 Task: Arrange a 60-minute virtual wine and chocolate pairing experience with a chocolatier for a delectable experience.
Action: Mouse pressed left at (922, 126)
Screenshot: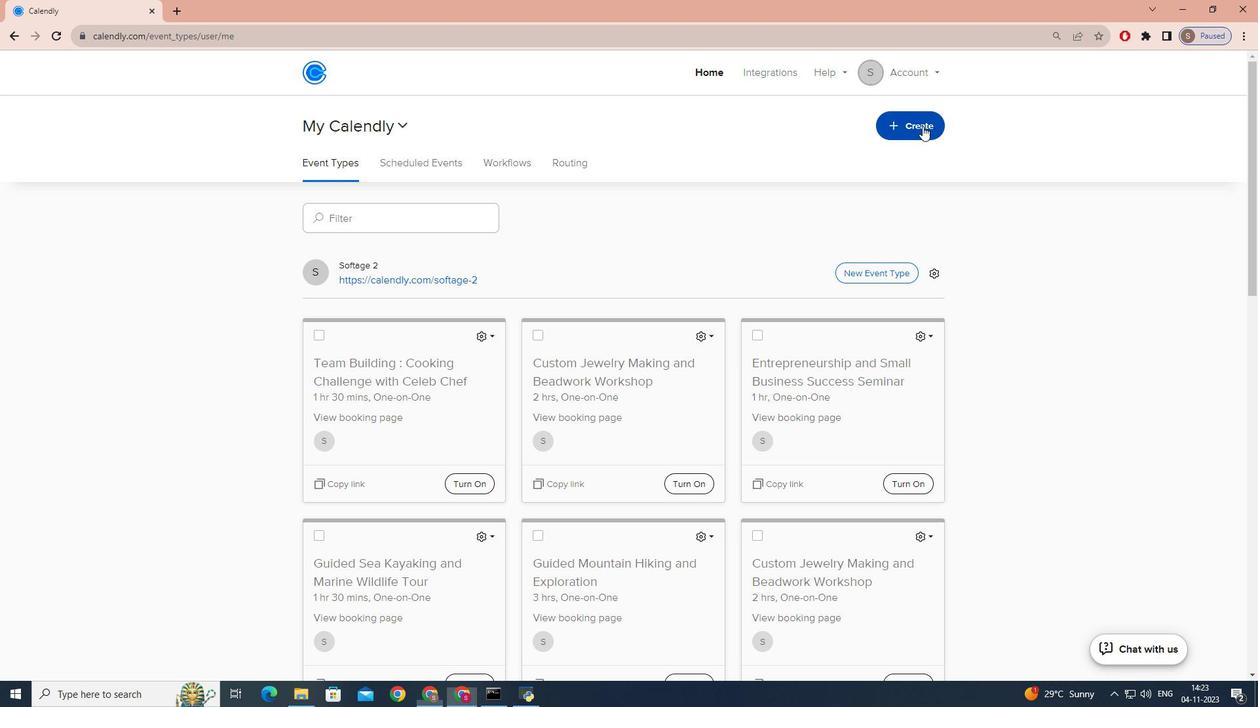 
Action: Mouse moved to (876, 161)
Screenshot: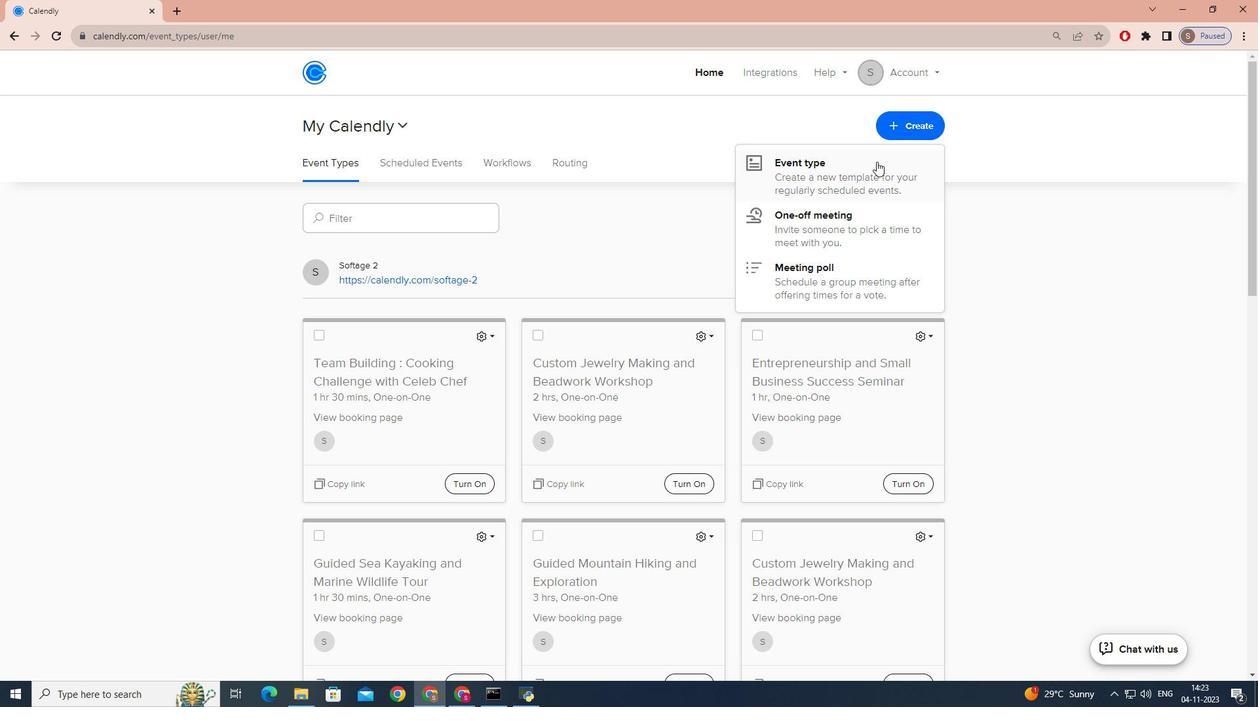 
Action: Mouse pressed left at (876, 161)
Screenshot: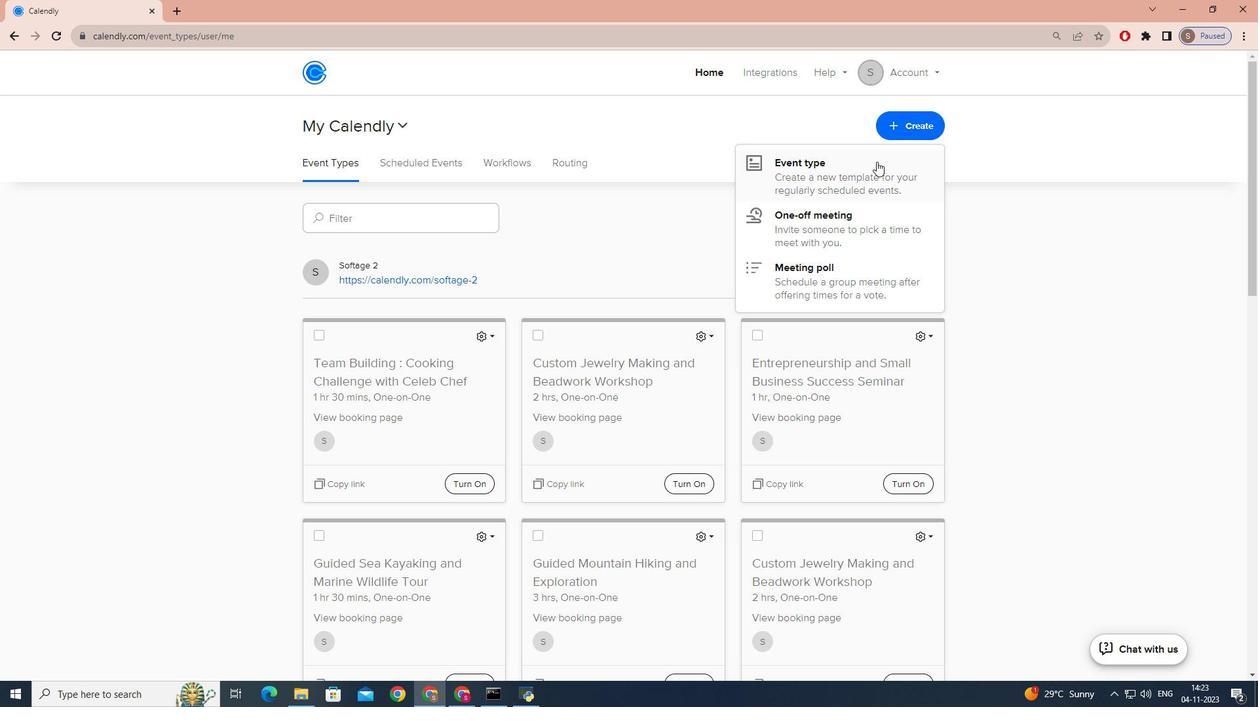 
Action: Mouse moved to (527, 237)
Screenshot: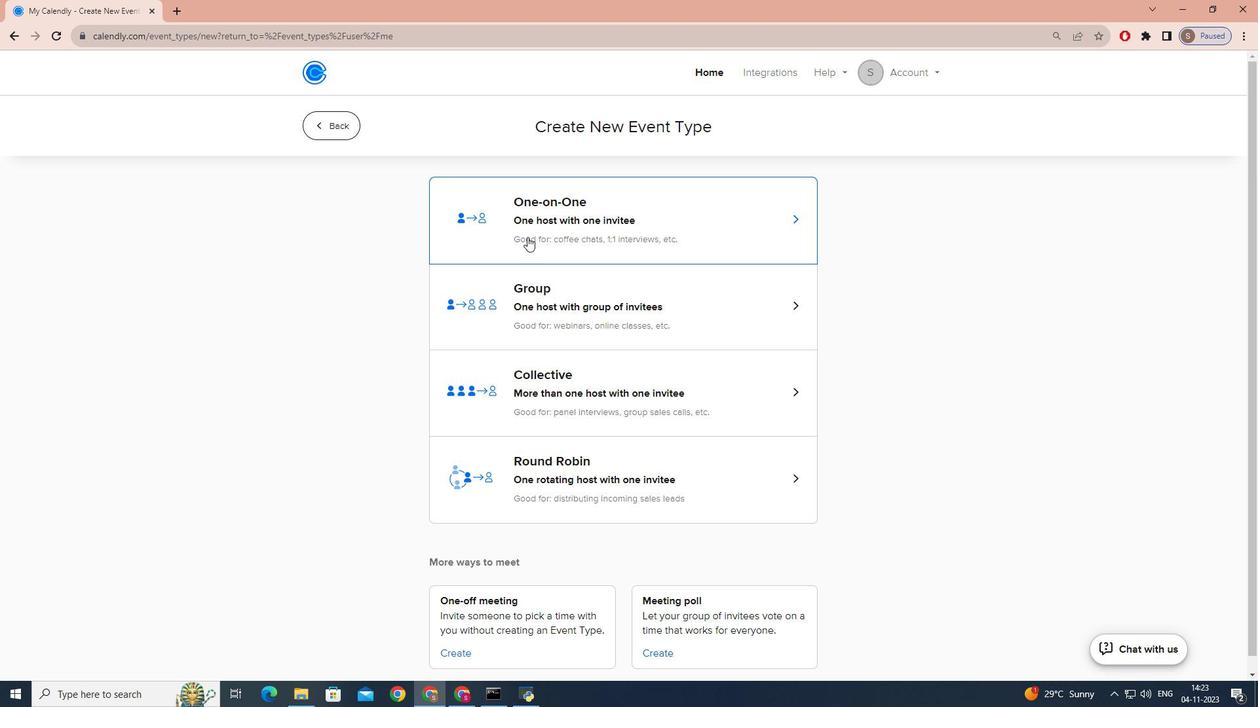 
Action: Mouse pressed left at (527, 237)
Screenshot: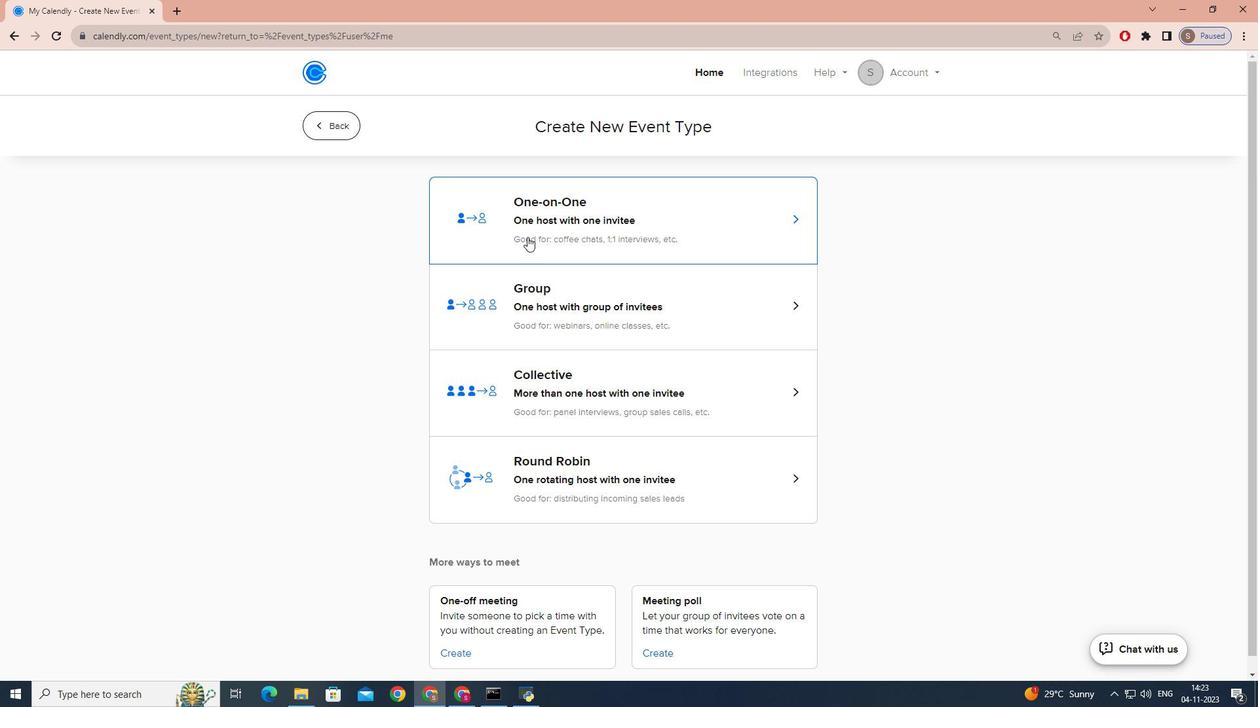 
Action: Mouse moved to (443, 294)
Screenshot: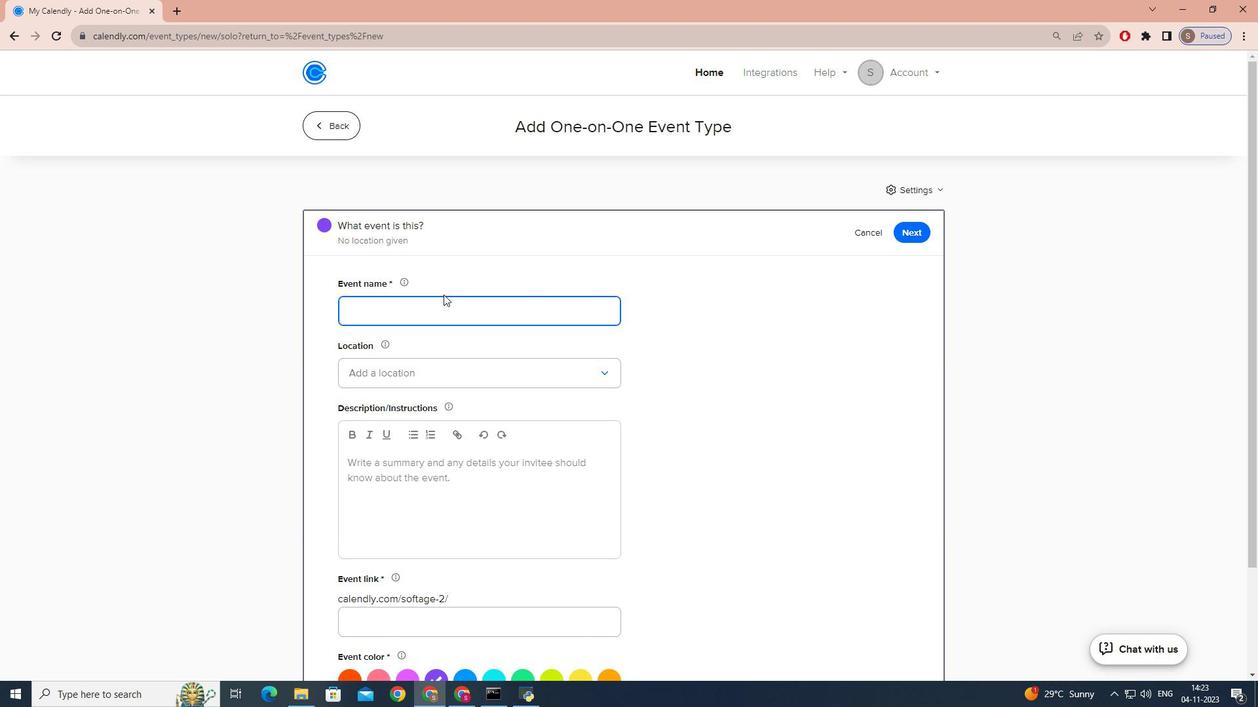
Action: Key pressed <Key.caps_lock>W<Key.caps_lock>ine<Key.space>and<Key.space><Key.caps_lock>C<Key.caps_lock>hocolate<Key.space><Key.caps_lock>P<Key.caps_lock>airing<Key.space>with<Key.space>a<Key.space><Key.caps_lock>C<Key.caps_lock>hocolatier
Screenshot: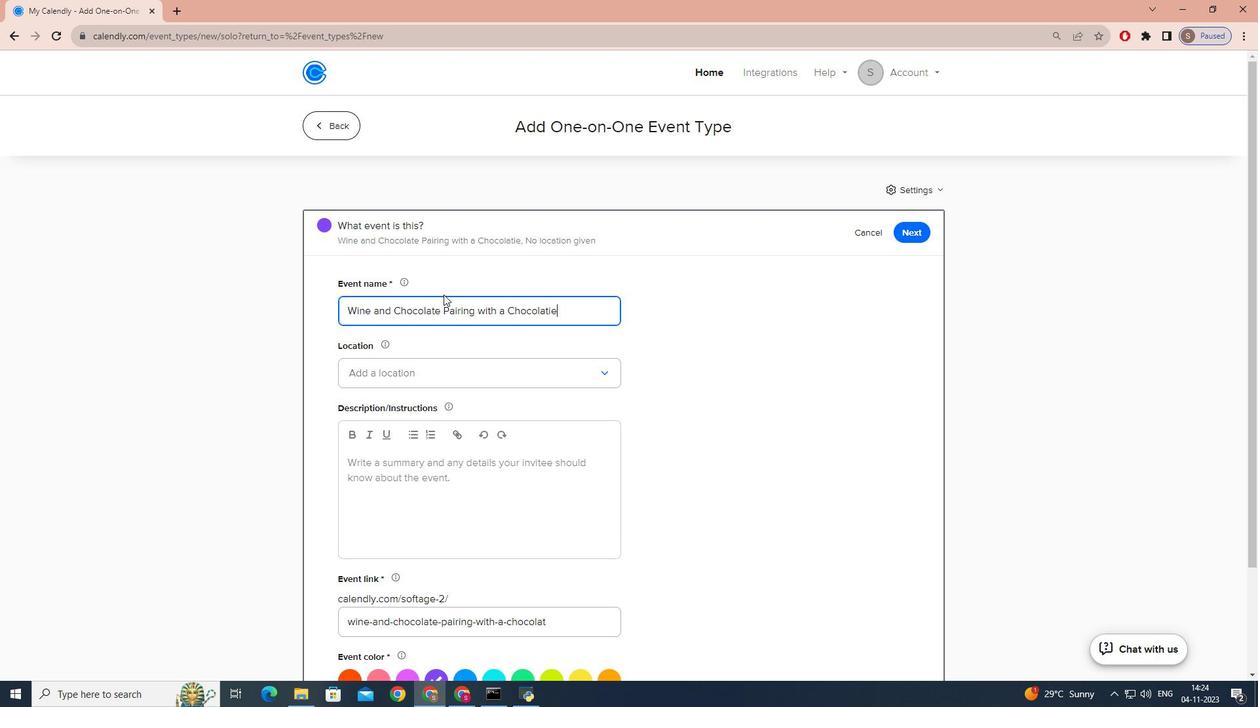 
Action: Mouse moved to (374, 366)
Screenshot: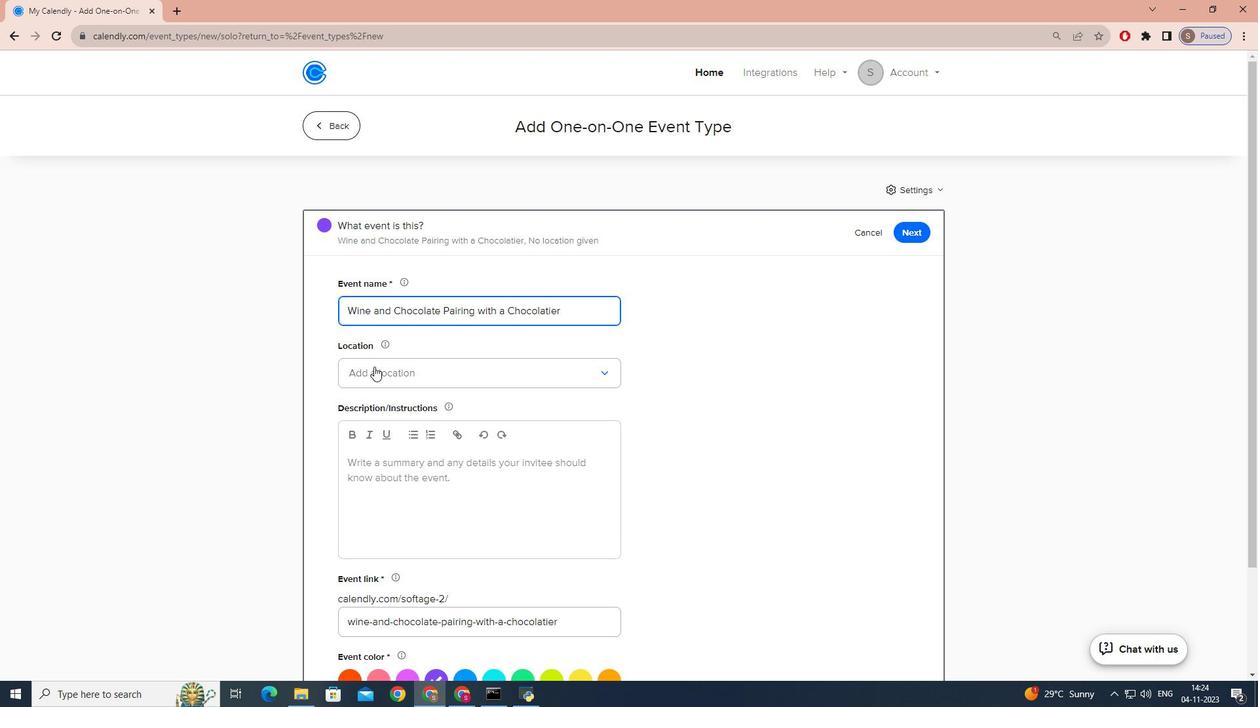 
Action: Mouse pressed left at (374, 366)
Screenshot: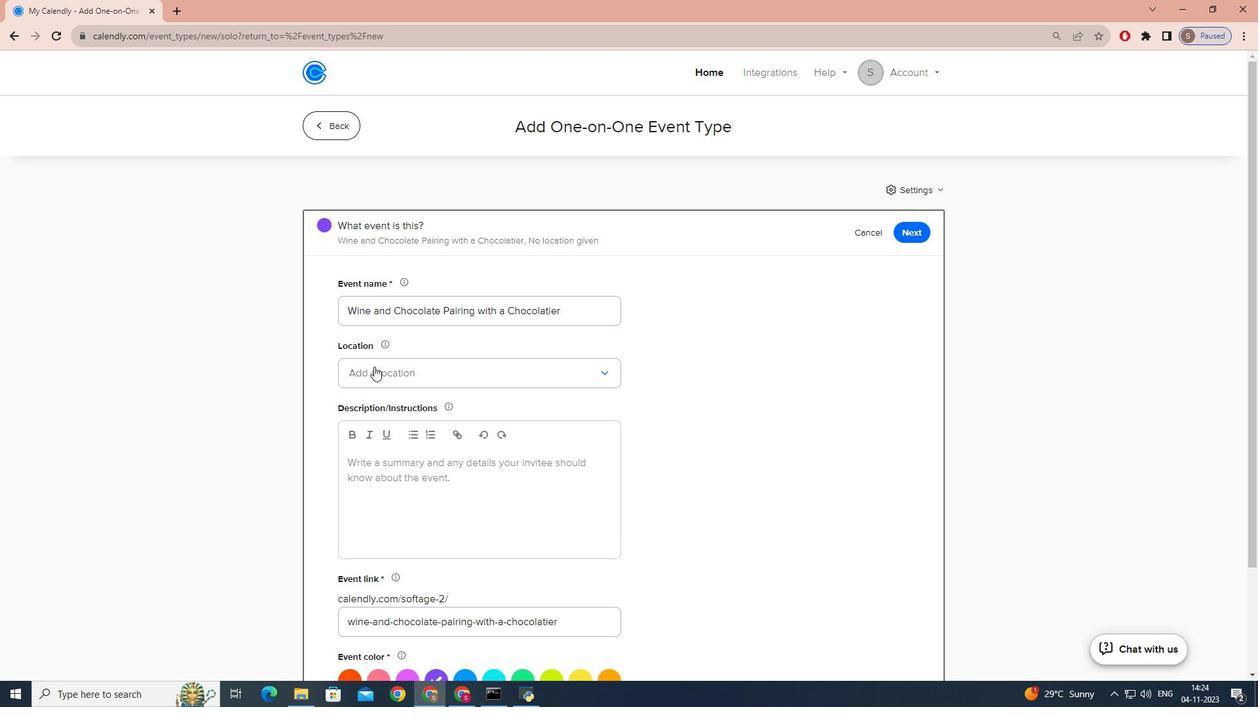 
Action: Mouse moved to (371, 487)
Screenshot: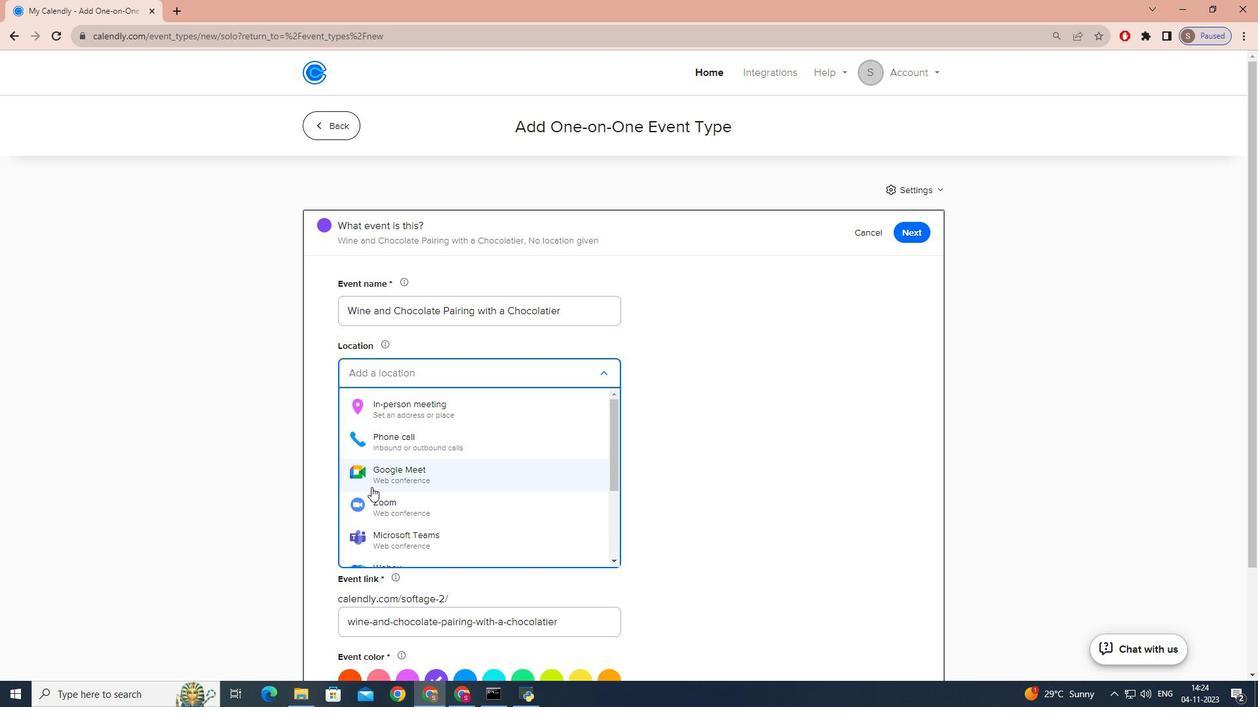 
Action: Mouse pressed left at (371, 487)
Screenshot: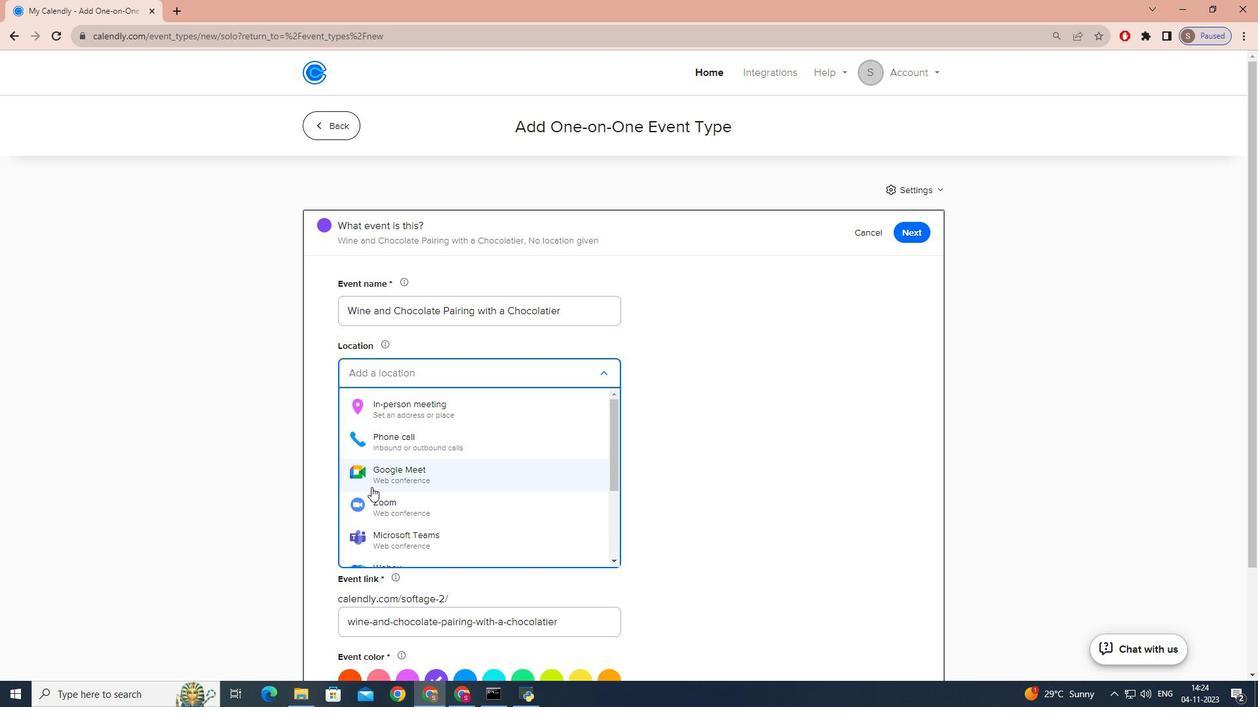 
Action: Mouse moved to (374, 501)
Screenshot: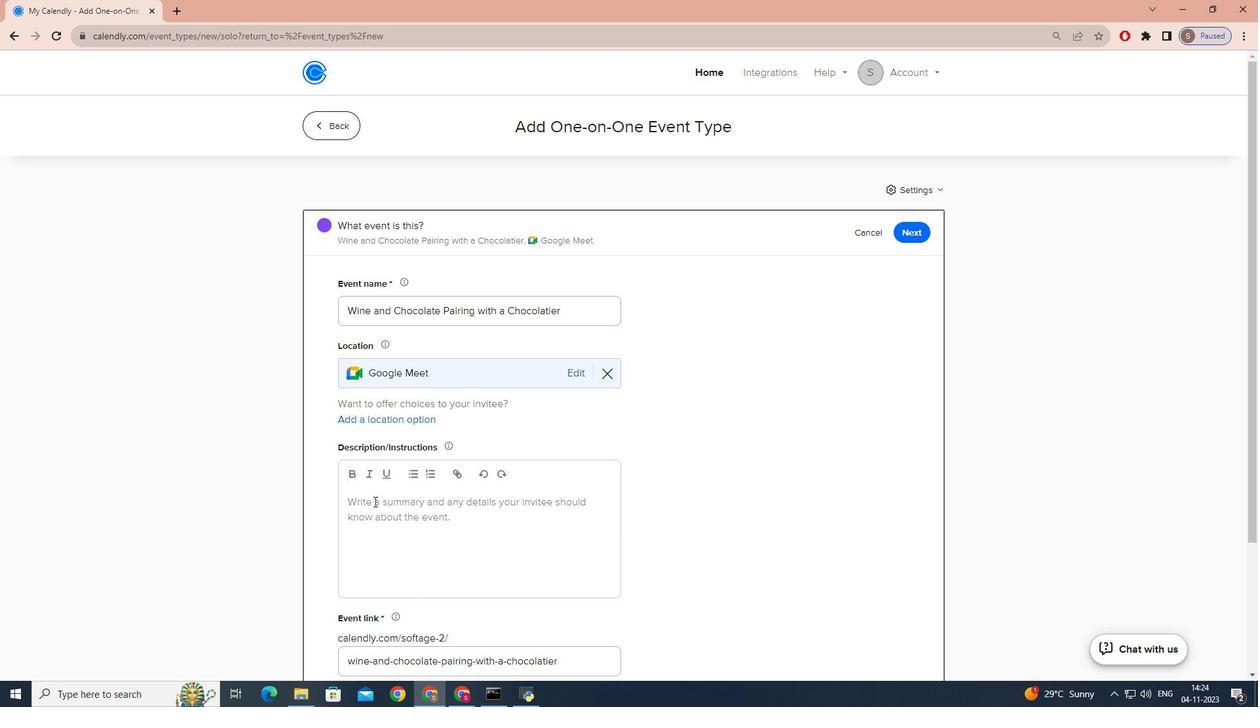 
Action: Mouse pressed left at (374, 501)
Screenshot: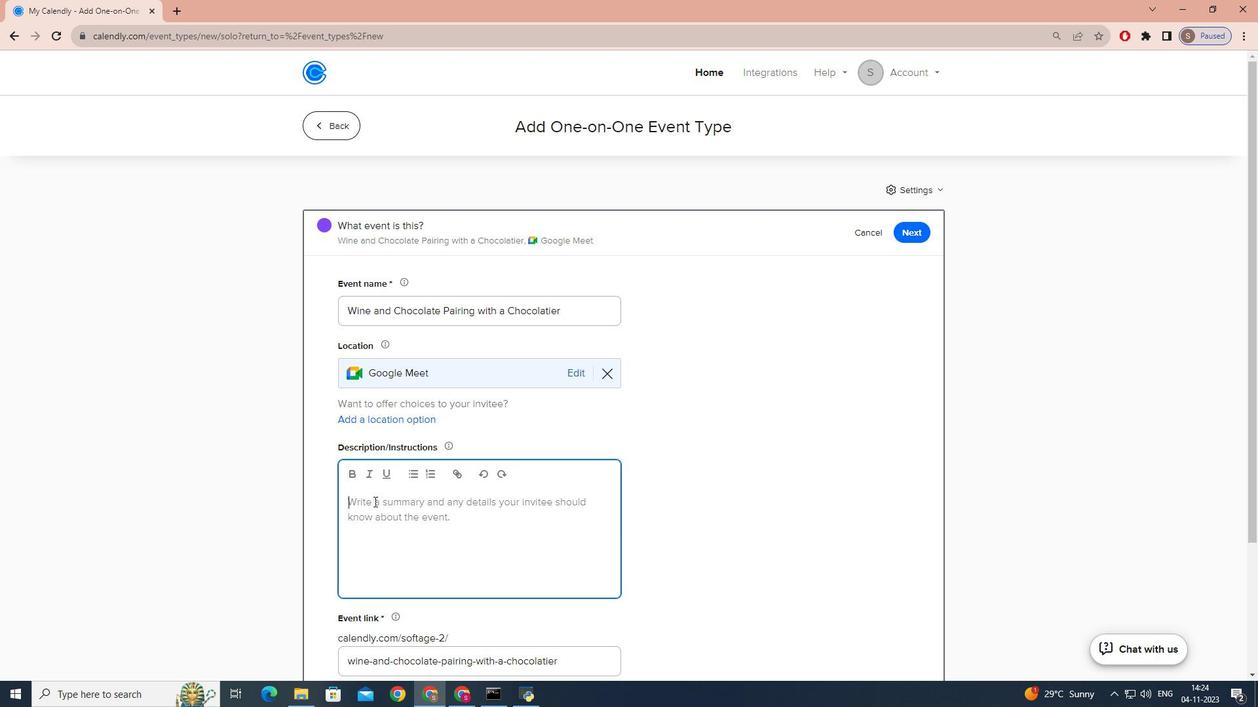
Action: Mouse moved to (390, 497)
Screenshot: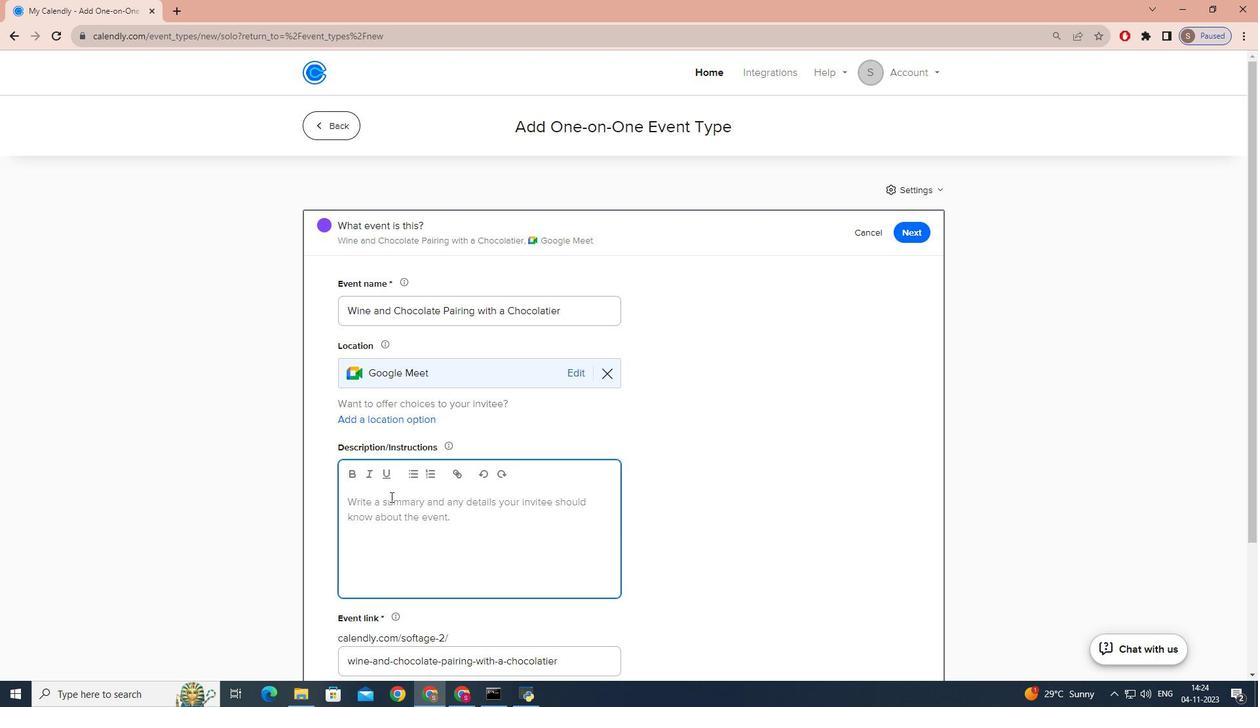 
Action: Key pressed <Key.caps_lock>I<Key.caps_lock>ndulge<Key.space>in<Key.space>a<Key.space>delightful<Key.space>virtual<Key.space>wine<Key.space>and<Key.space>chocolate<Key.space>pairing<Key.space>experience<Key.space>with<Key.space>a<Key.space>skilled<Key.space>
Screenshot: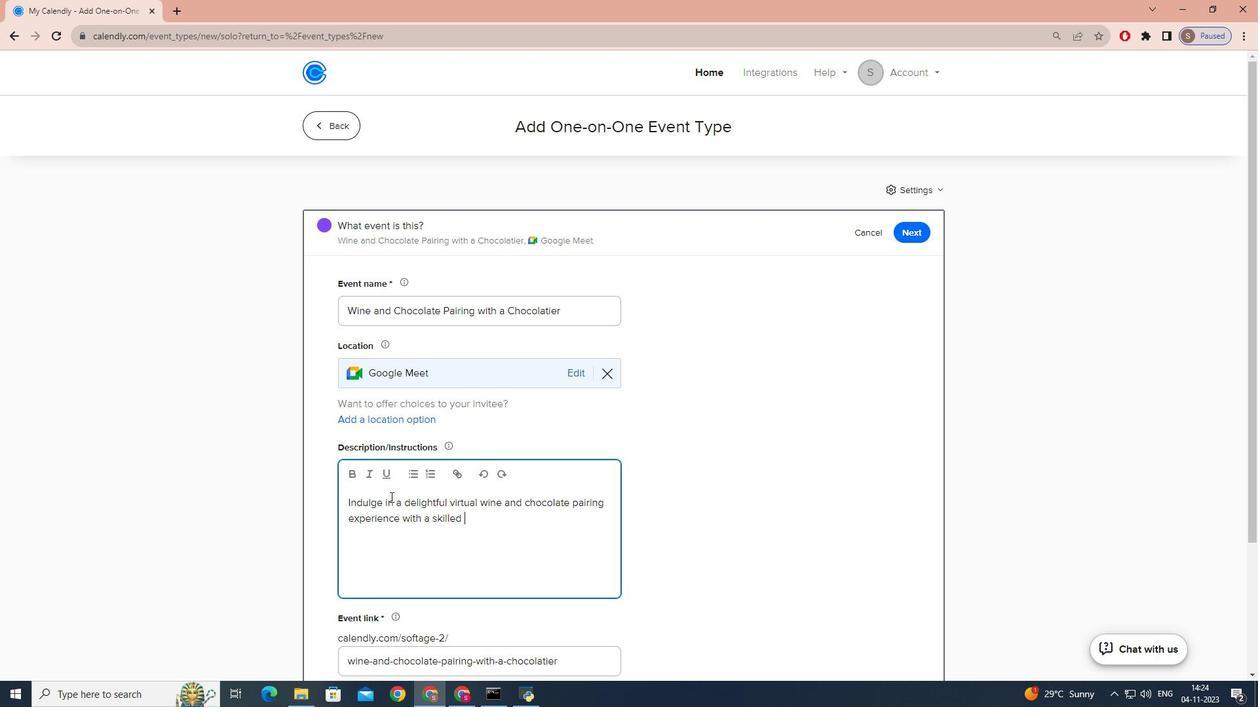 
Action: Mouse moved to (421, 478)
Screenshot: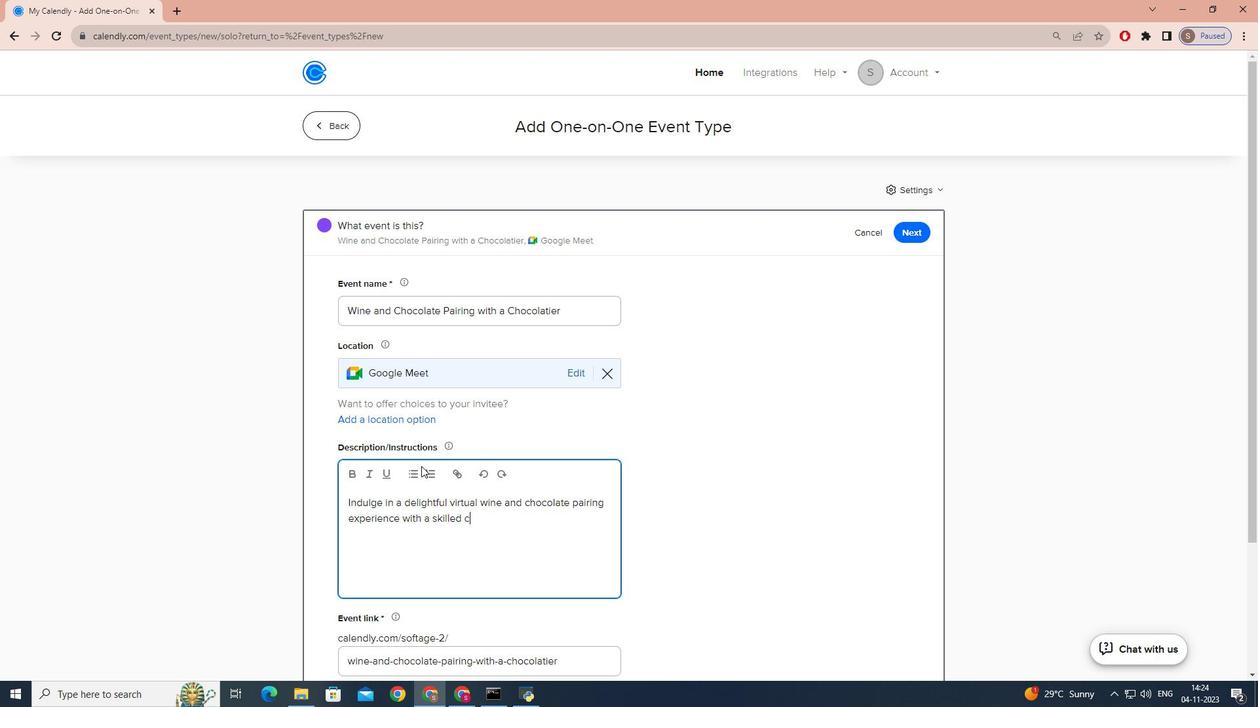 
Action: Key pressed c
Screenshot: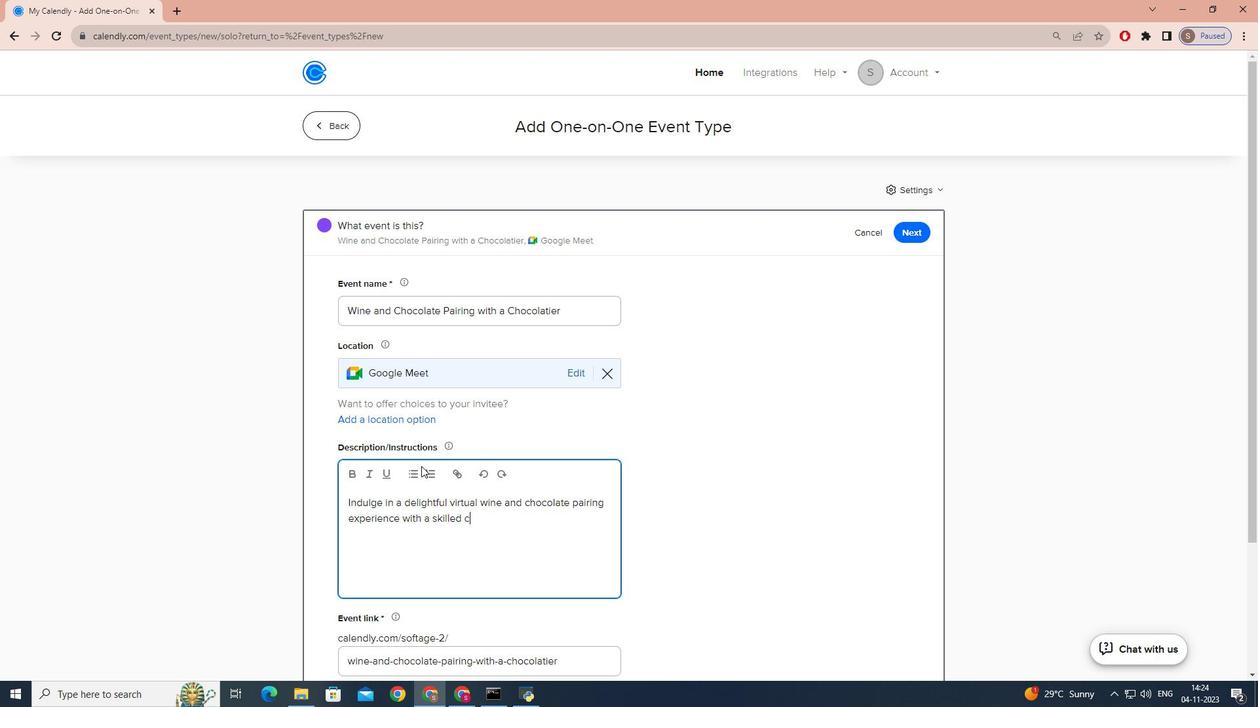 
Action: Mouse moved to (421, 466)
Screenshot: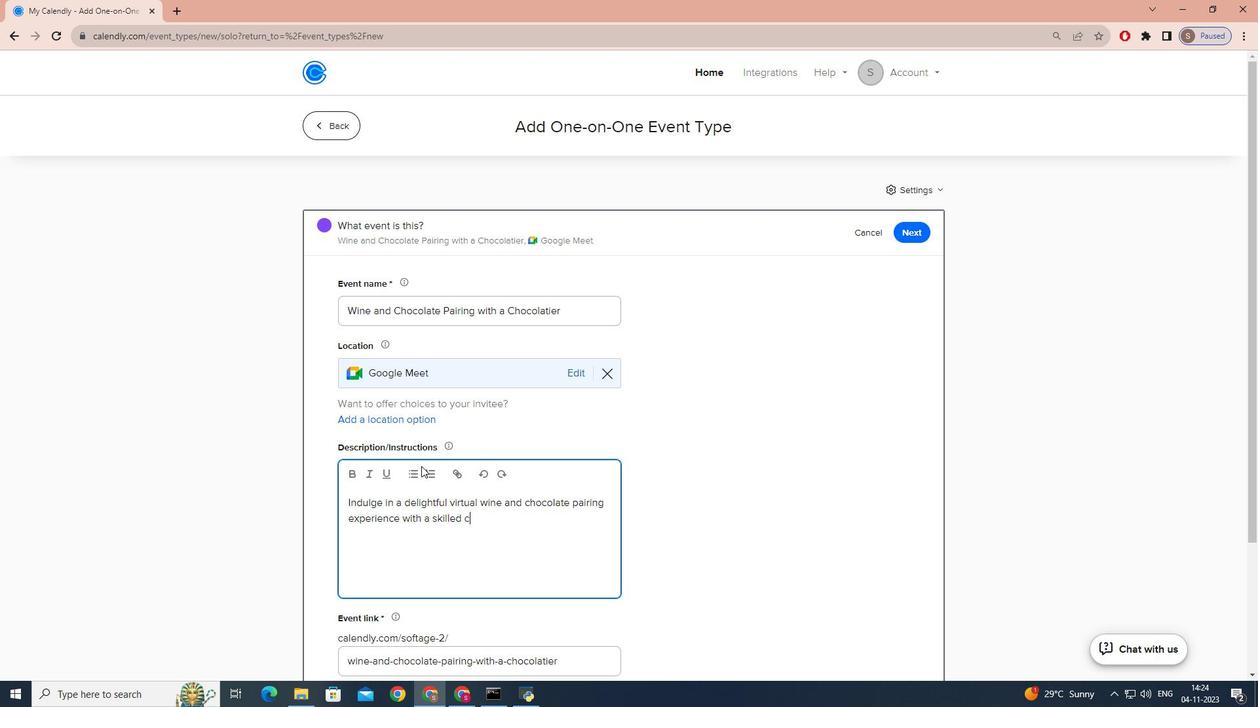 
Action: Key pressed hocolatier<Key.space>,where<Key.space>you<Key.space>will<Key.space>embark<Key.space>on<Key.space>a<Key.space>delectable<Key.space>journey<Key.space>that<Key.space>tantalizes<Key.space>your<Key.space>taste<Key.space>buds<Key.space>and<Key.space>tickles<Key.space>your<Key.space>senses.<Key.caps_lock>J<Key.caps_lock>oin<Key.space>us<Key.space>from<Key.space>the<Key.space>comfort<Key.space>of<Key.space>your<Key.space>home<Key.space>as<Key.space>we<Key.space>explore<Key.space>the<Key.space>exquisite<Key.space>art<Key.space>of<Key.space>pairing<Key.space>fine<Key.space>wines<Key.space>and<Key.space>gourmet<Key.space>chocolates
Screenshot: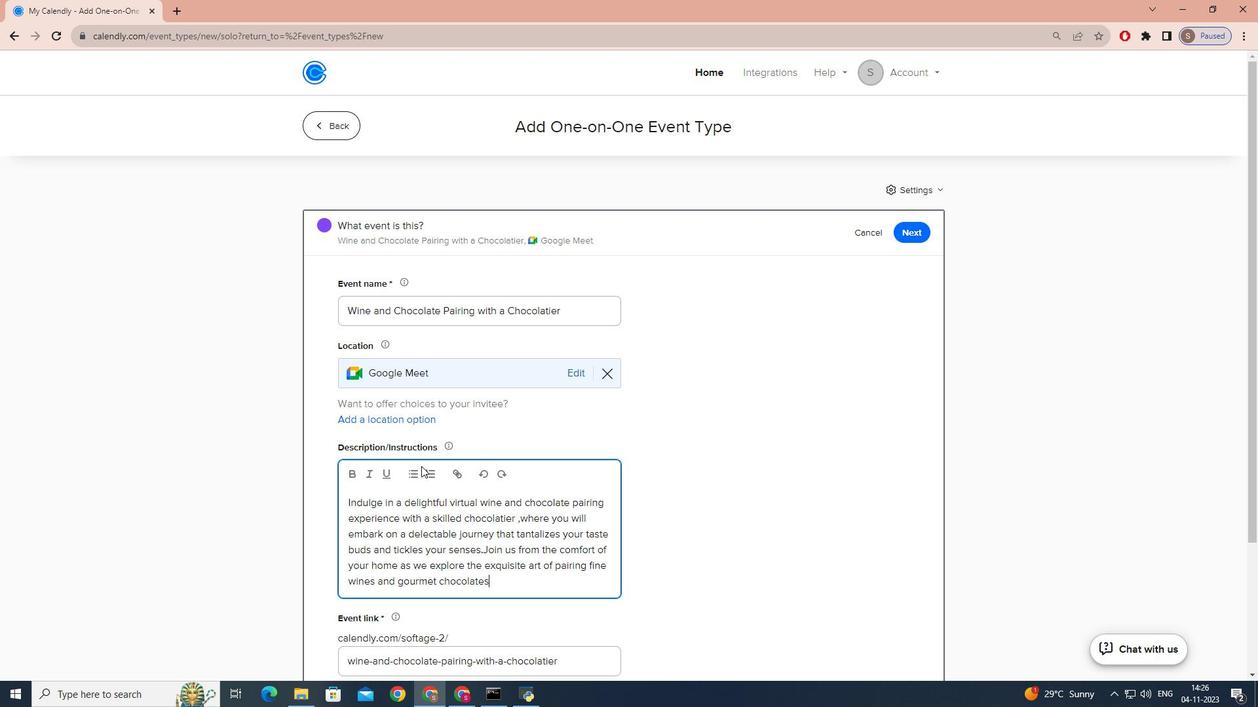 
Action: Mouse moved to (420, 466)
Screenshot: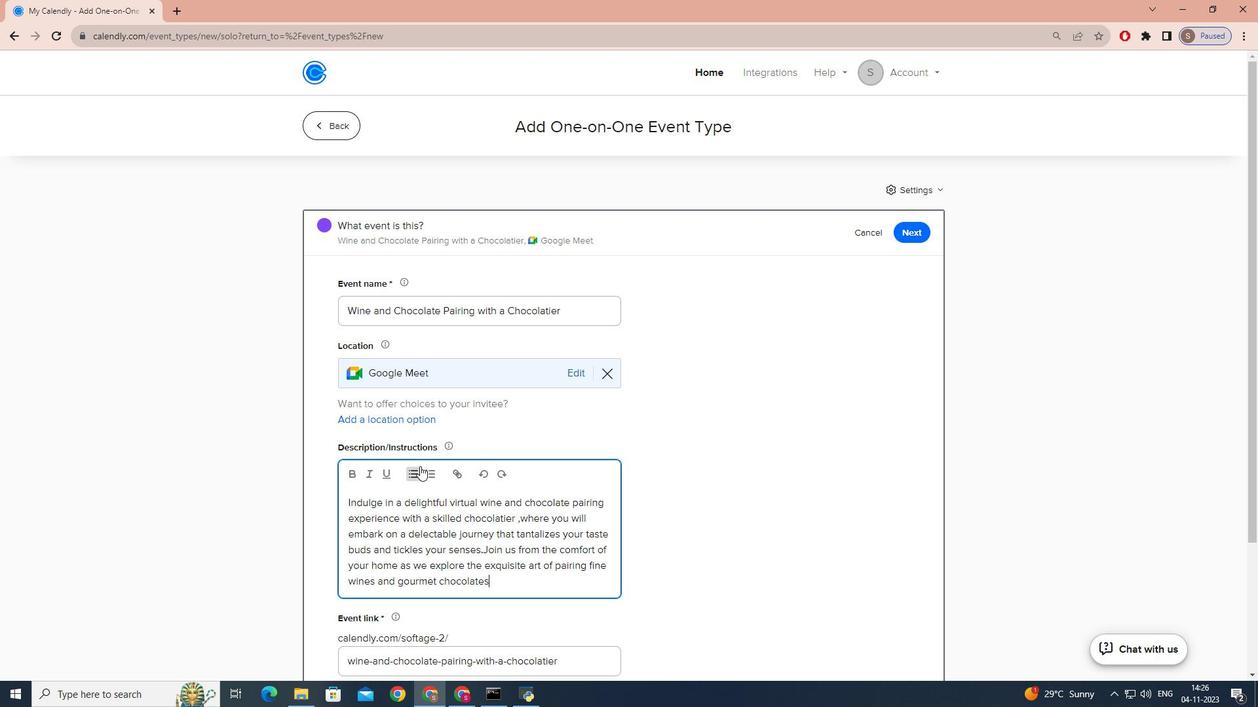 
Action: Key pressed <Key.backspace><Key.backspace>es
Screenshot: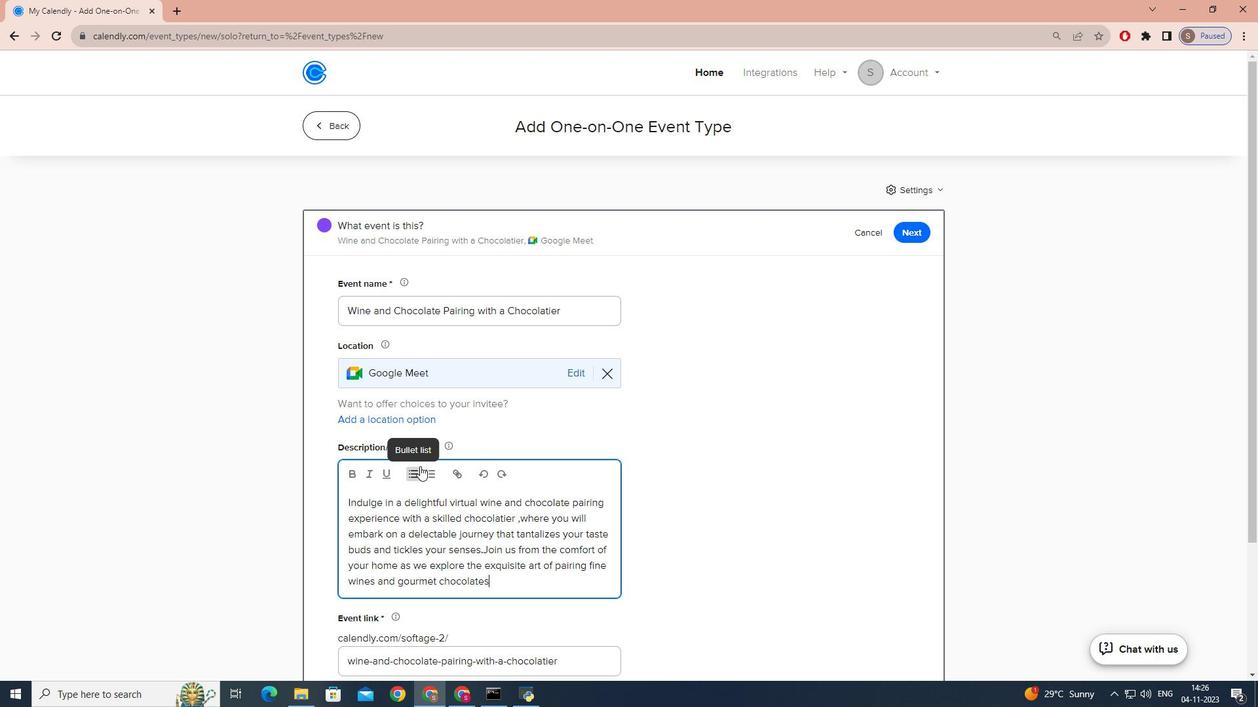 
Action: Mouse moved to (526, 589)
Screenshot: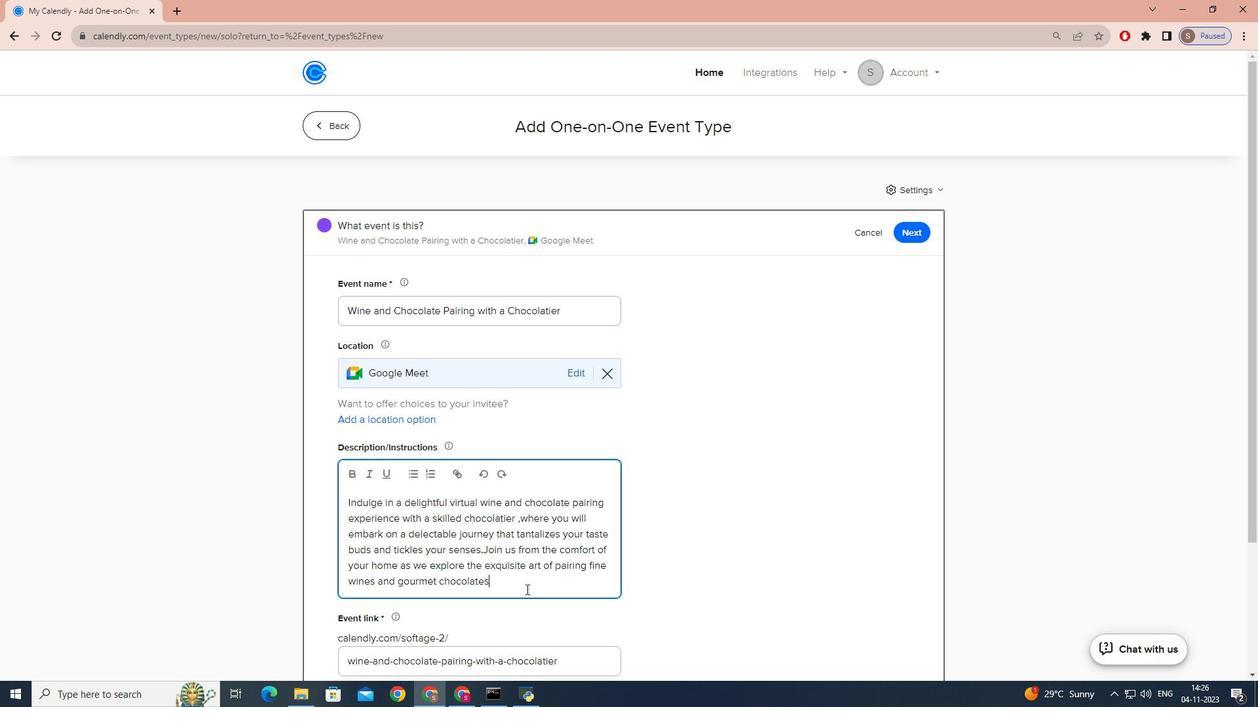 
Action: Key pressed /<Key.backspace>.<Key.caps_lock>T<Key.caps_lock>his<Key.space>virtual<Key.space>experience<Key.space>i<Key.space><Key.backspace>s<Key.space>fit<Key.space>for<Key.space>ensth<Key.backspace><Key.backspace><Key.backspace>thusiasts,chocolate<Key.space>lovers<Key.space>or<Key.space>any<Key.space>bo<Key.backspace><Key.backspace><Key.backspace>o<Key.backspace>one<Key.space>looking<Key.space>for<Key.space>a<Key.space>memorable<Key.space>culinary<Key.space>adventure.
Screenshot: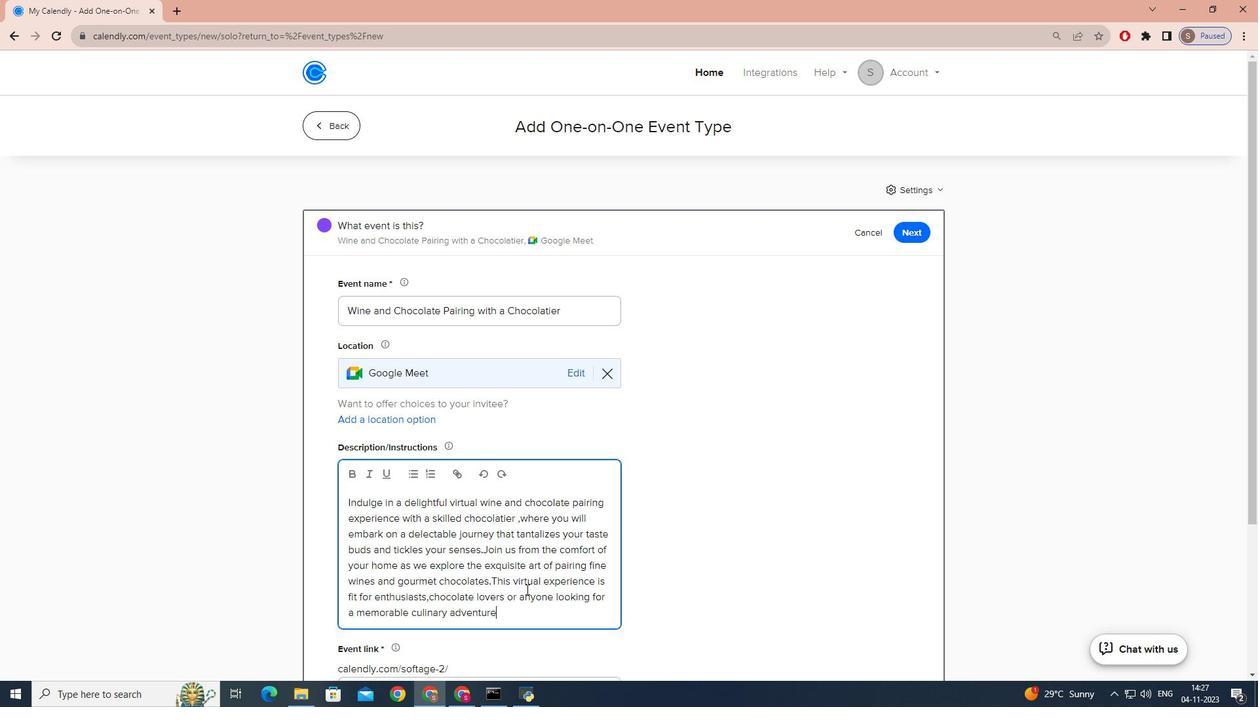 
Action: Mouse moved to (561, 536)
Screenshot: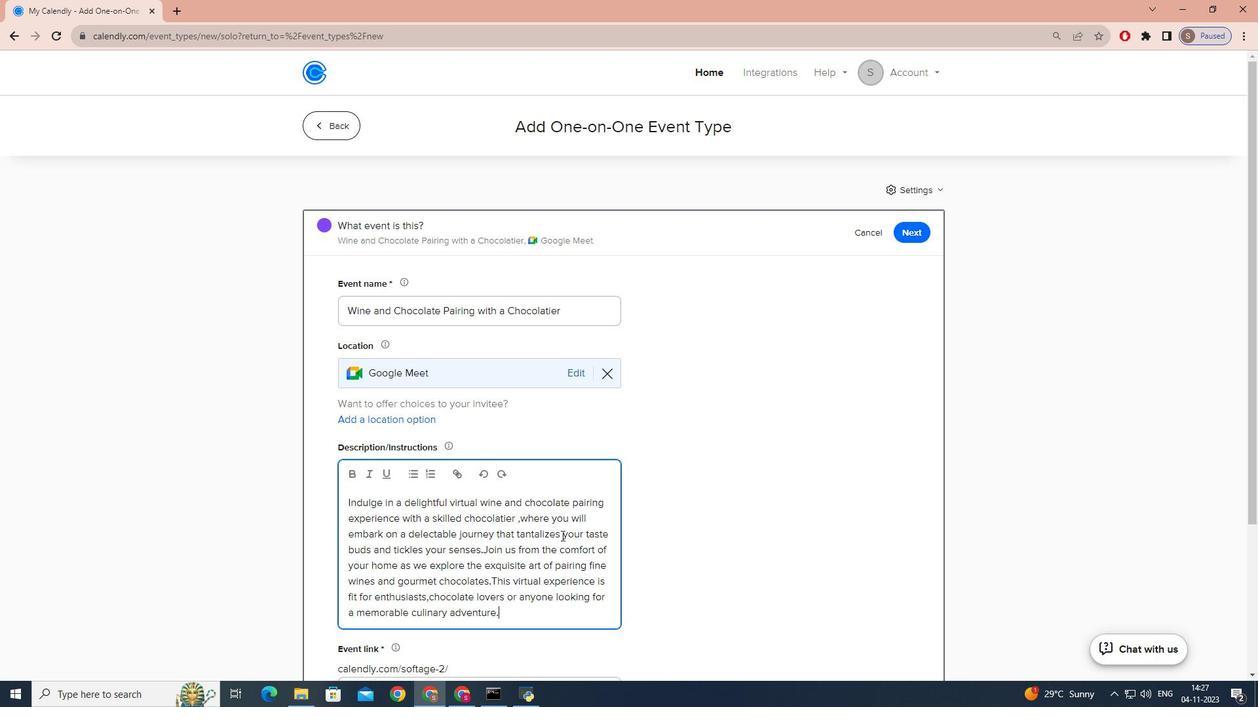 
Action: Mouse scrolled (561, 535) with delta (0, 0)
Screenshot: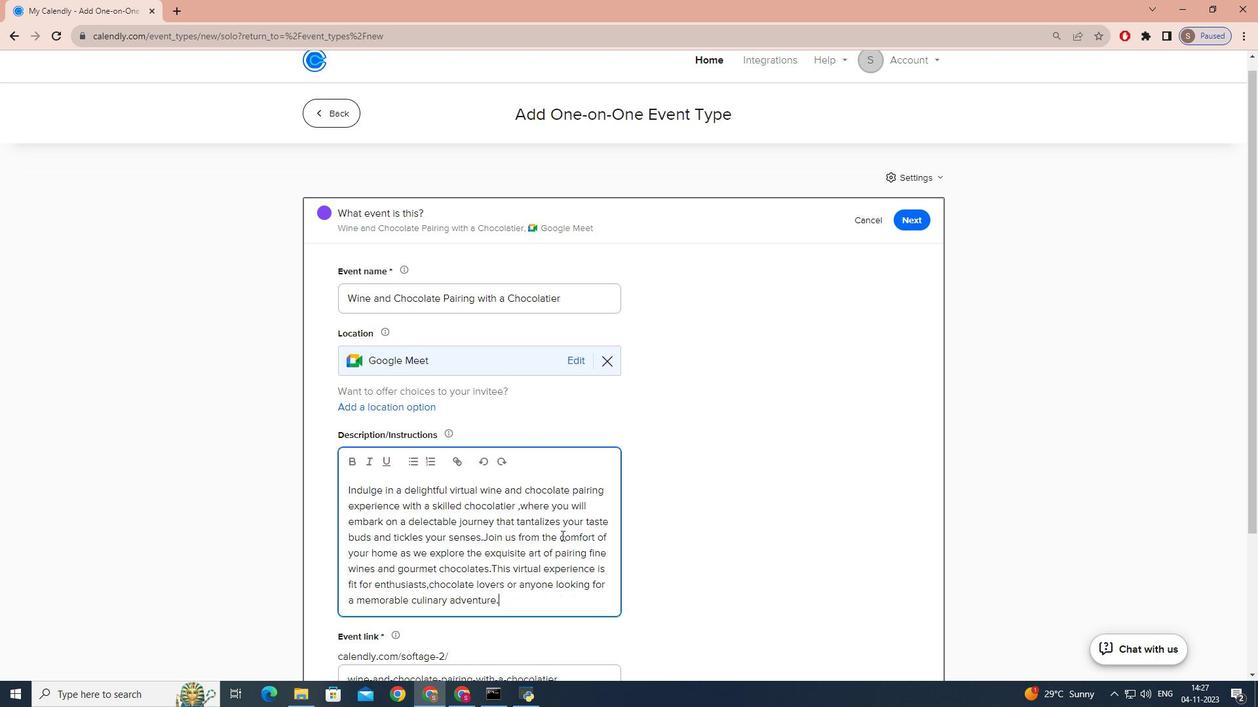 
Action: Mouse scrolled (561, 535) with delta (0, 0)
Screenshot: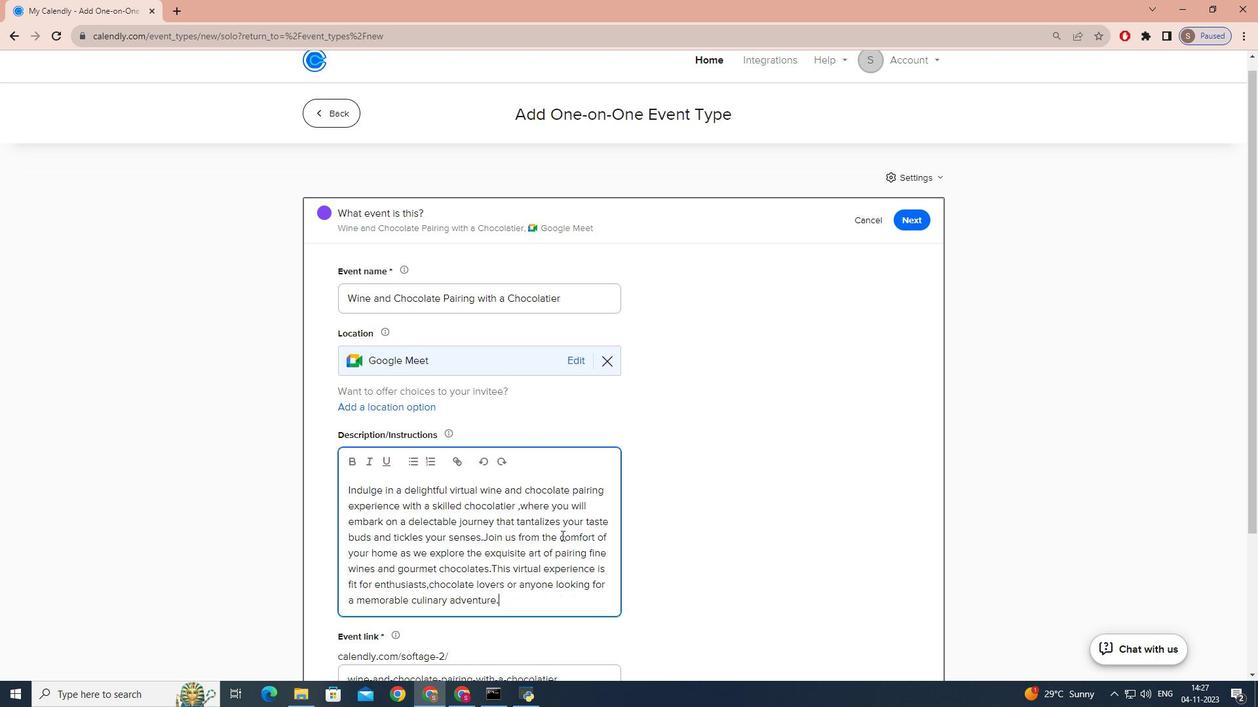 
Action: Mouse scrolled (561, 535) with delta (0, 0)
Screenshot: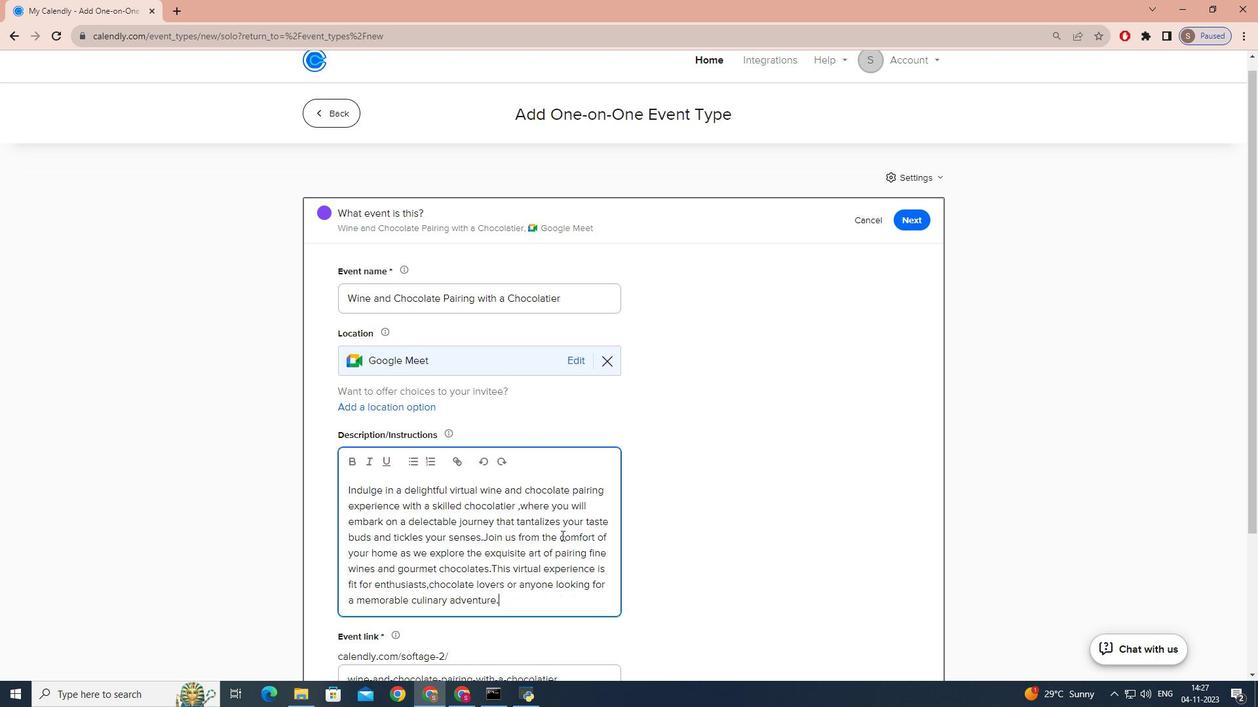 
Action: Mouse scrolled (561, 535) with delta (0, 0)
Screenshot: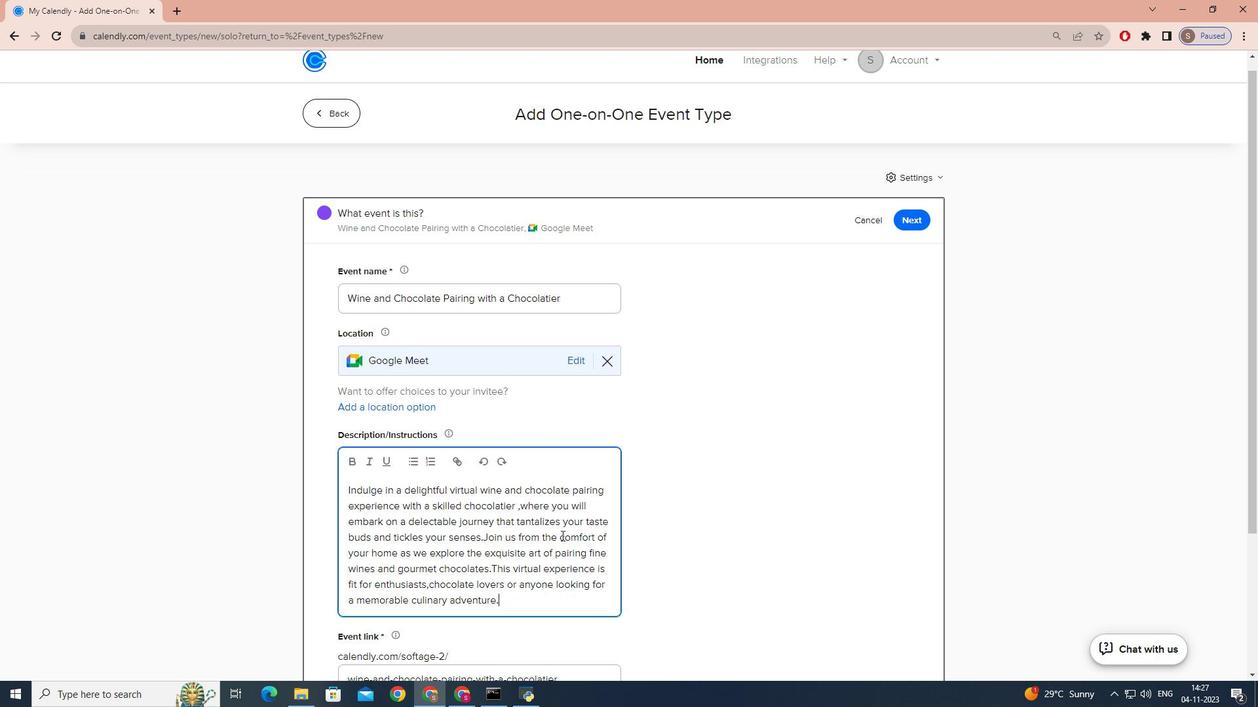 
Action: Mouse scrolled (561, 535) with delta (0, 0)
Screenshot: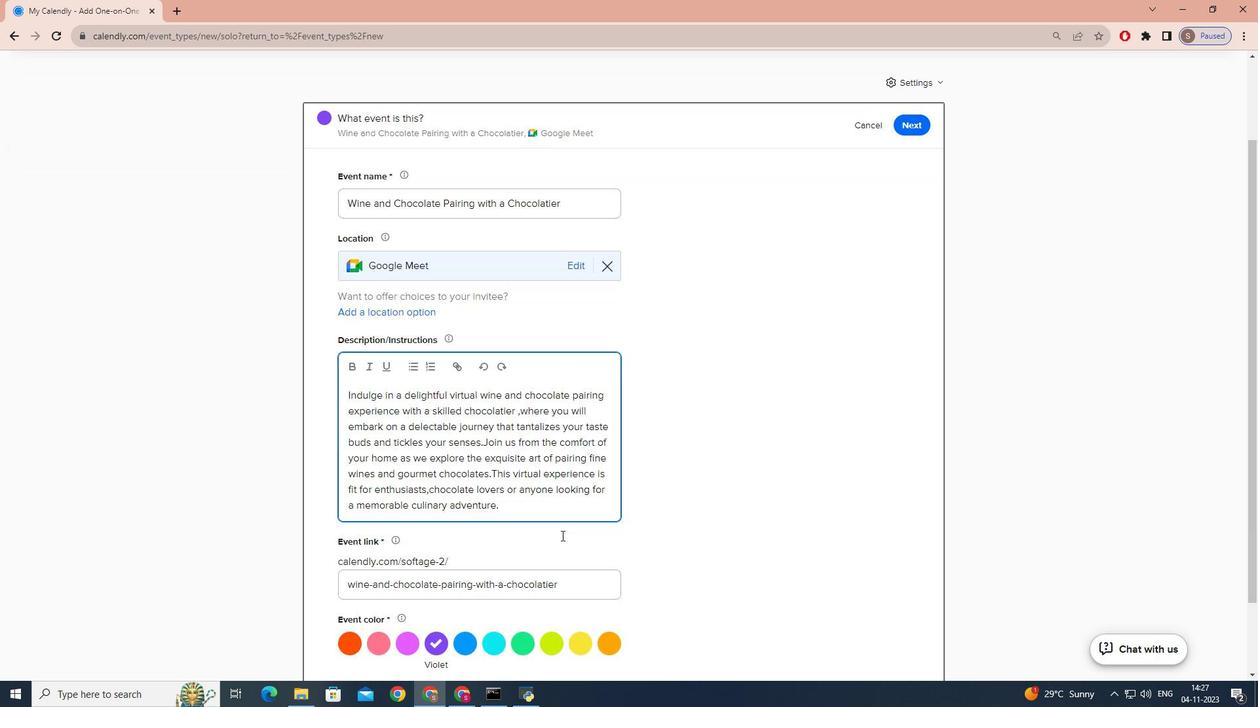 
Action: Mouse scrolled (561, 535) with delta (0, 0)
Screenshot: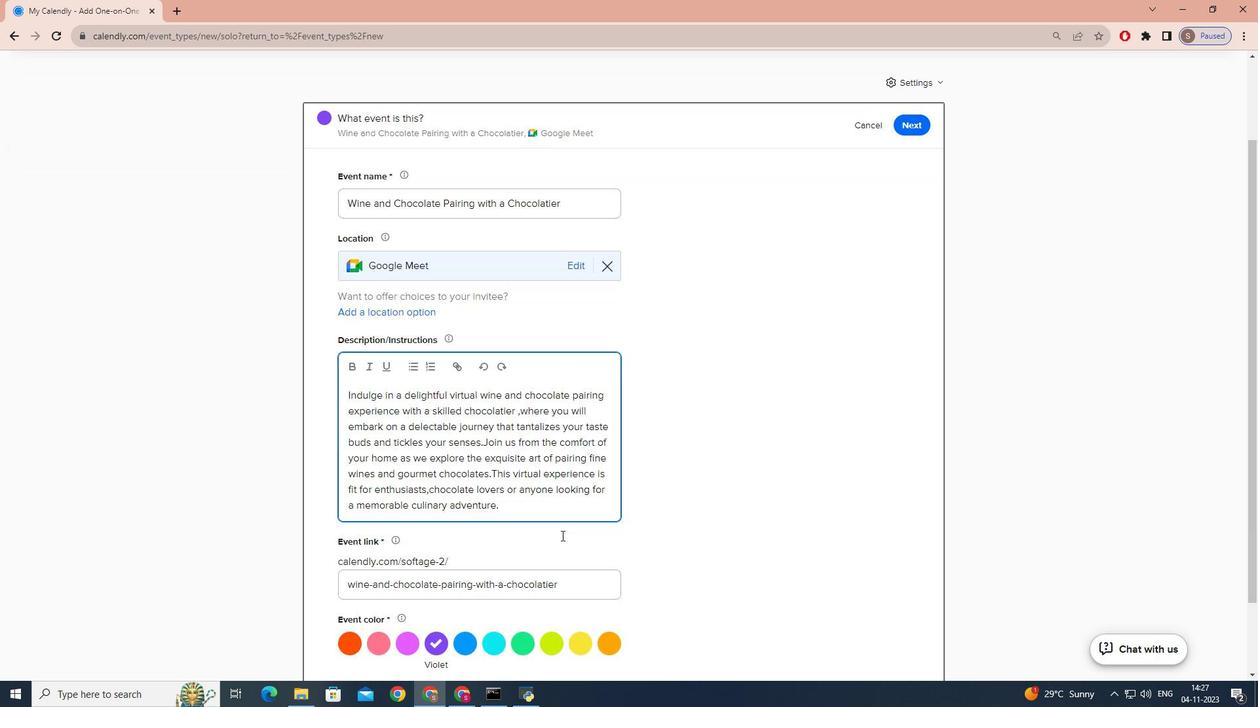 
Action: Mouse scrolled (561, 535) with delta (0, 0)
Screenshot: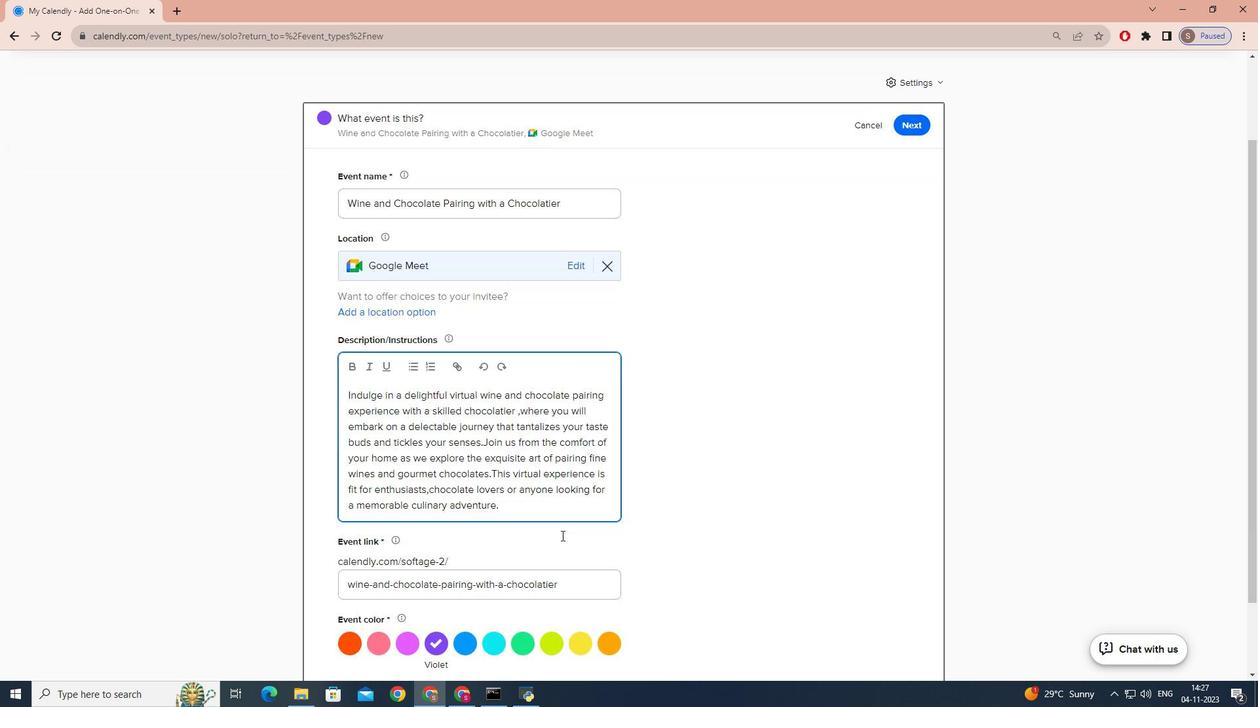 
Action: Mouse moved to (562, 534)
Screenshot: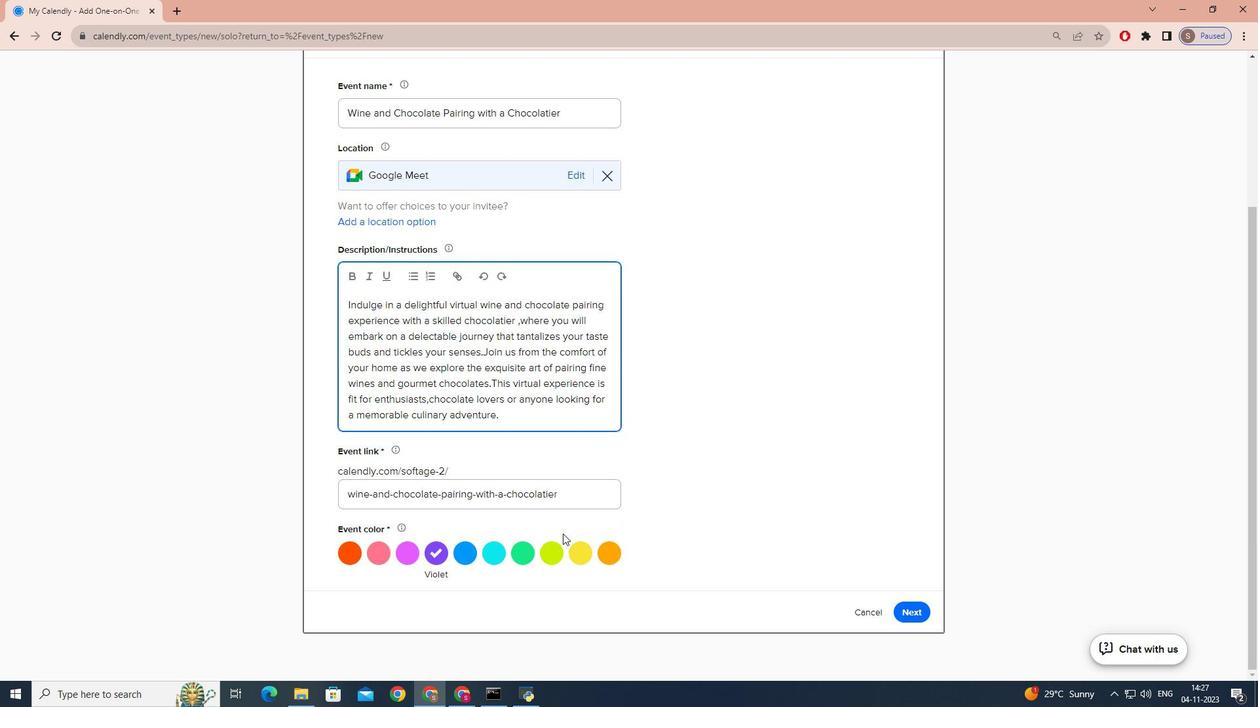 
Action: Mouse scrolled (562, 533) with delta (0, 0)
Screenshot: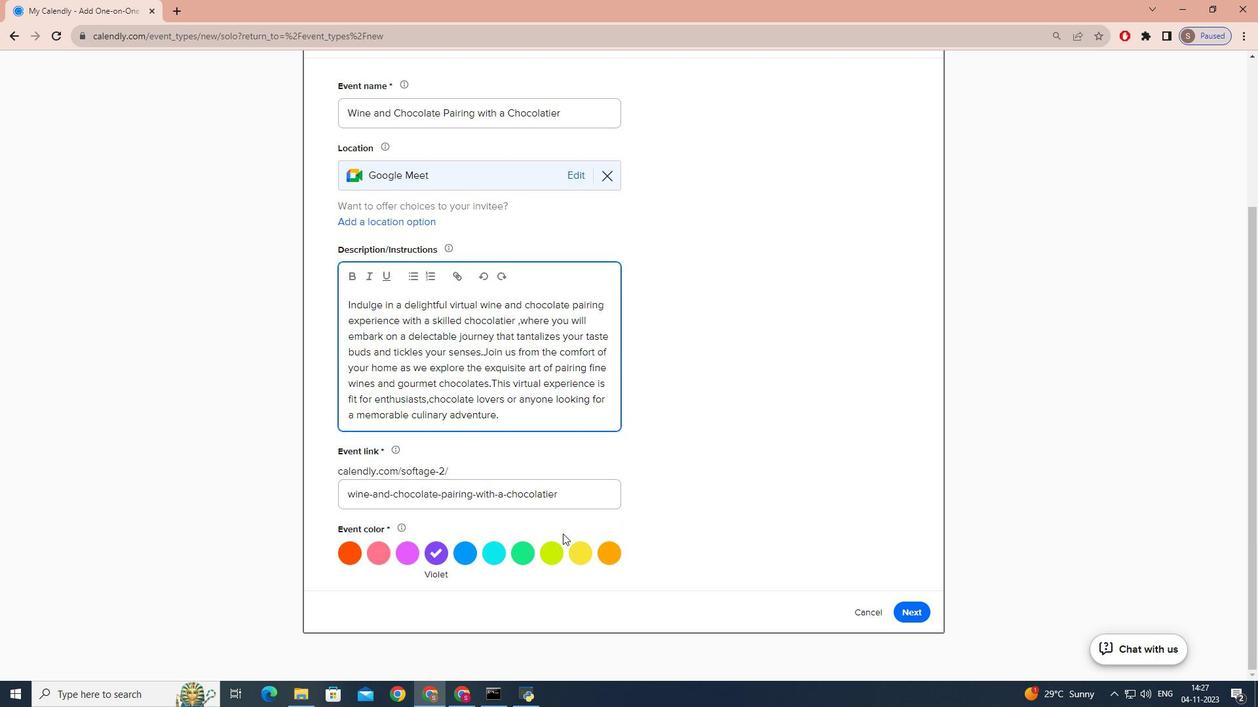 
Action: Mouse scrolled (562, 533) with delta (0, 0)
Screenshot: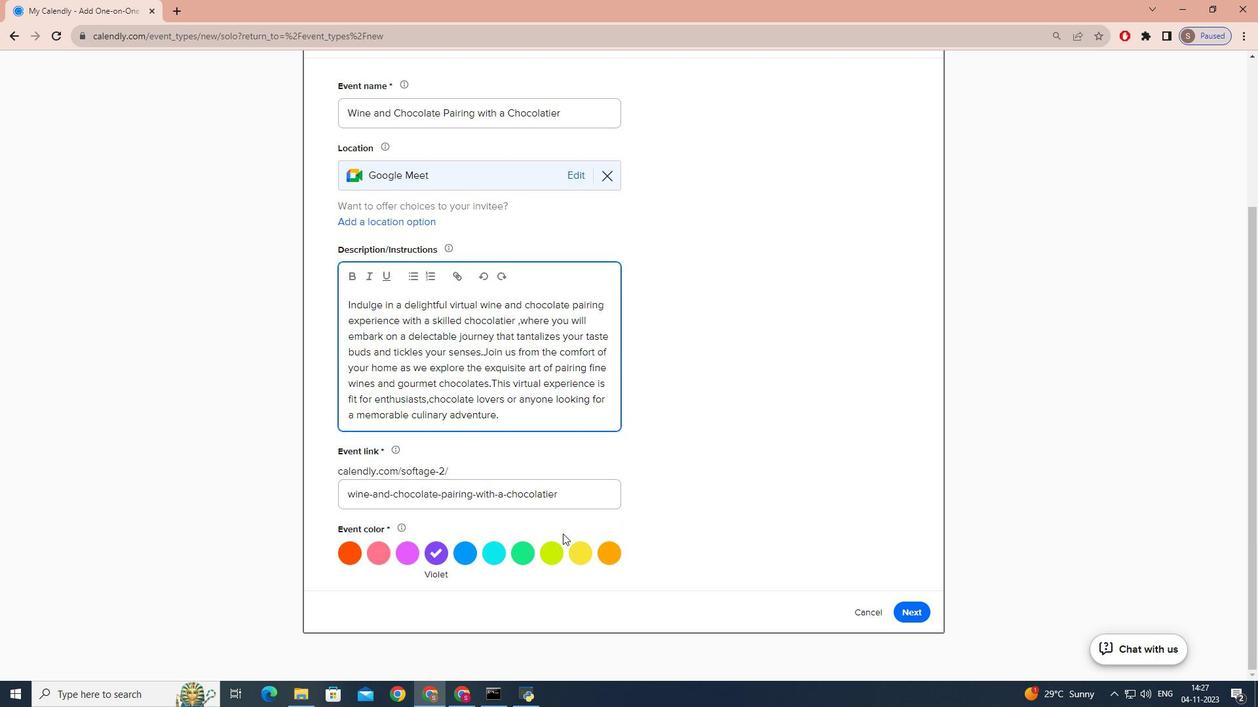 
Action: Mouse scrolled (562, 533) with delta (0, 0)
Screenshot: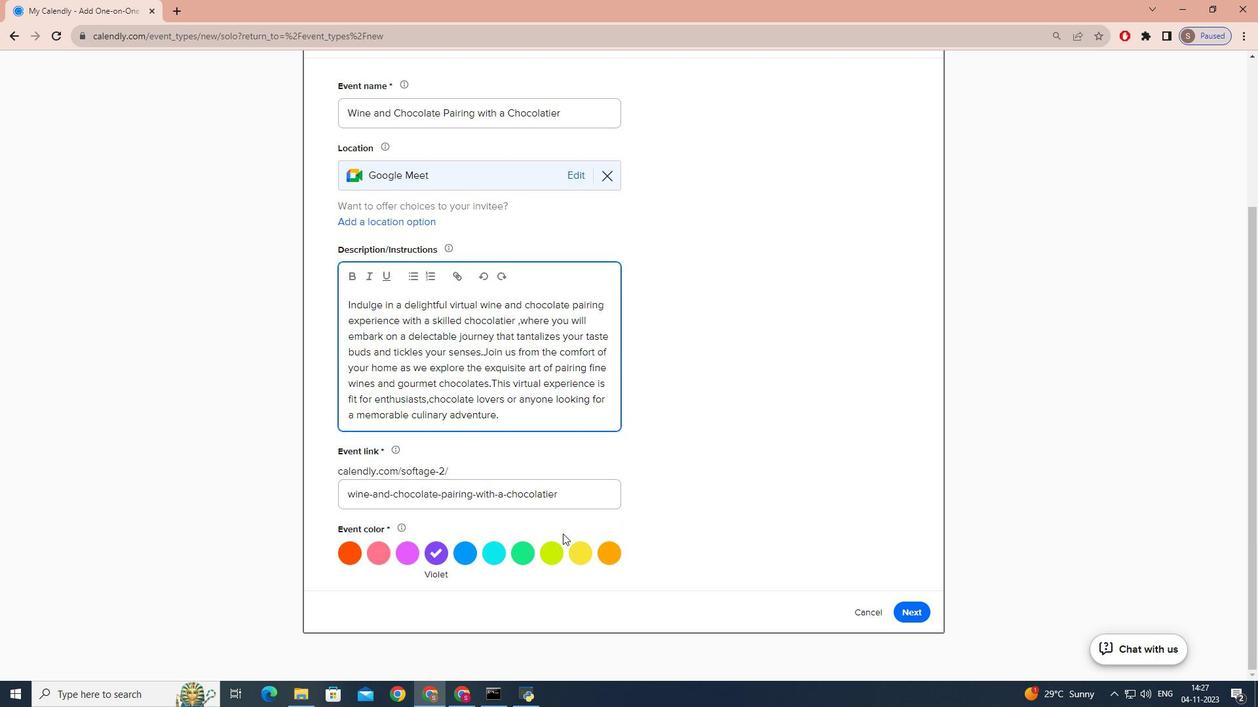 
Action: Mouse moved to (562, 534)
Screenshot: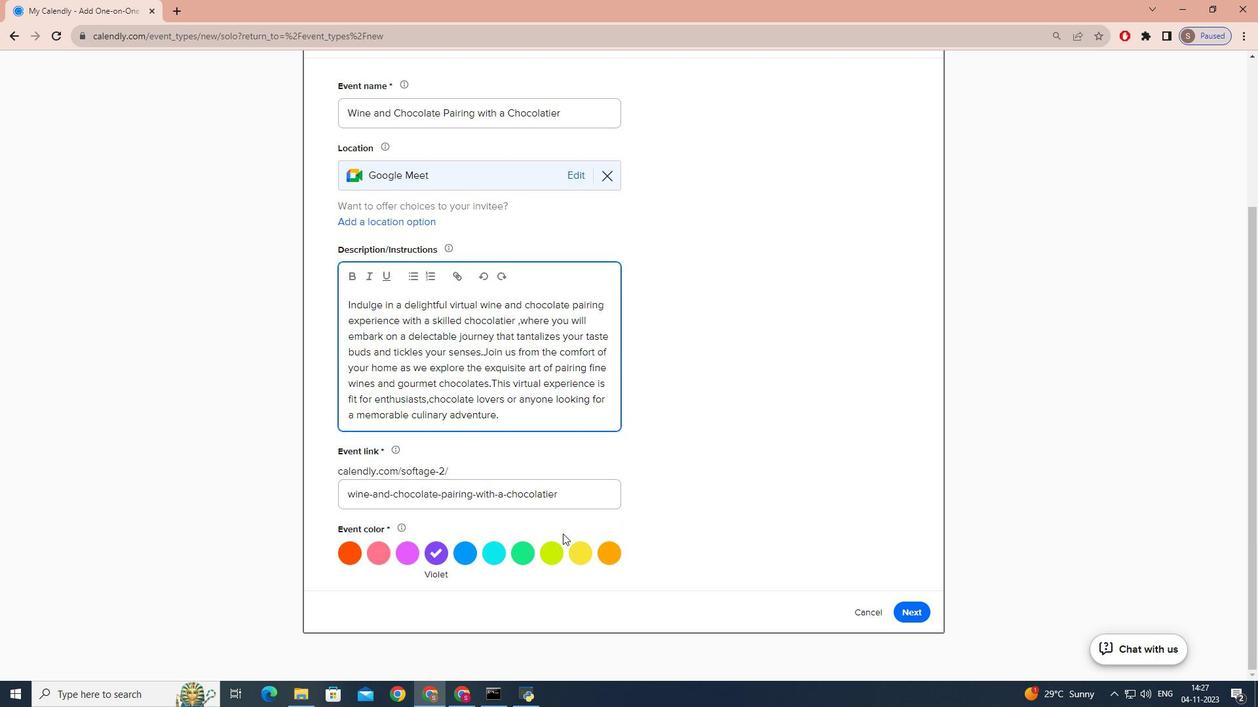 
Action: Mouse scrolled (562, 533) with delta (0, 0)
Screenshot: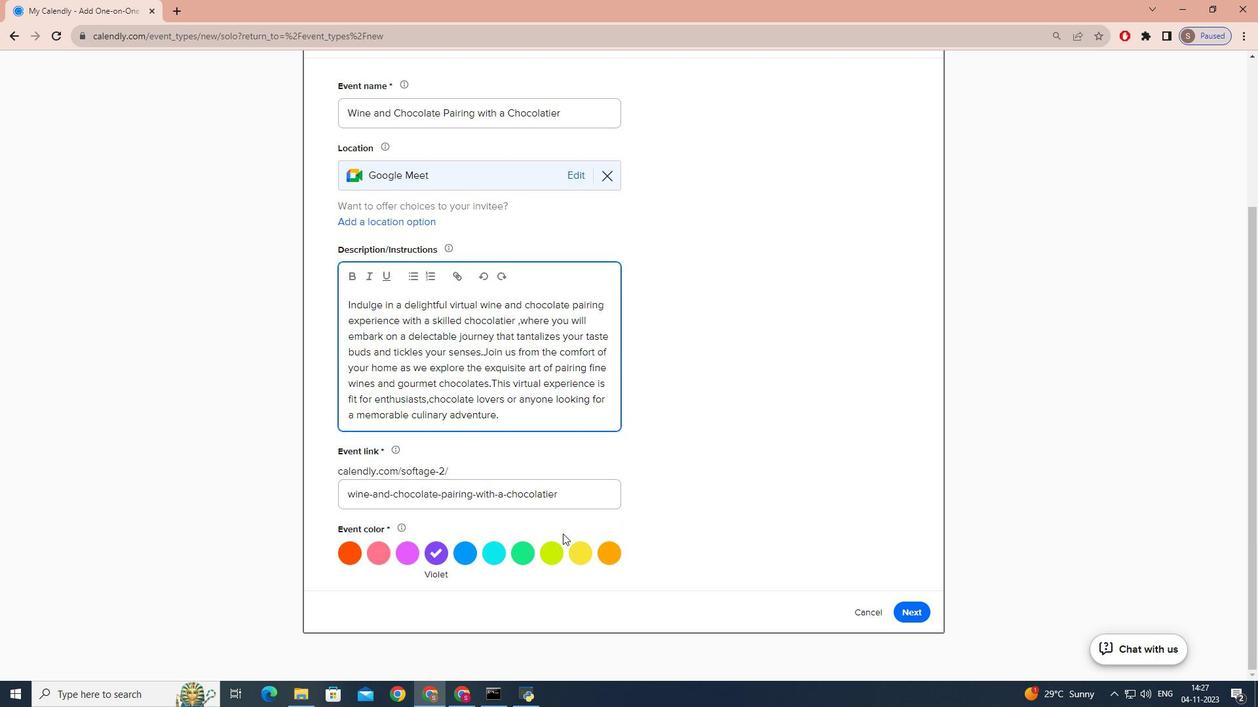 
Action: Mouse moved to (562, 534)
Screenshot: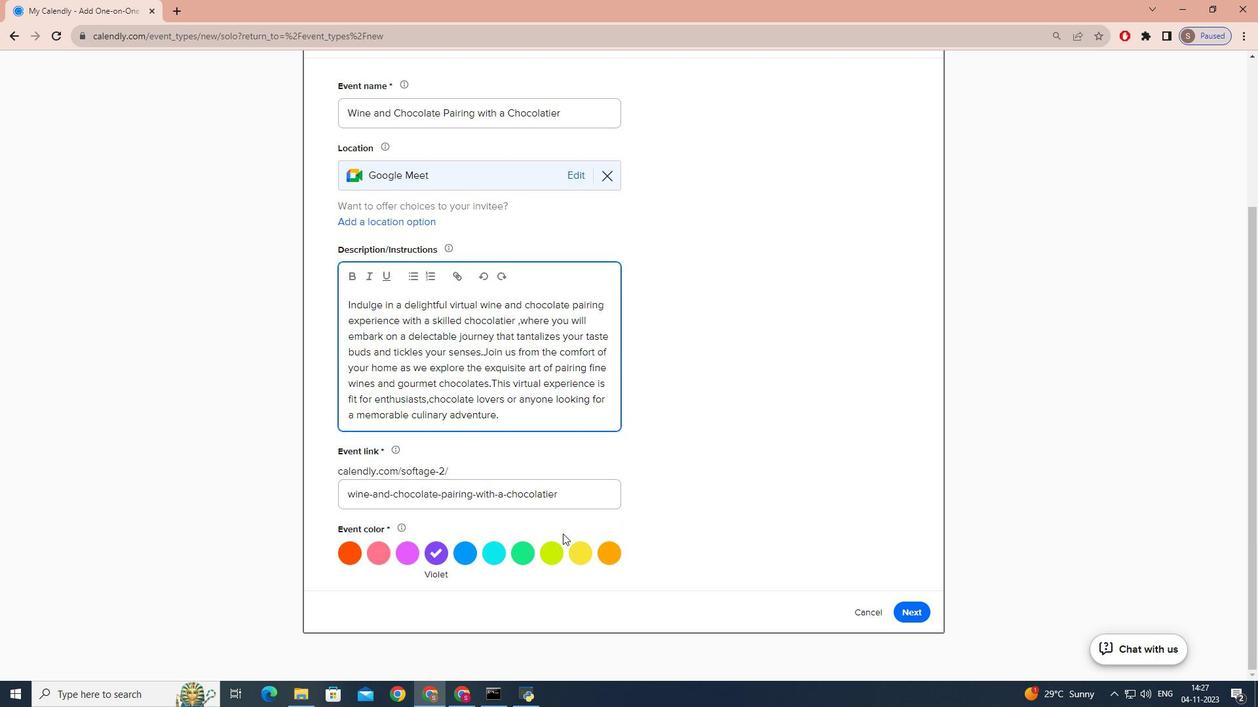 
Action: Mouse scrolled (562, 533) with delta (0, 0)
Screenshot: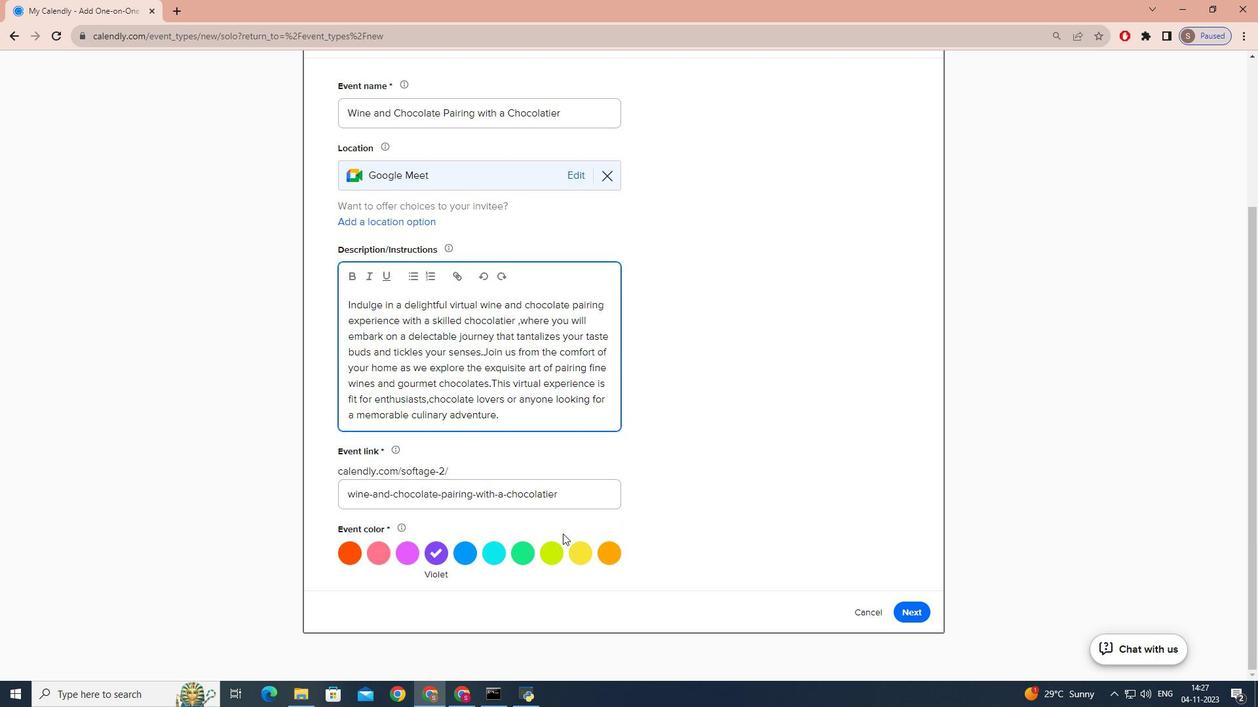 
Action: Mouse moved to (494, 550)
Screenshot: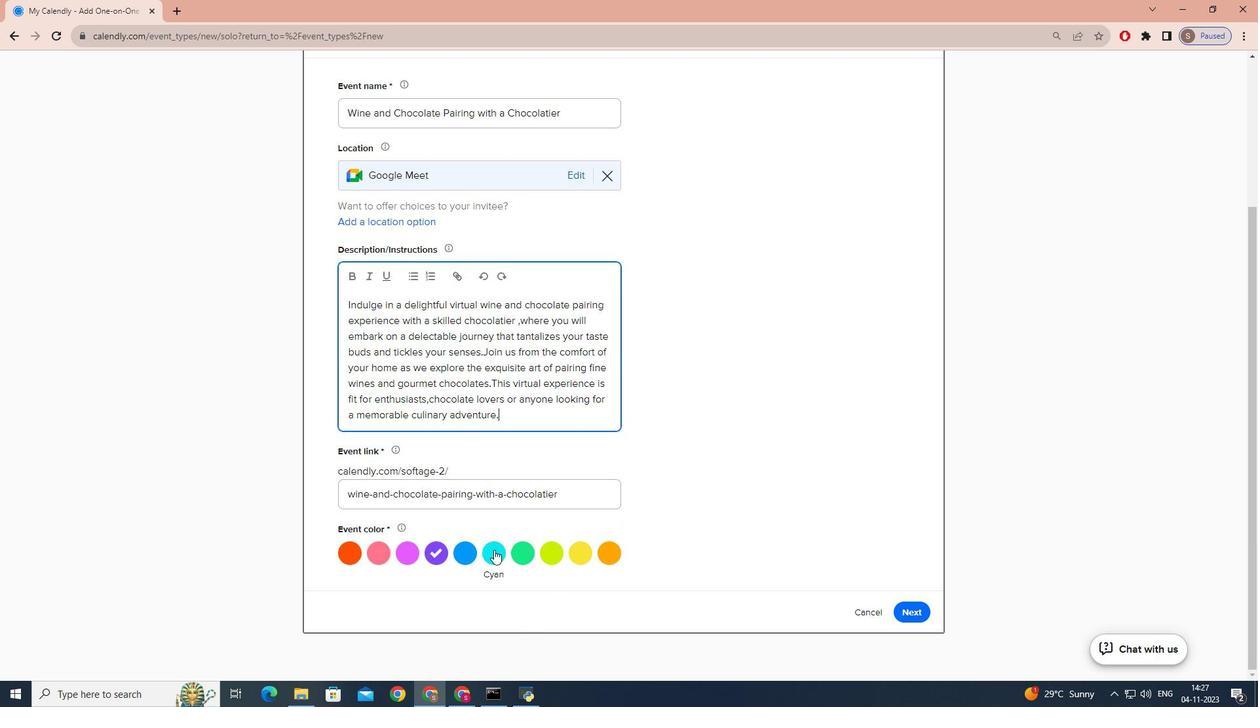 
Action: Mouse pressed left at (494, 550)
Screenshot: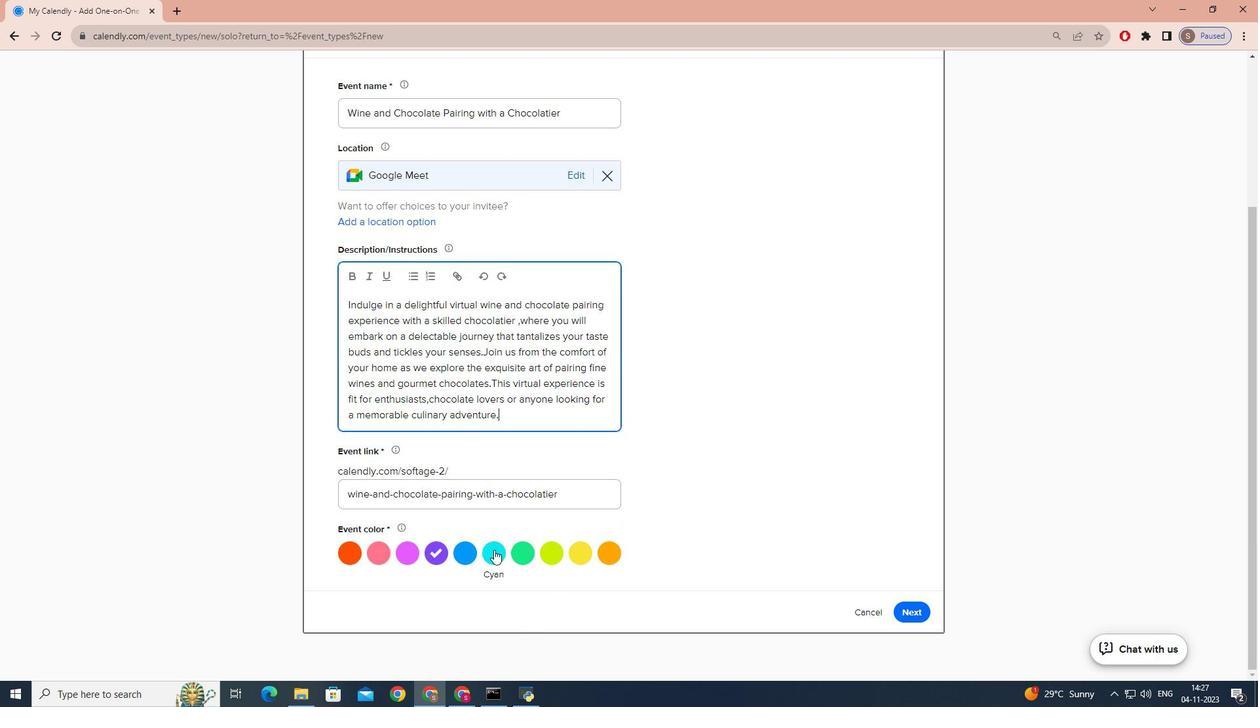 
Action: Mouse moved to (640, 466)
Screenshot: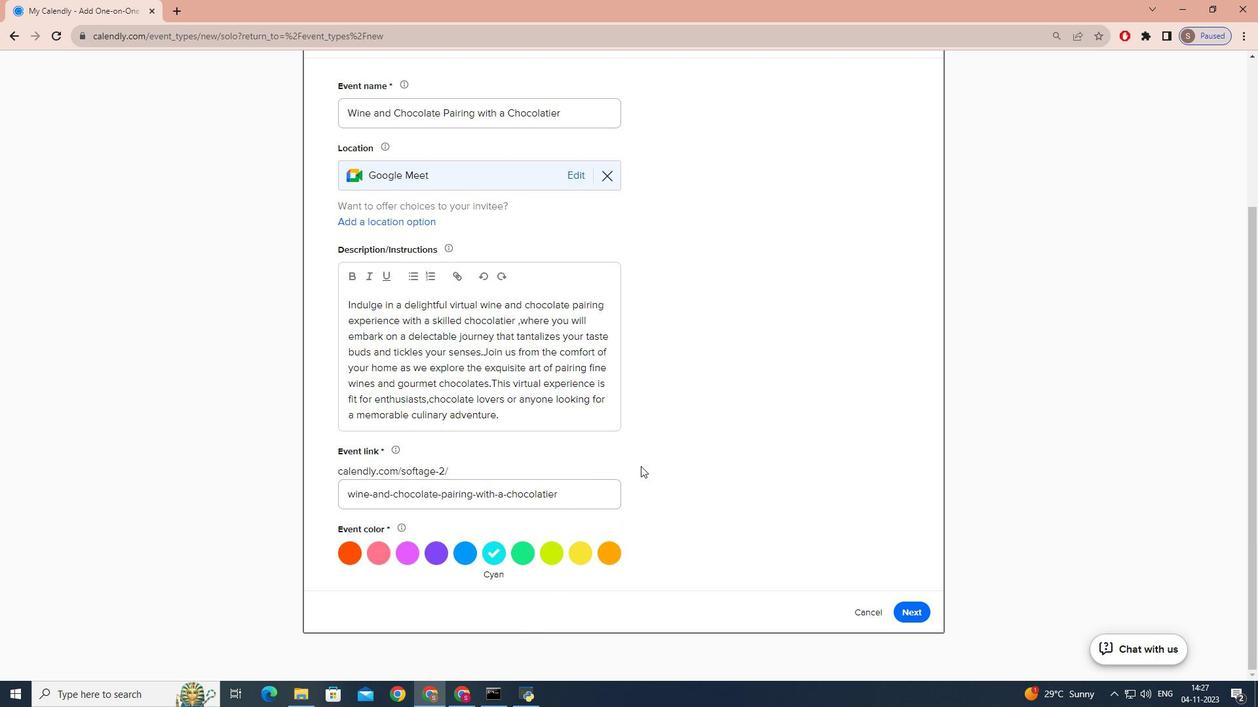 
Action: Mouse scrolled (640, 467) with delta (0, 0)
Screenshot: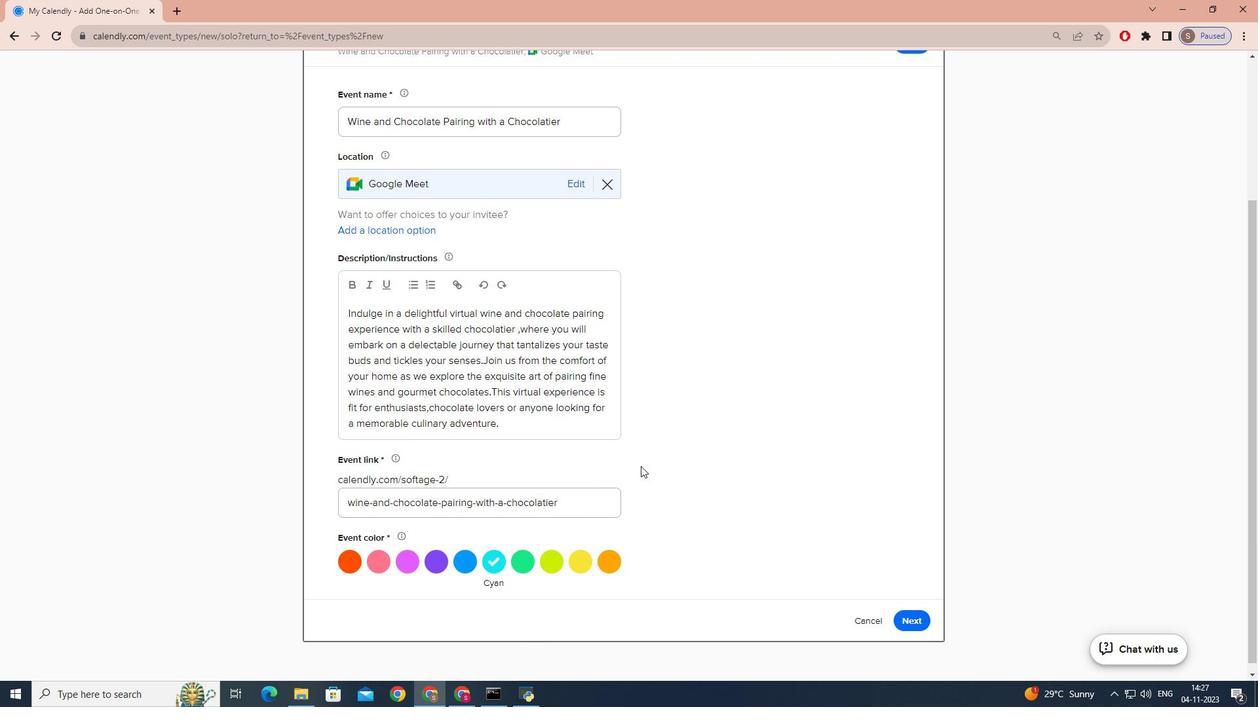 
Action: Mouse scrolled (640, 467) with delta (0, 0)
Screenshot: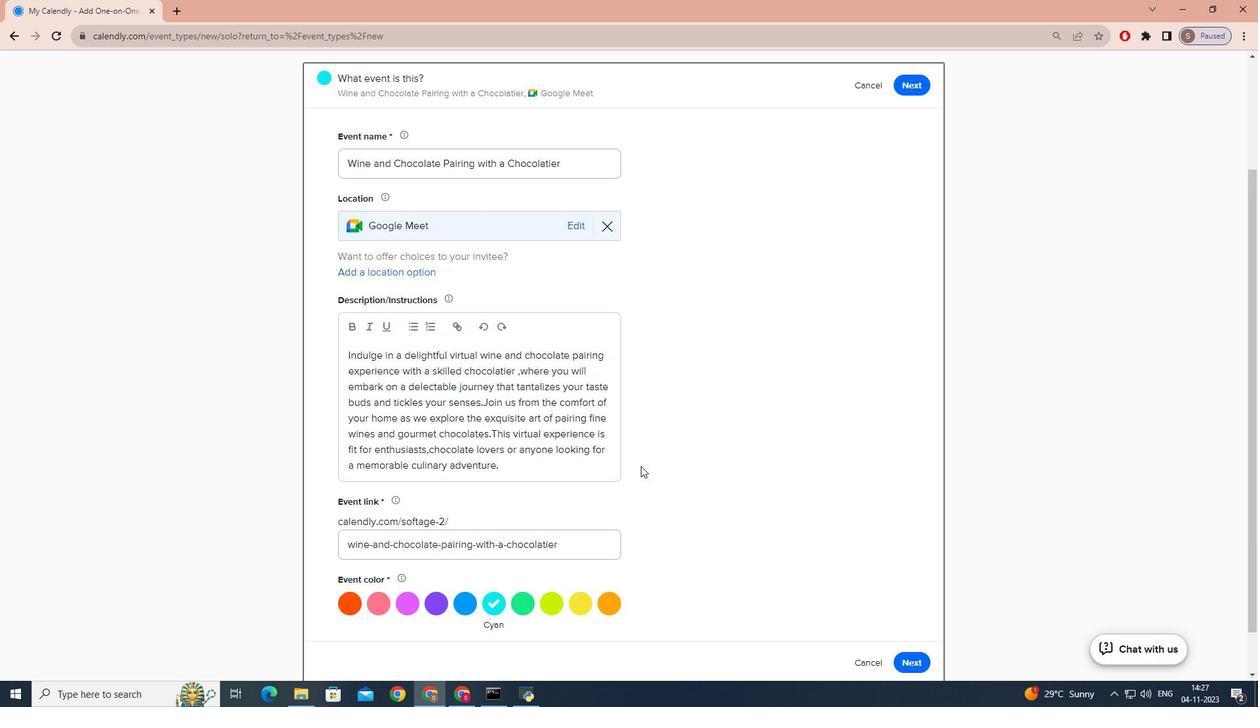 
Action: Mouse scrolled (640, 467) with delta (0, 0)
Screenshot: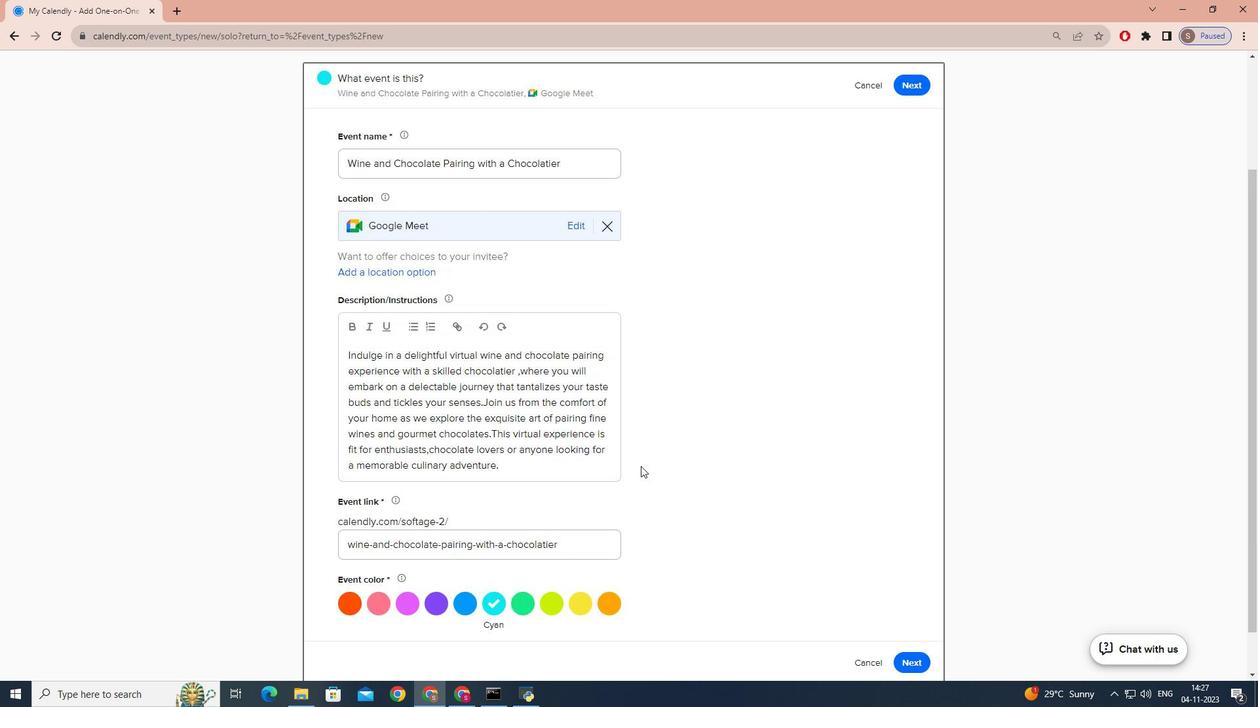 
Action: Mouse scrolled (640, 465) with delta (0, 0)
Screenshot: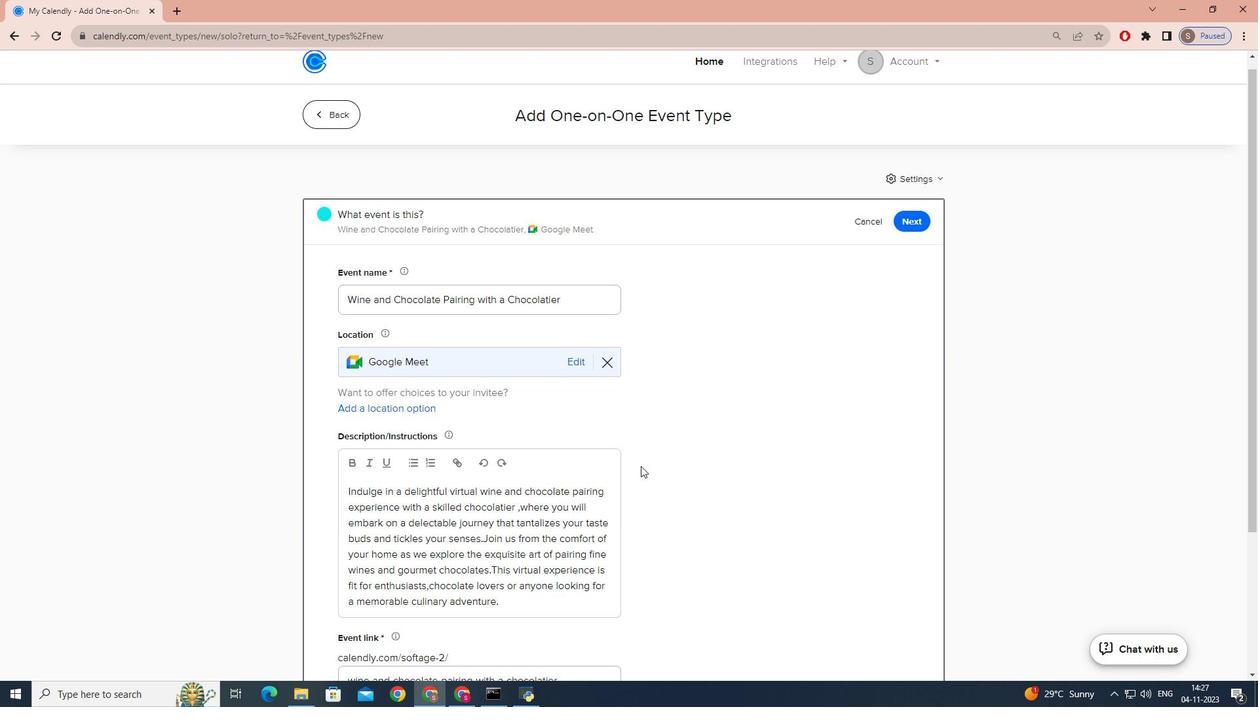 
Action: Mouse scrolled (640, 465) with delta (0, 0)
Screenshot: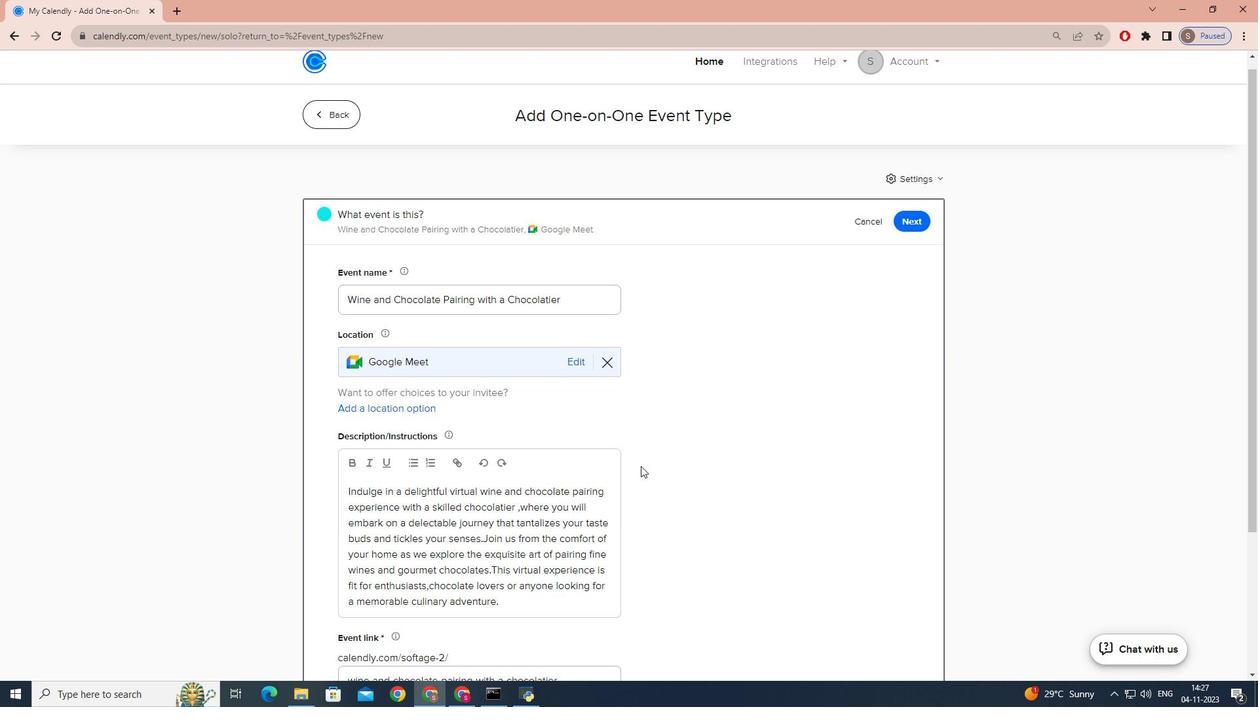 
Action: Mouse scrolled (640, 465) with delta (0, 0)
Screenshot: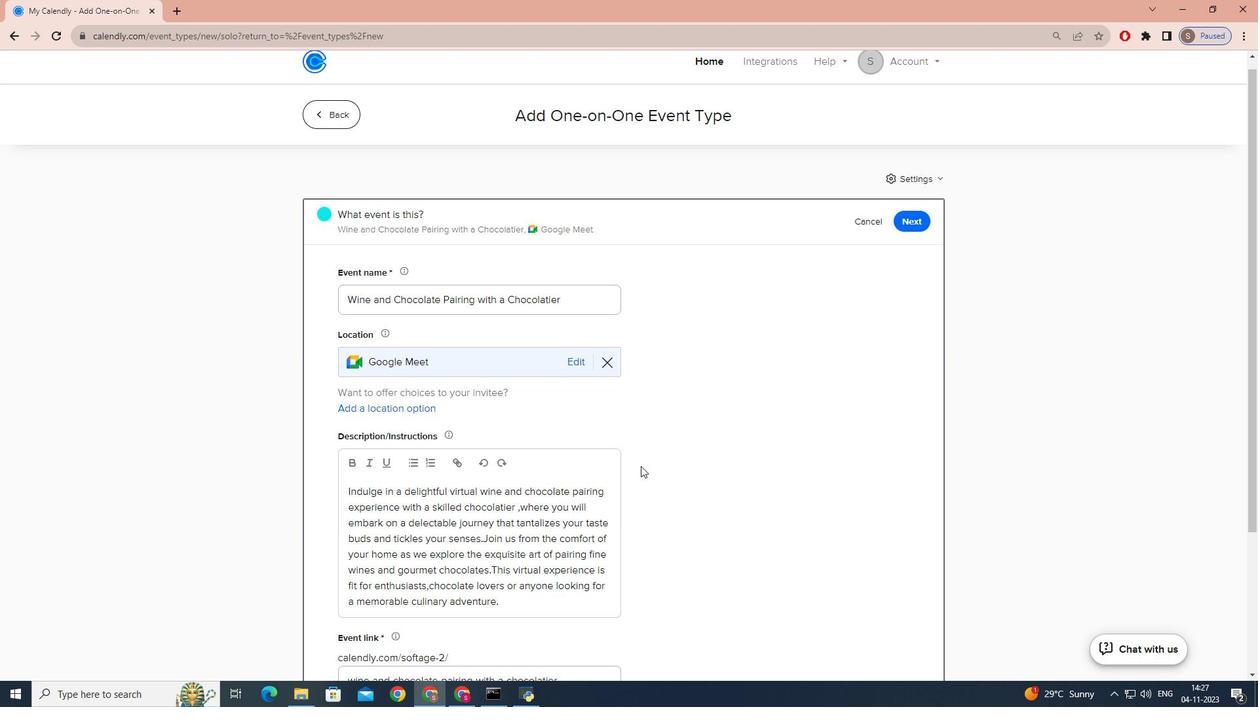 
Action: Mouse scrolled (640, 465) with delta (0, 0)
Screenshot: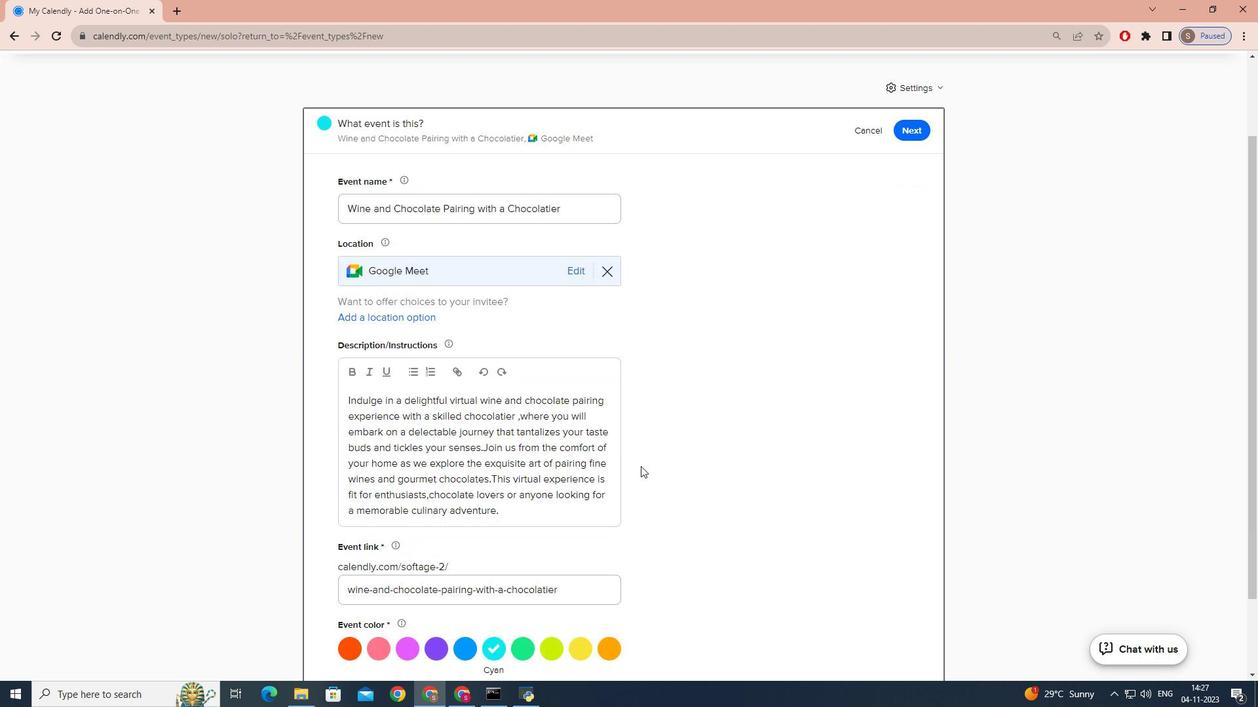 
Action: Mouse scrolled (640, 465) with delta (0, 0)
Screenshot: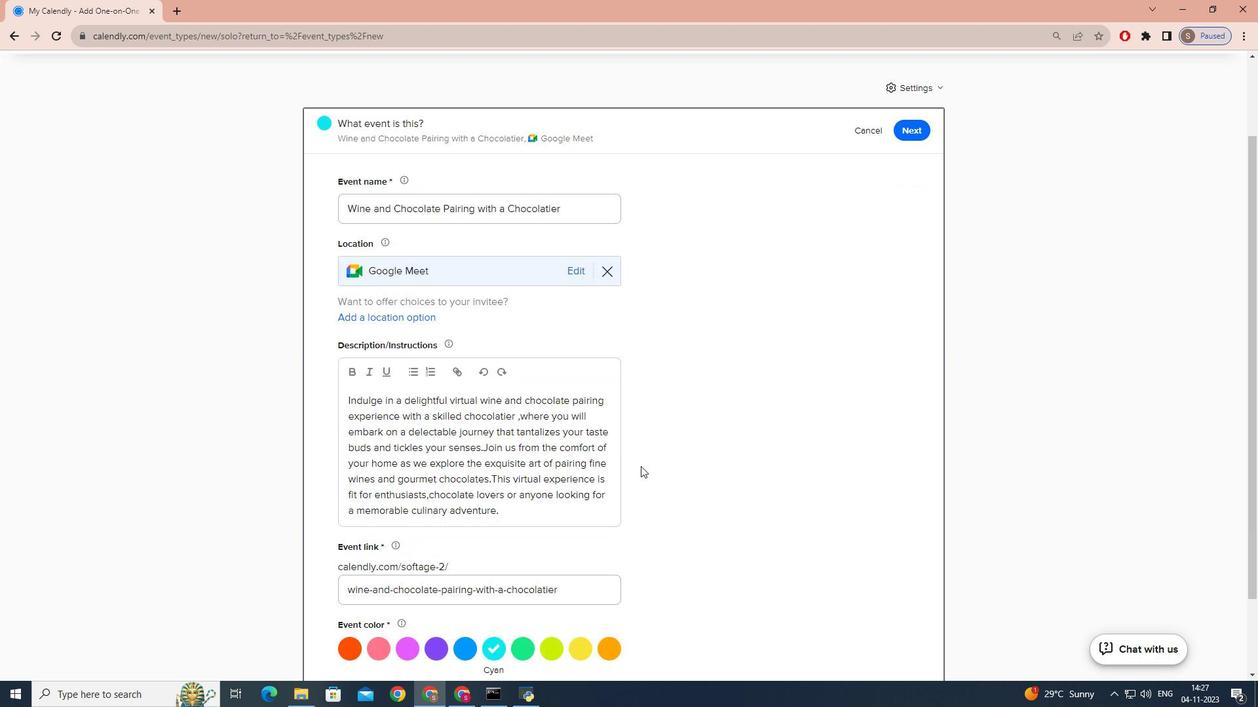 
Action: Mouse scrolled (640, 465) with delta (0, 0)
Screenshot: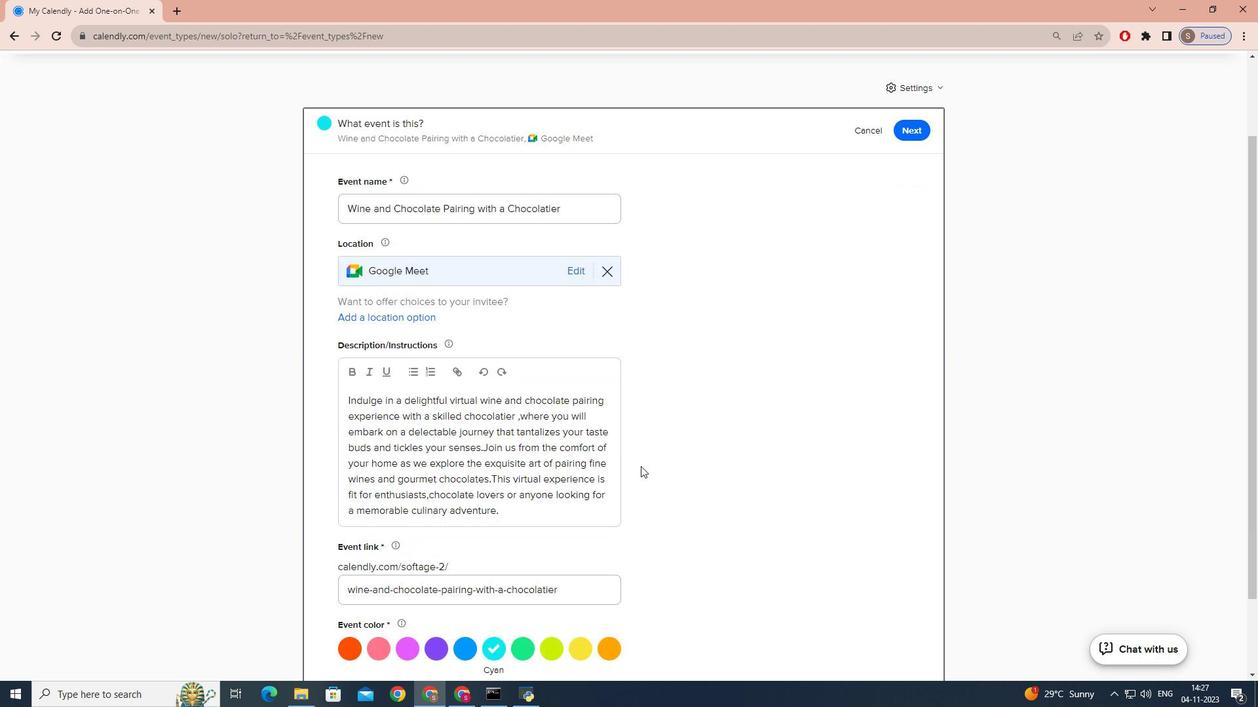 
Action: Mouse scrolled (640, 465) with delta (0, 0)
Screenshot: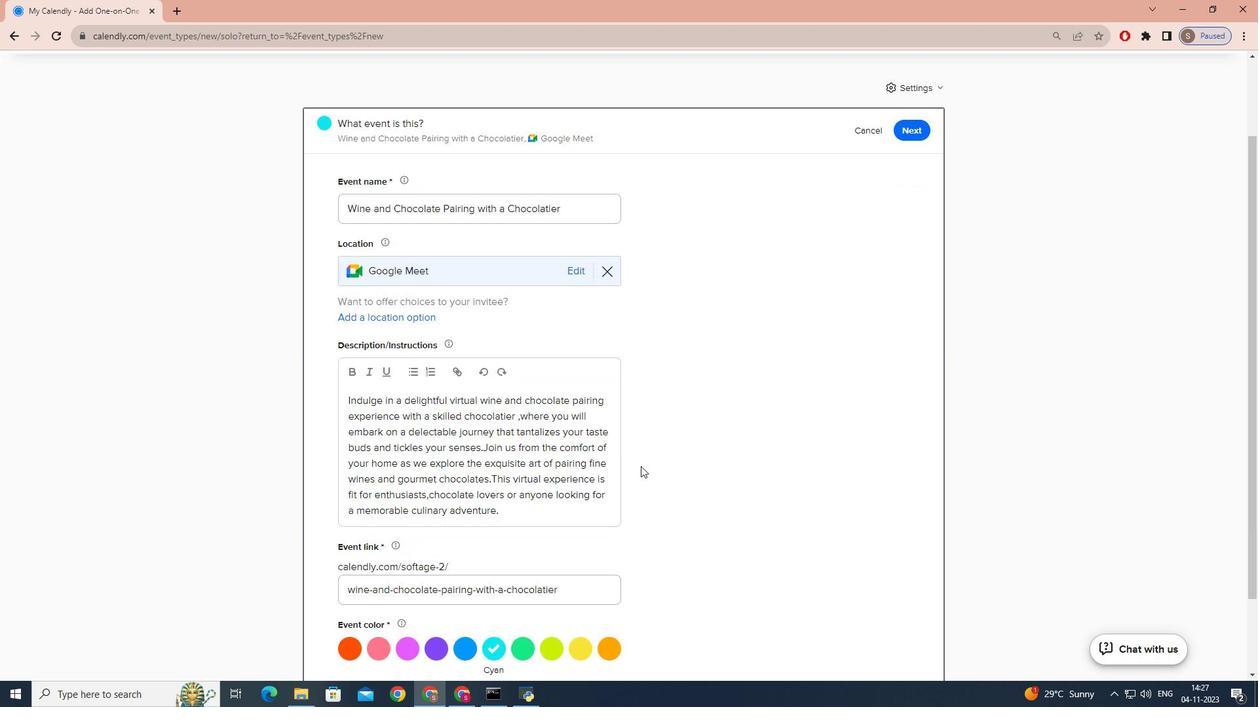 
Action: Mouse moved to (899, 603)
Screenshot: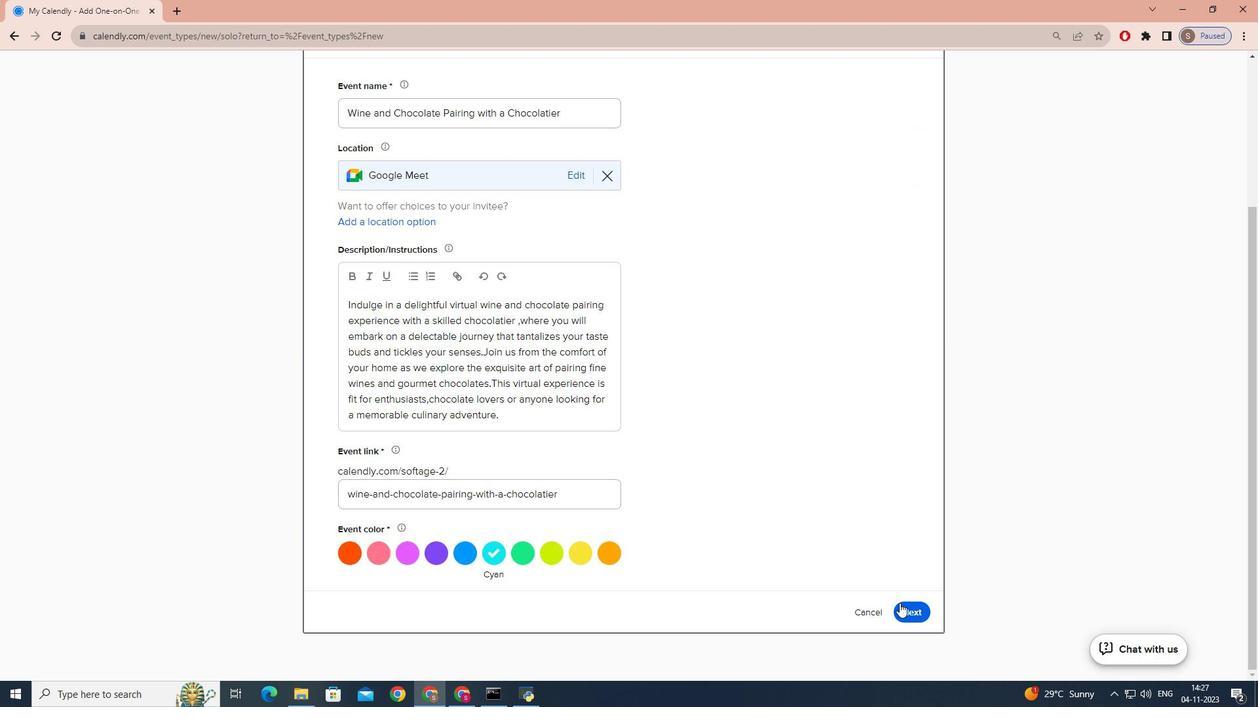 
Action: Mouse pressed left at (899, 603)
Screenshot: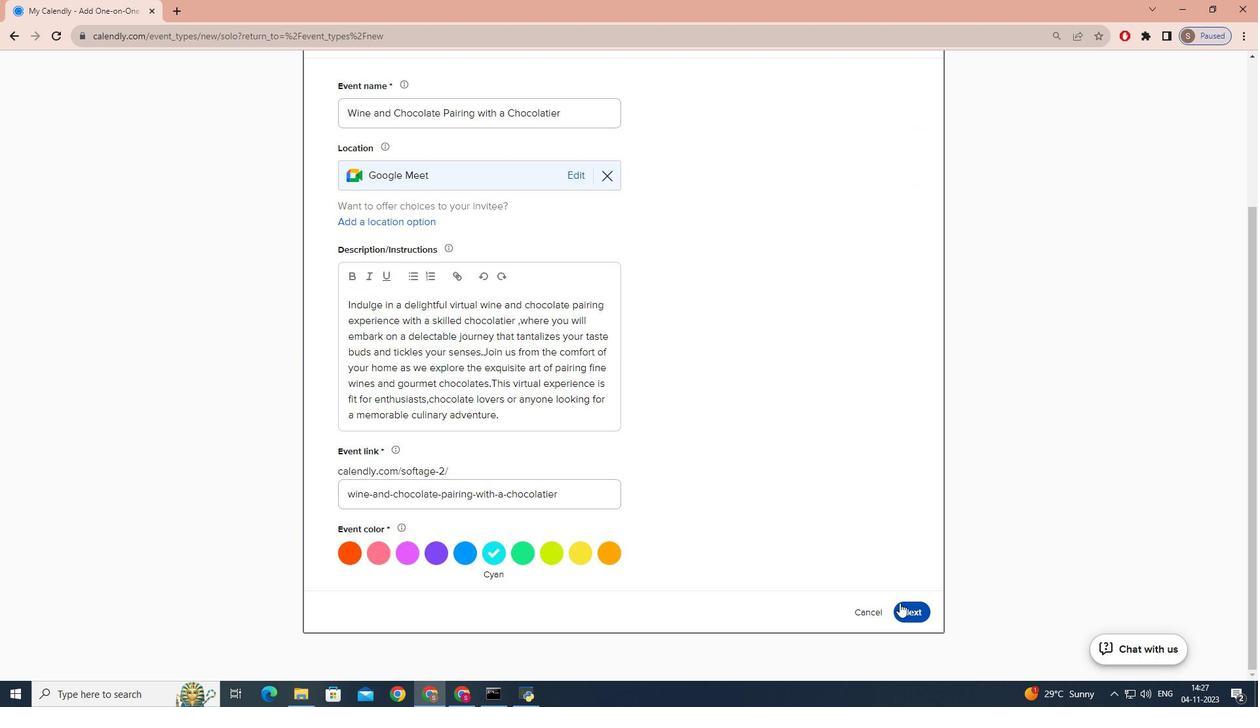 
Action: Mouse moved to (591, 368)
Screenshot: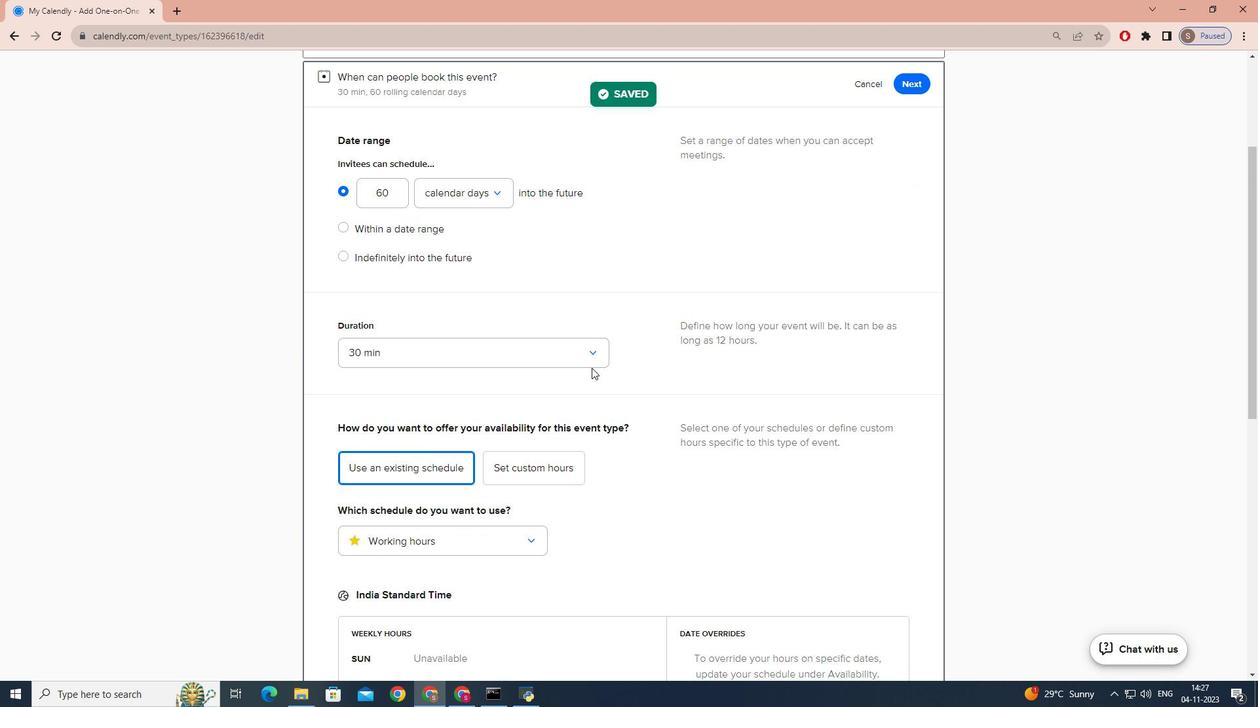 
Action: Mouse pressed left at (591, 368)
Screenshot: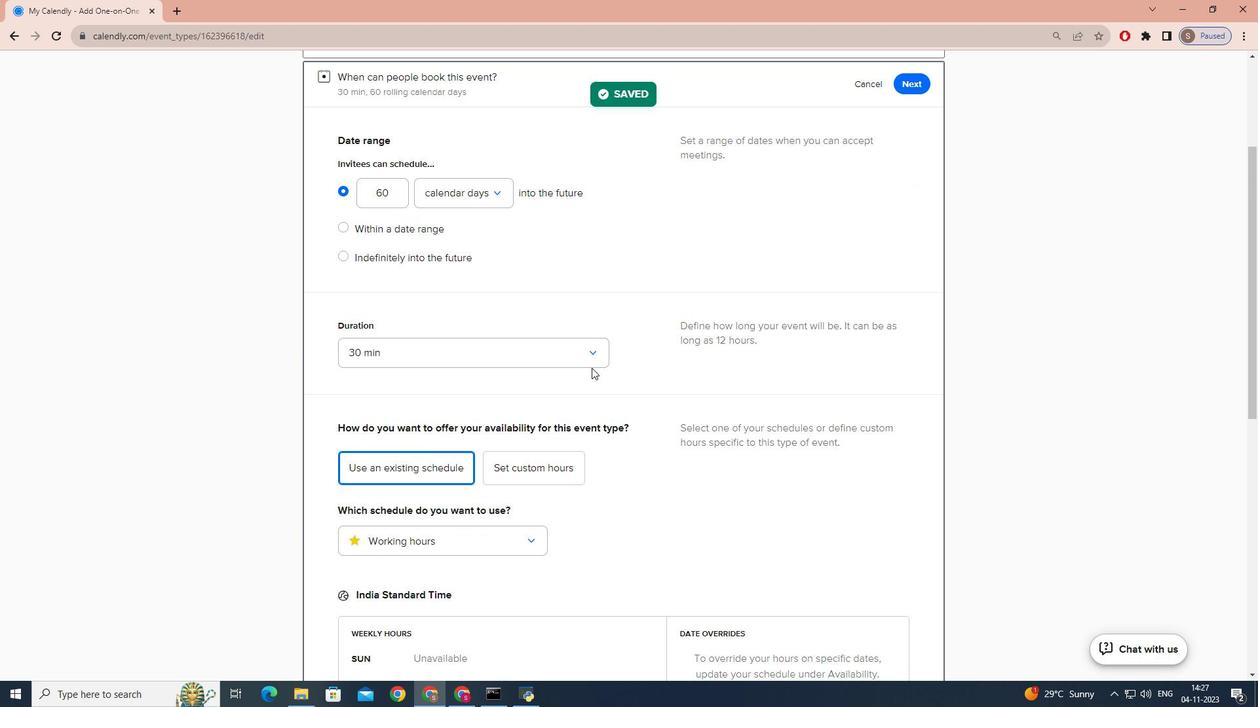 
Action: Mouse moved to (588, 357)
Screenshot: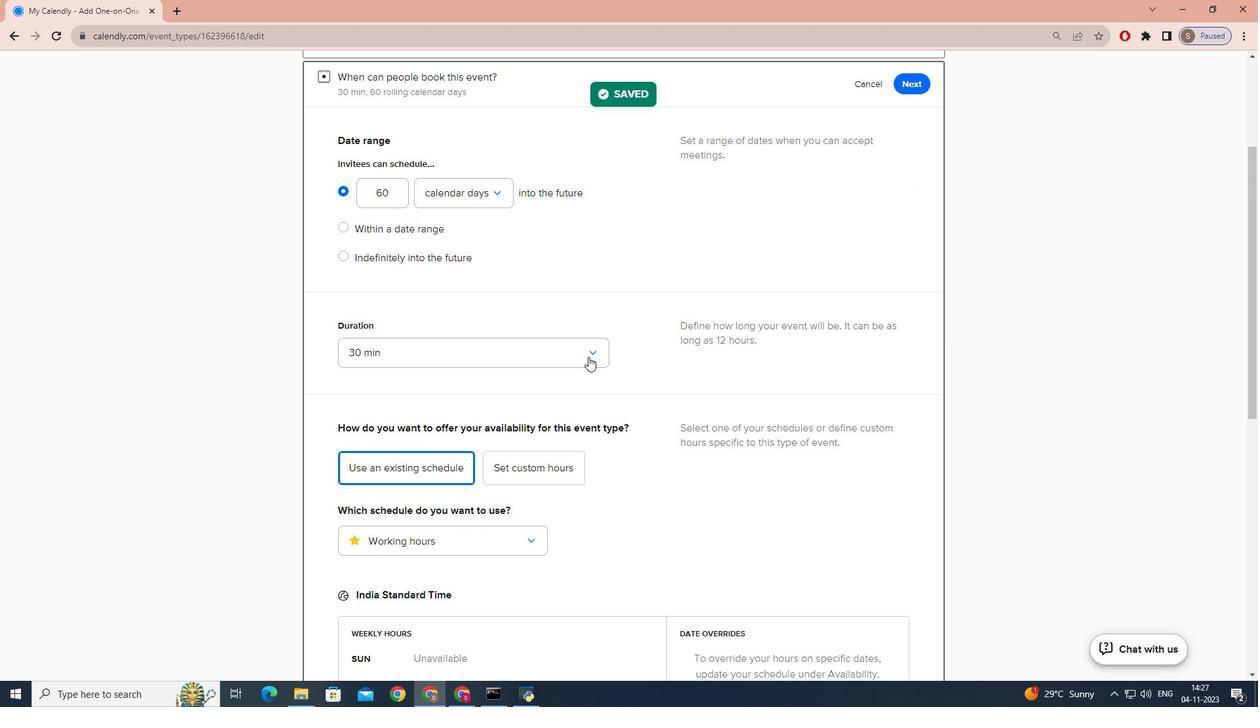 
Action: Mouse pressed left at (588, 357)
Screenshot: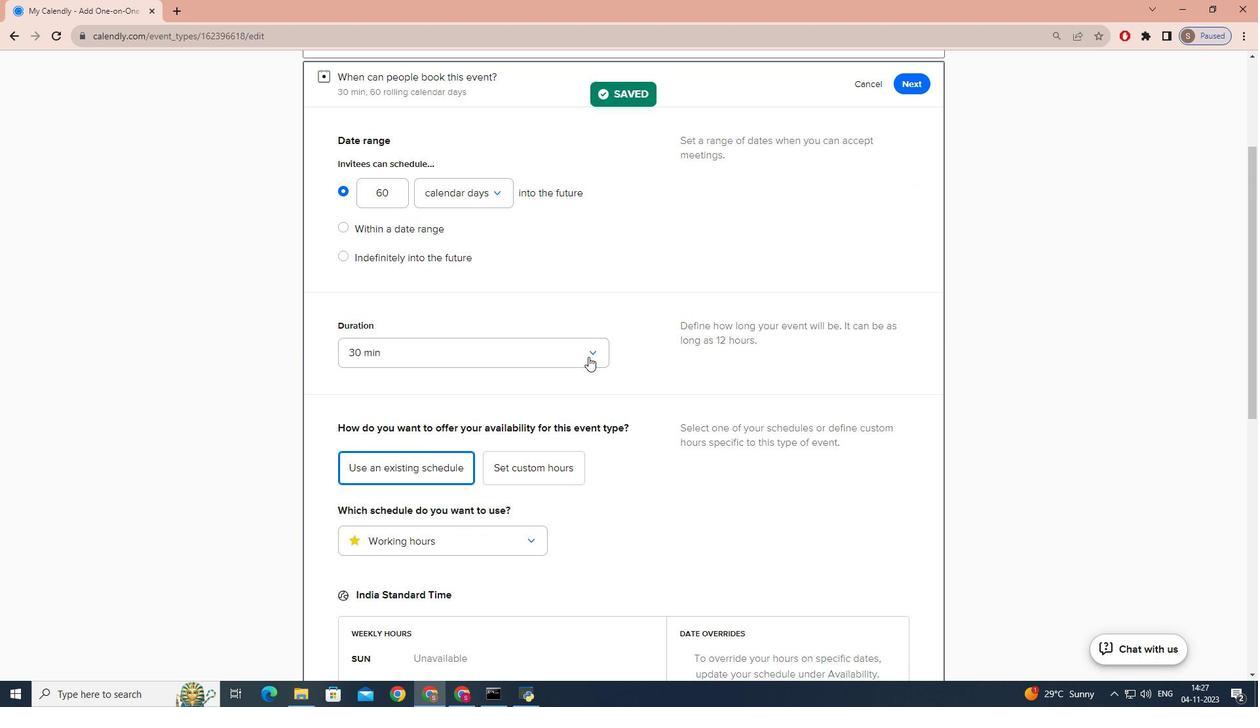 
Action: Mouse moved to (420, 467)
Screenshot: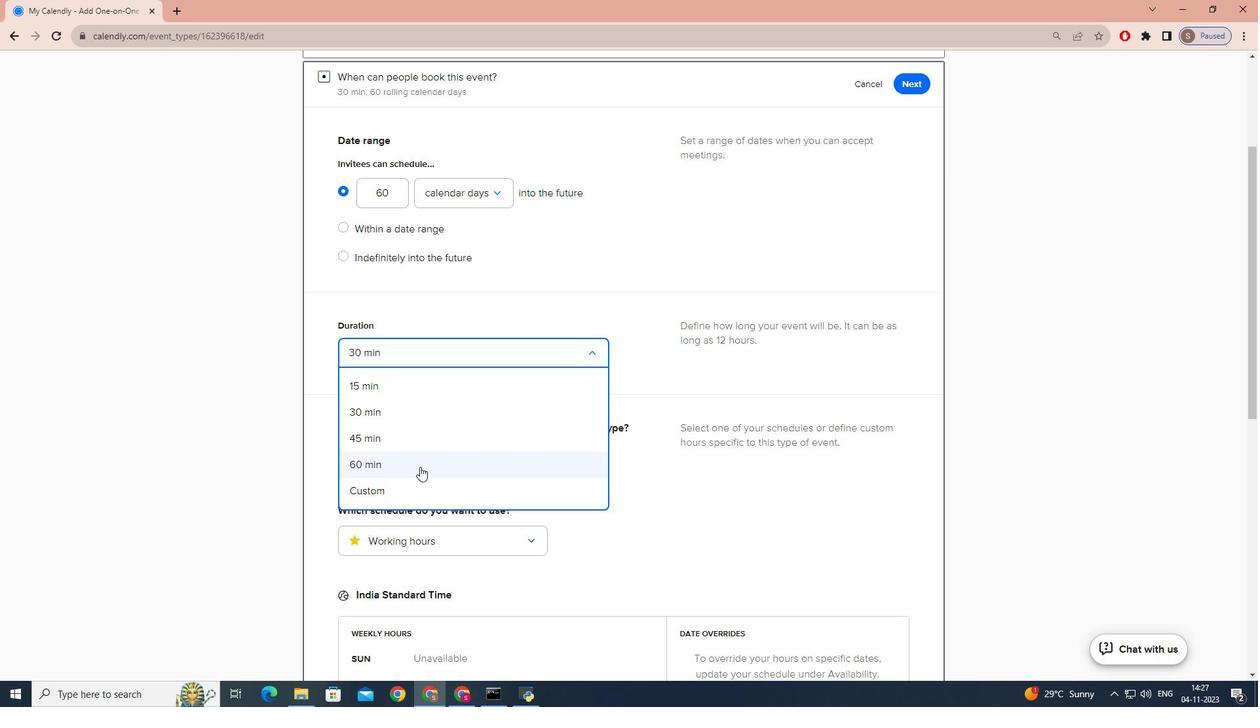 
Action: Mouse pressed left at (420, 467)
Screenshot: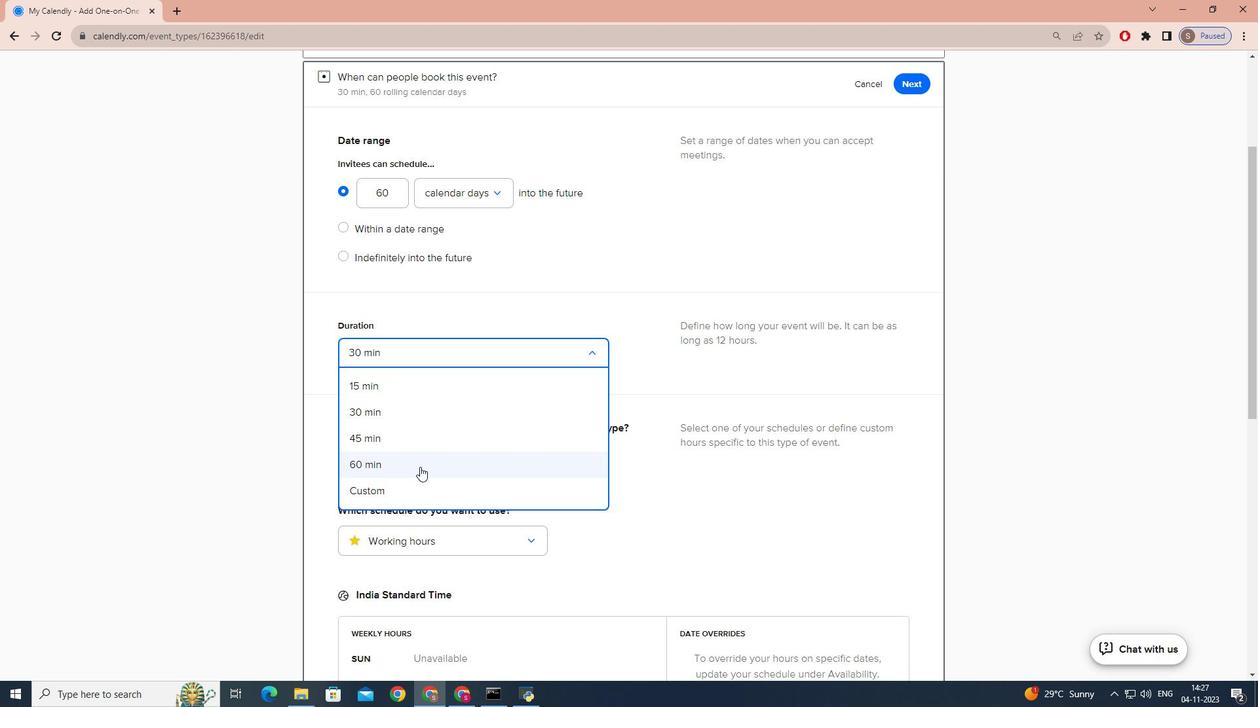 
Action: Mouse moved to (522, 447)
Screenshot: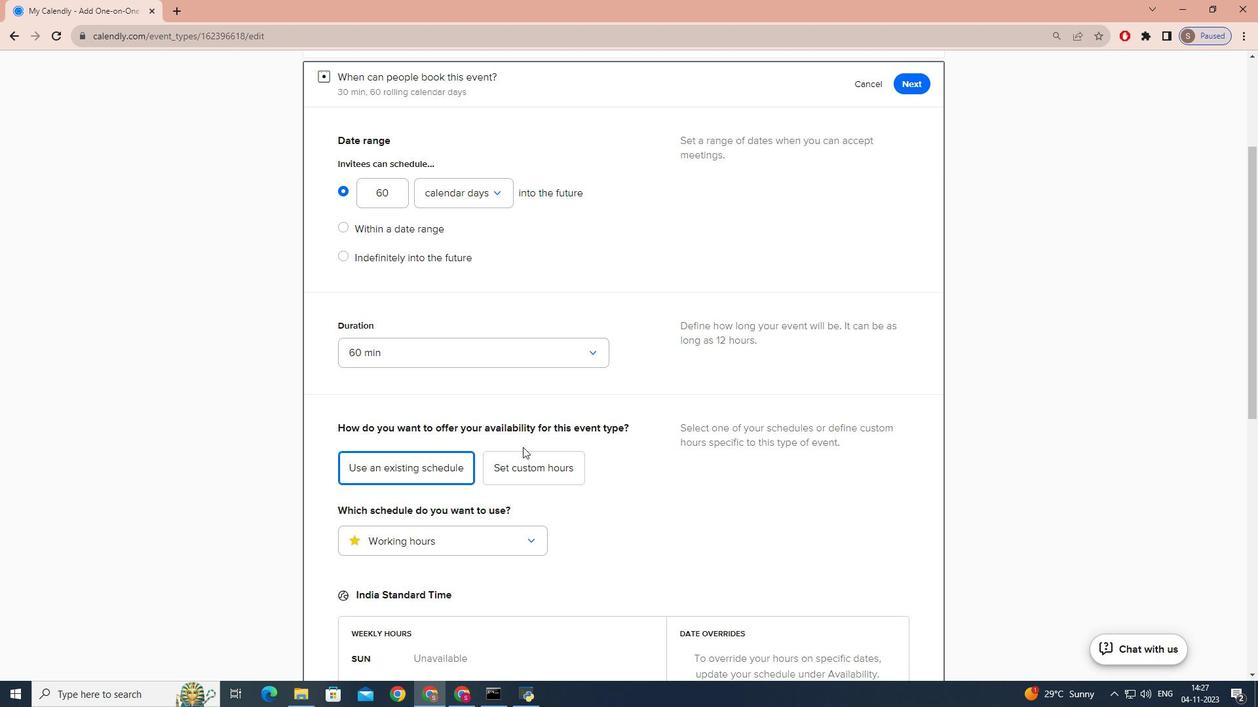 
Action: Mouse scrolled (522, 446) with delta (0, 0)
Screenshot: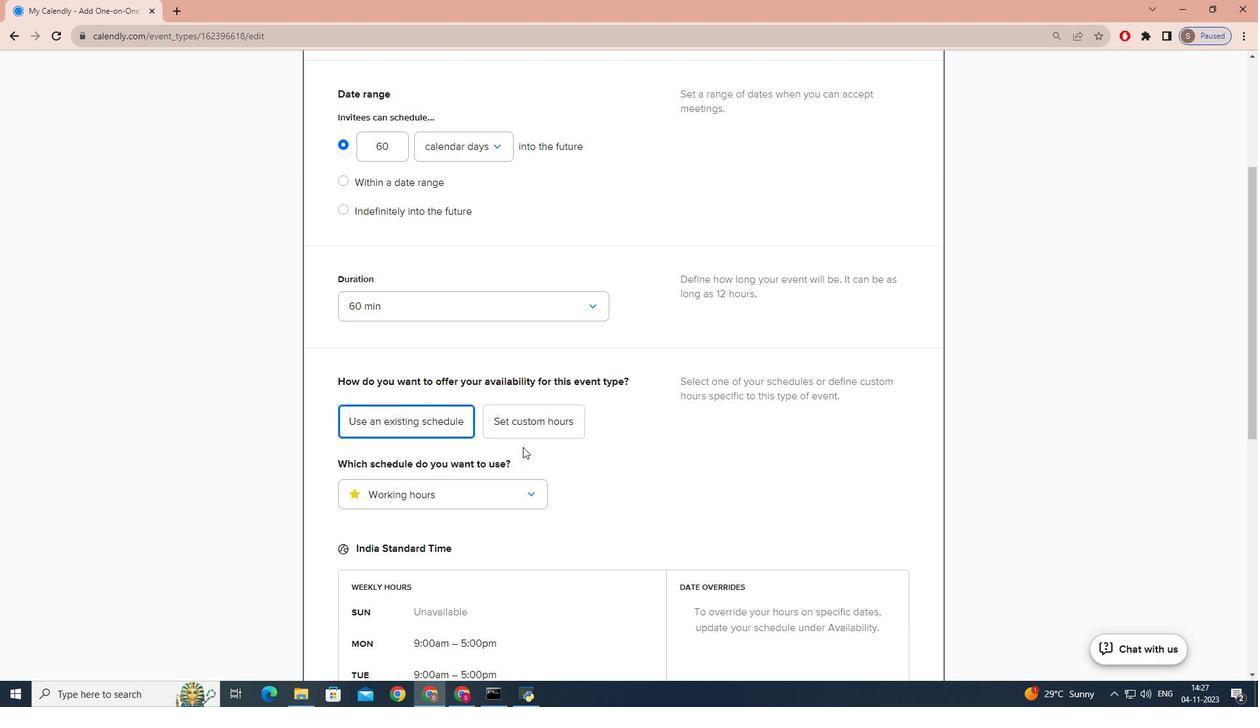 
Action: Mouse scrolled (522, 446) with delta (0, 0)
Screenshot: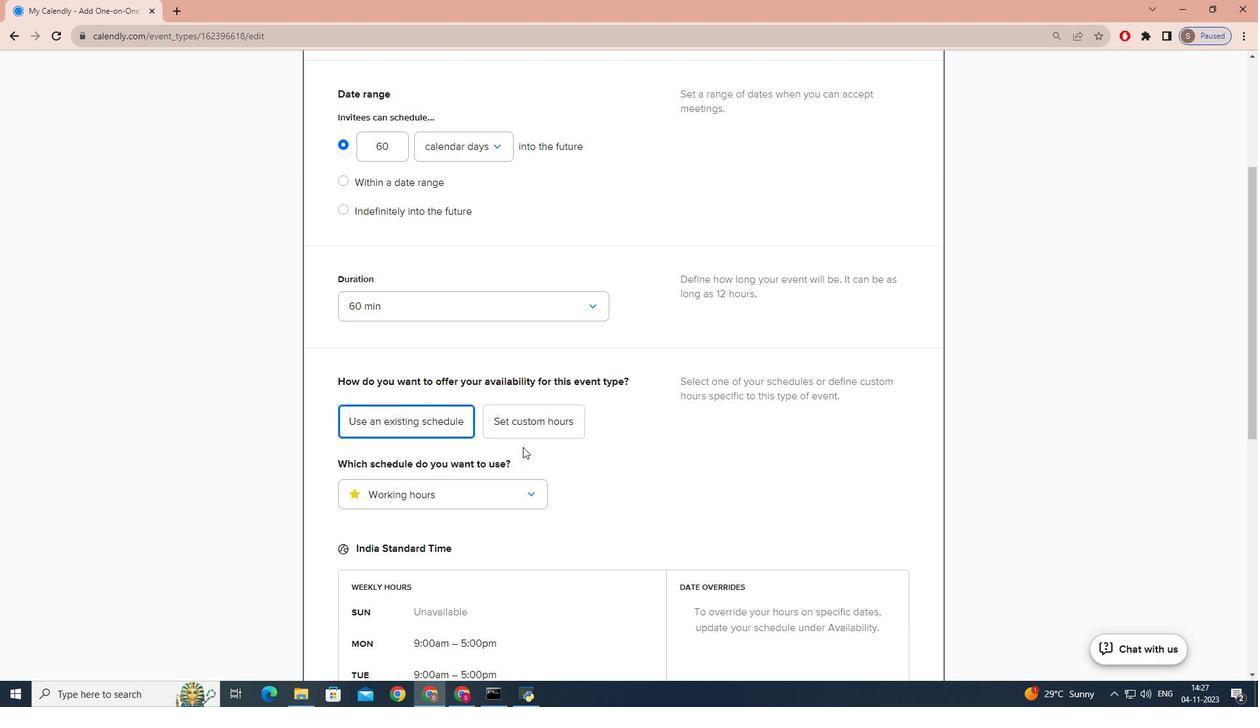 
Action: Mouse scrolled (522, 446) with delta (0, 0)
Screenshot: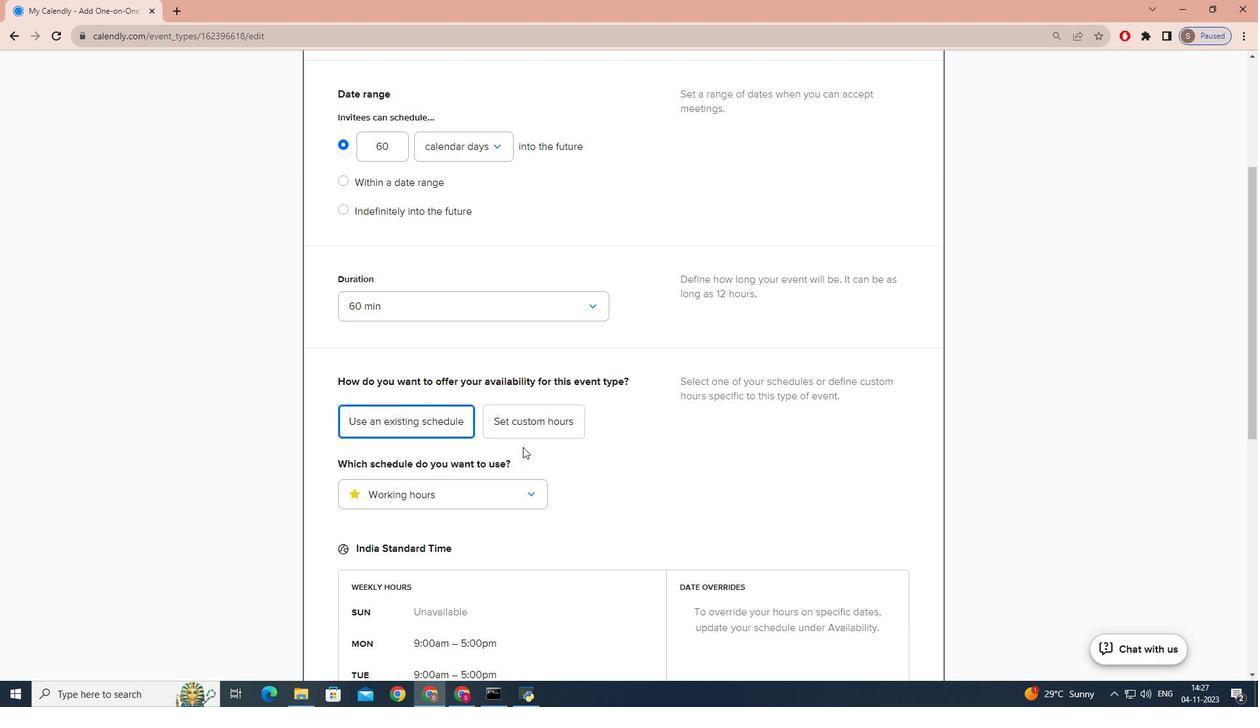 
Action: Mouse scrolled (522, 446) with delta (0, -1)
Screenshot: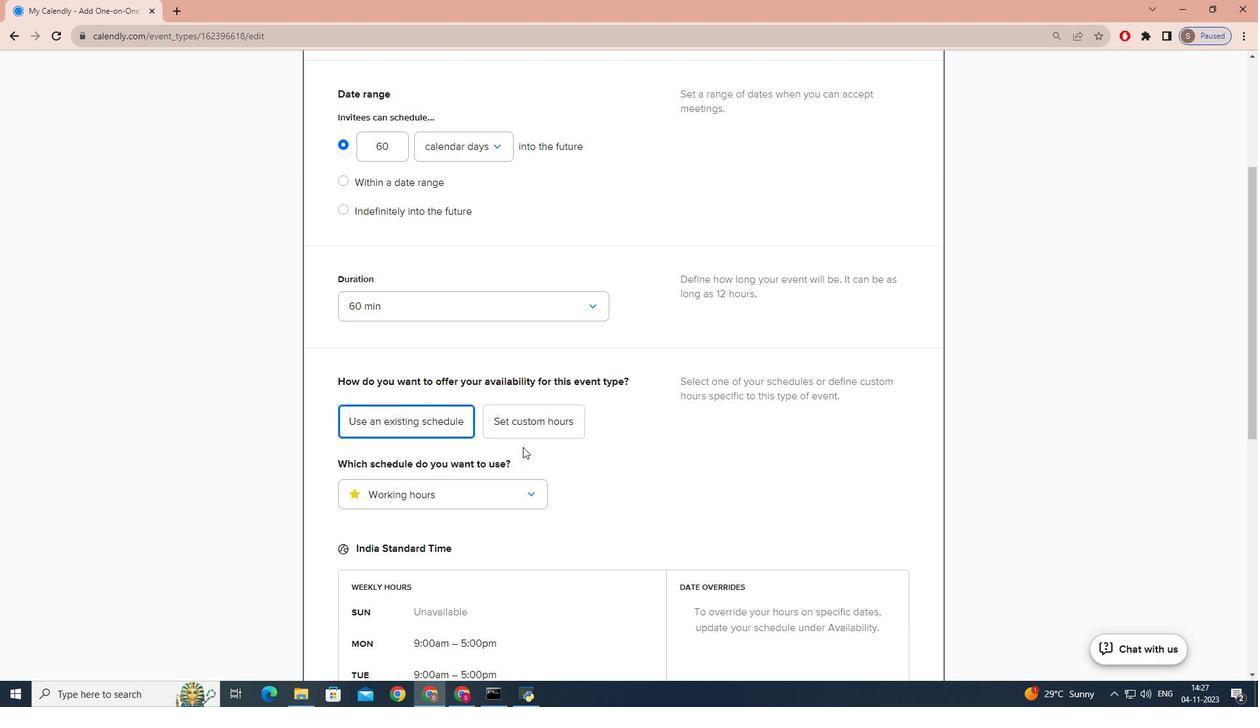 
Action: Mouse scrolled (522, 446) with delta (0, 0)
Screenshot: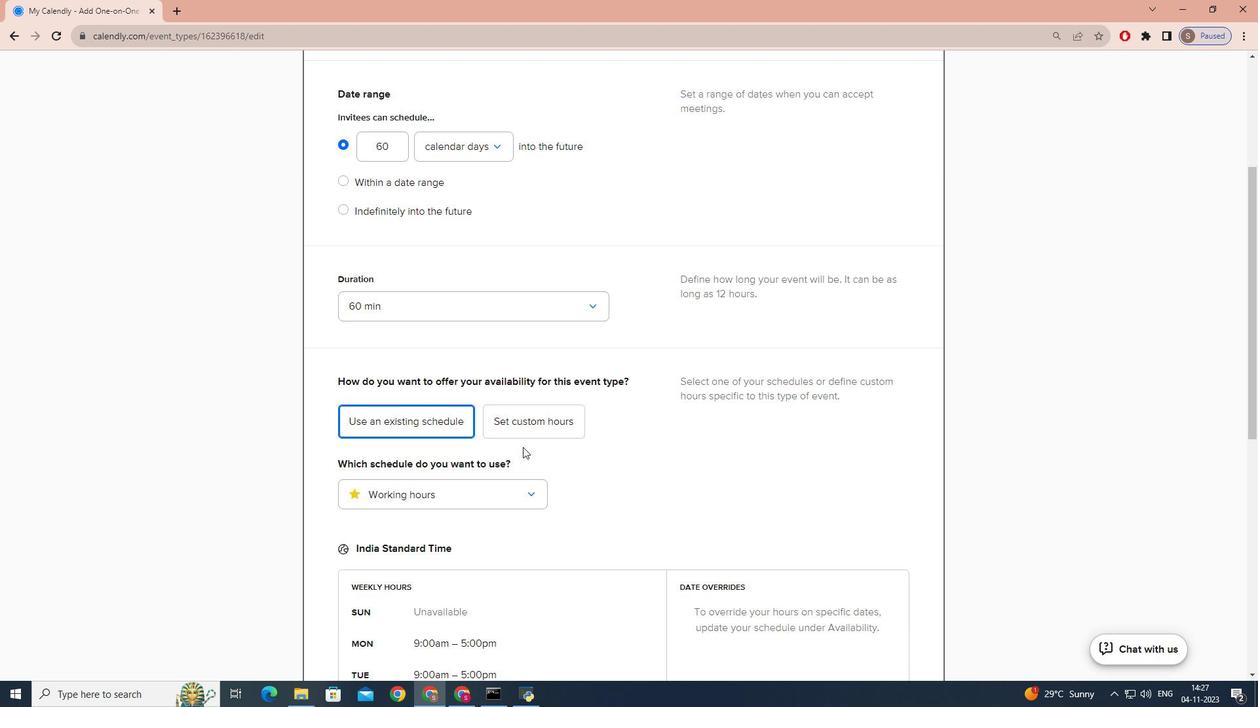 
Action: Mouse scrolled (522, 446) with delta (0, -1)
Screenshot: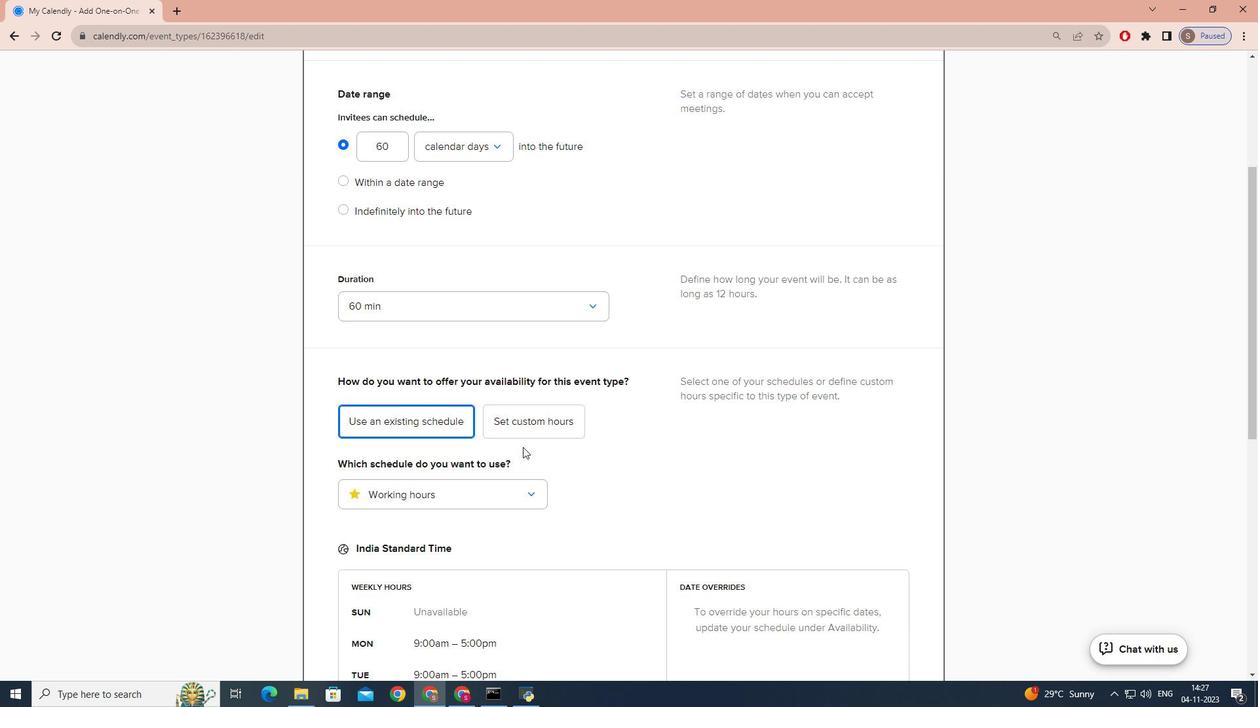 
Action: Mouse scrolled (522, 446) with delta (0, 0)
Screenshot: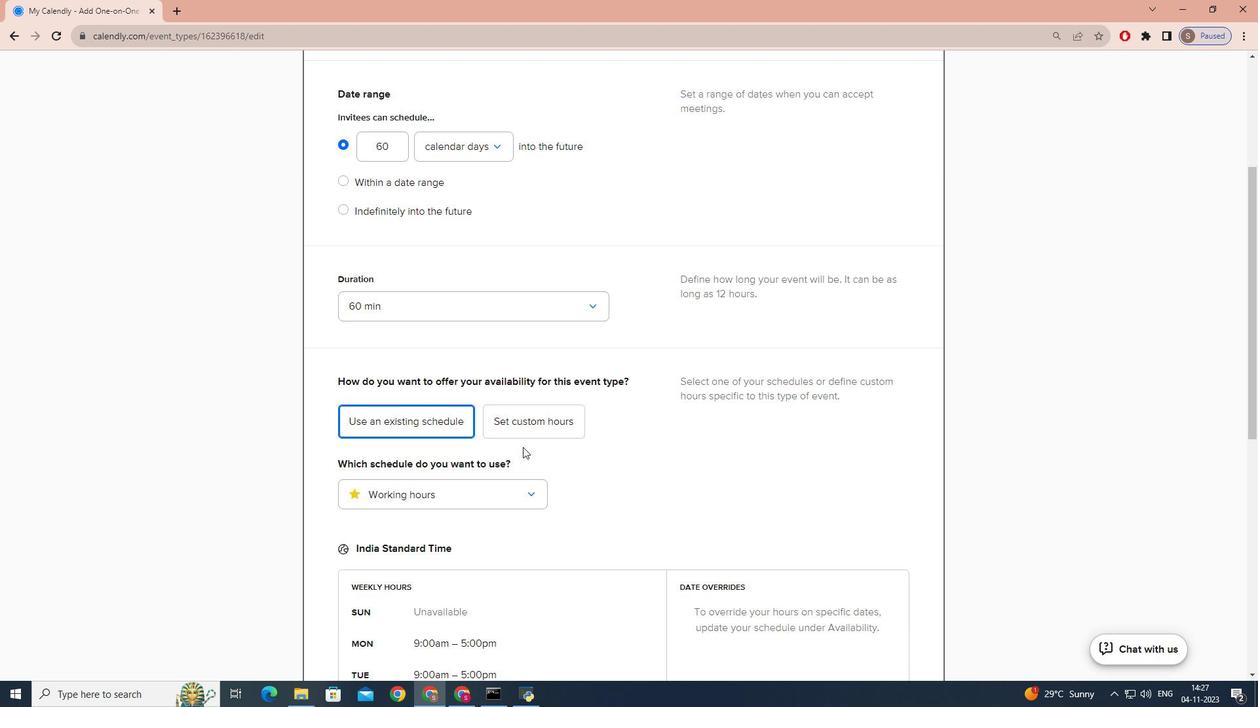 
Action: Mouse moved to (527, 444)
Screenshot: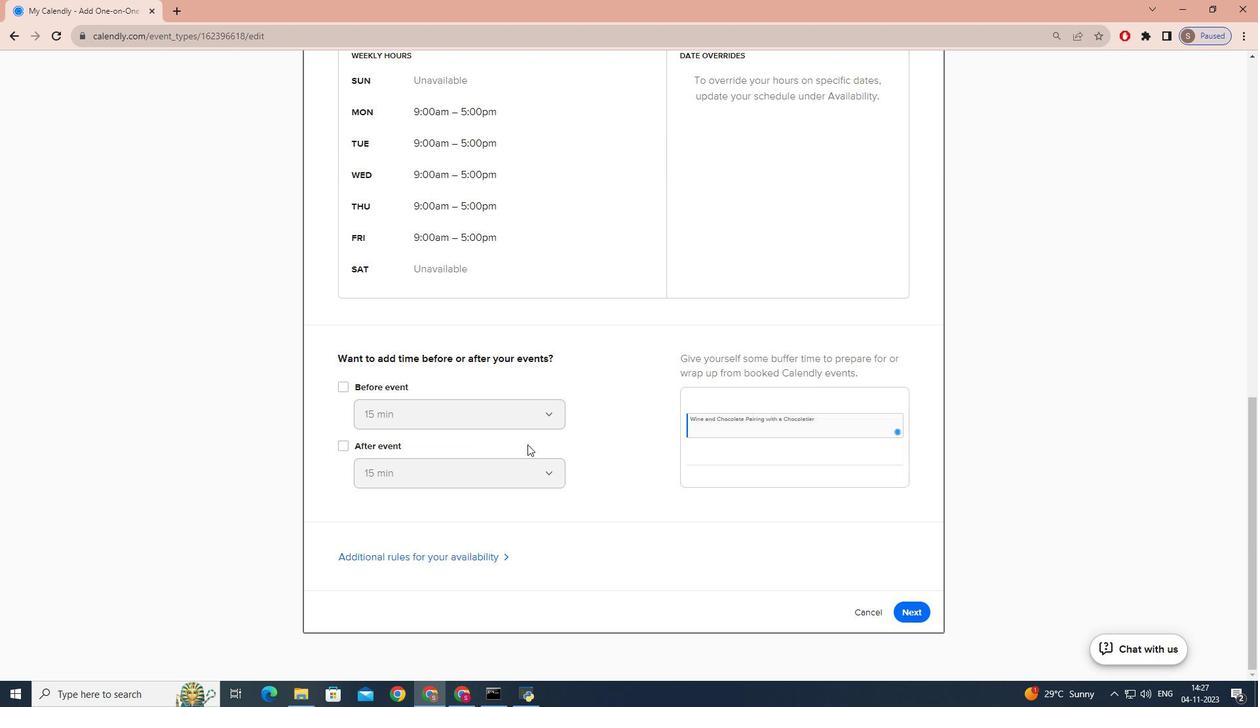 
Action: Mouse scrolled (527, 444) with delta (0, 0)
Screenshot: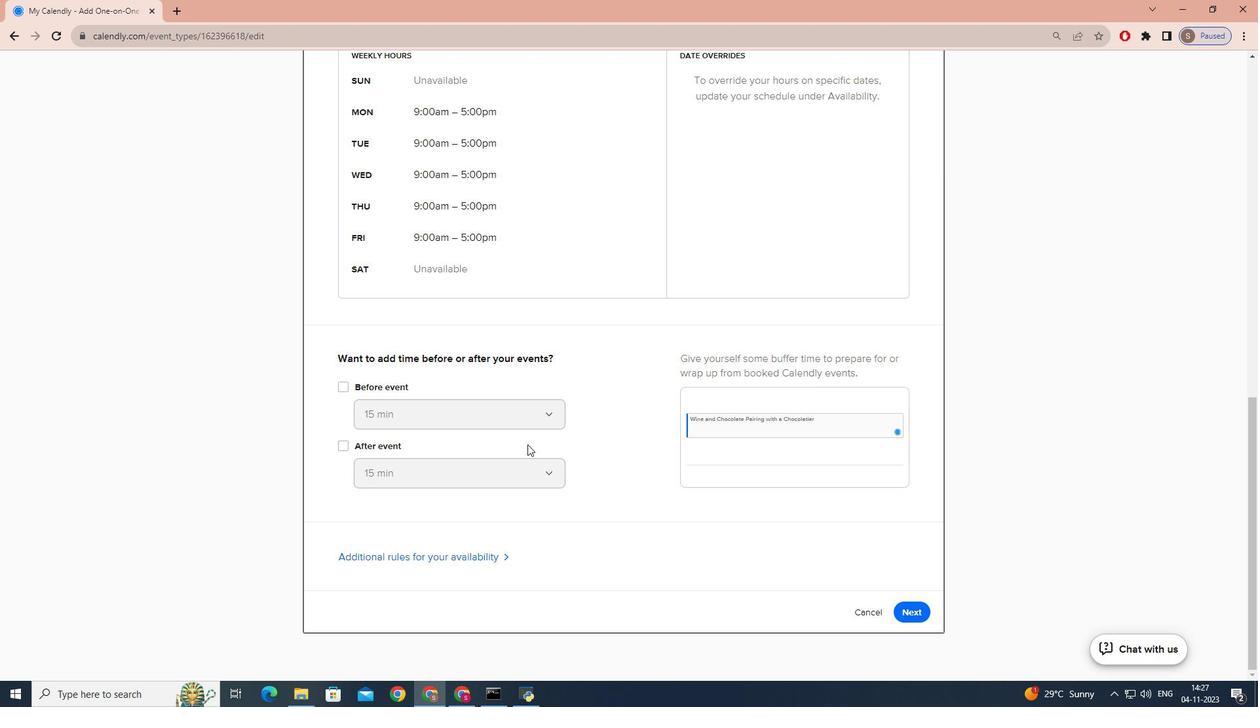 
Action: Mouse scrolled (527, 444) with delta (0, 0)
Screenshot: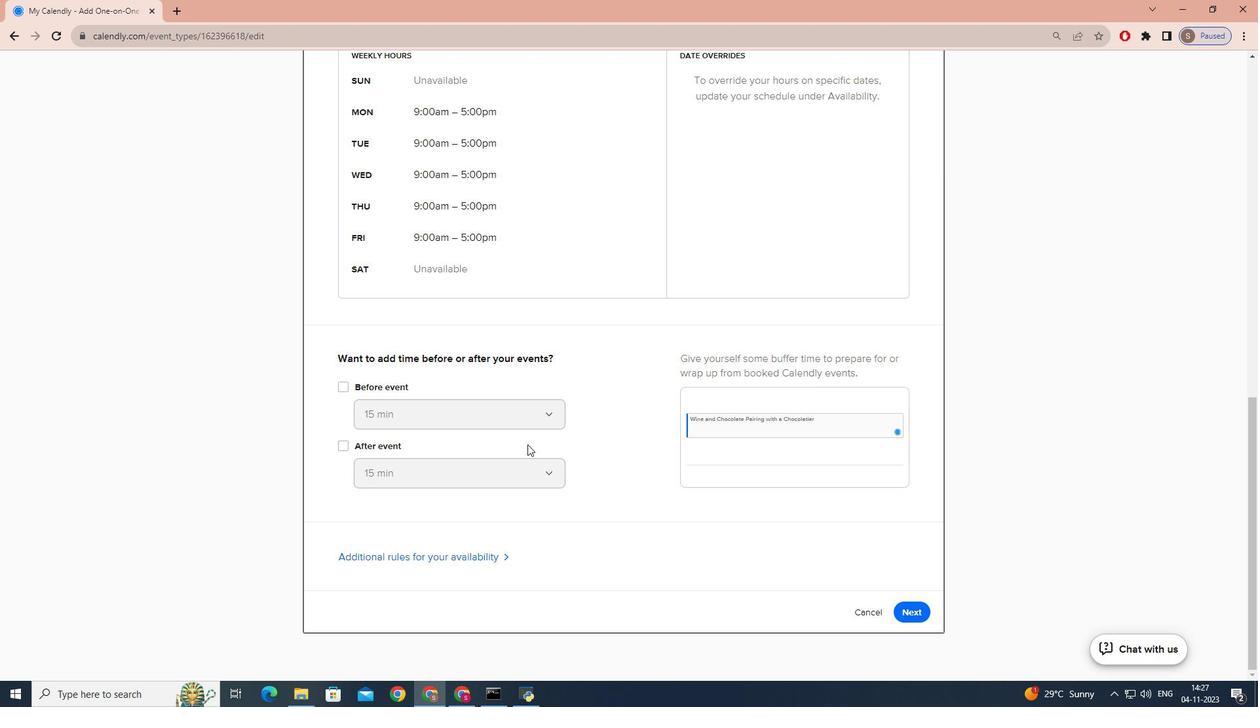
Action: Mouse scrolled (527, 444) with delta (0, 0)
Screenshot: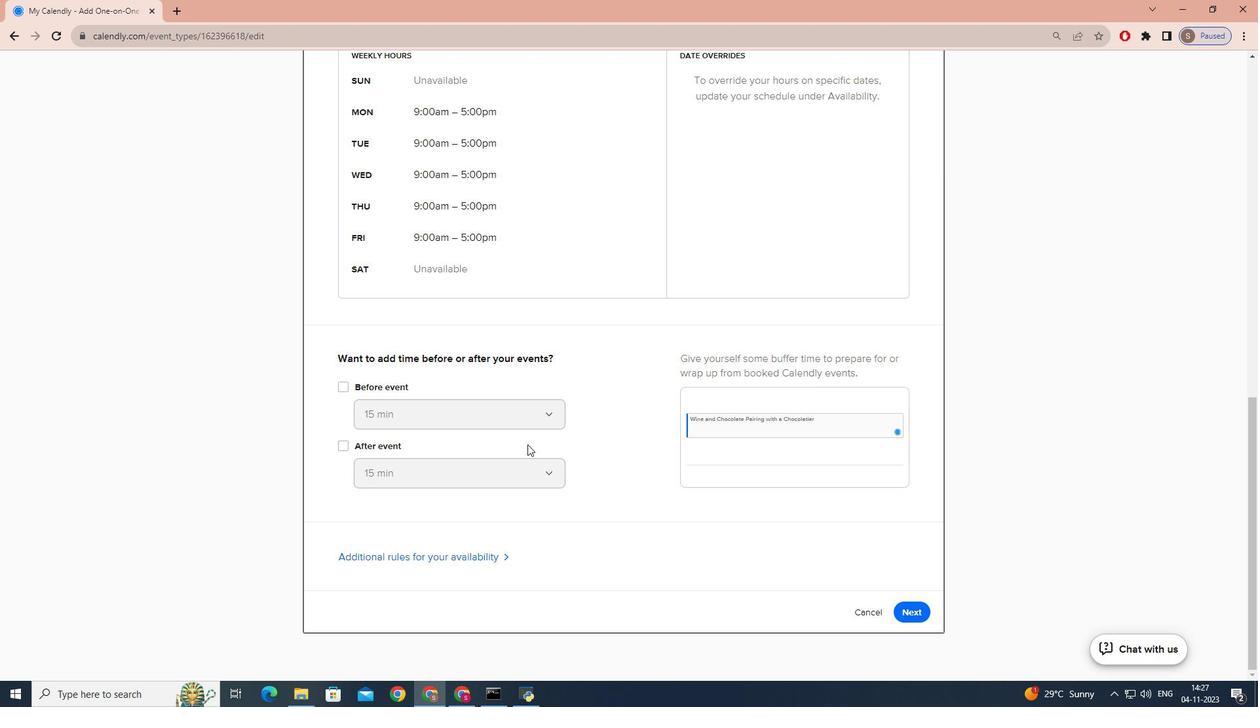 
Action: Mouse scrolled (527, 444) with delta (0, 0)
Screenshot: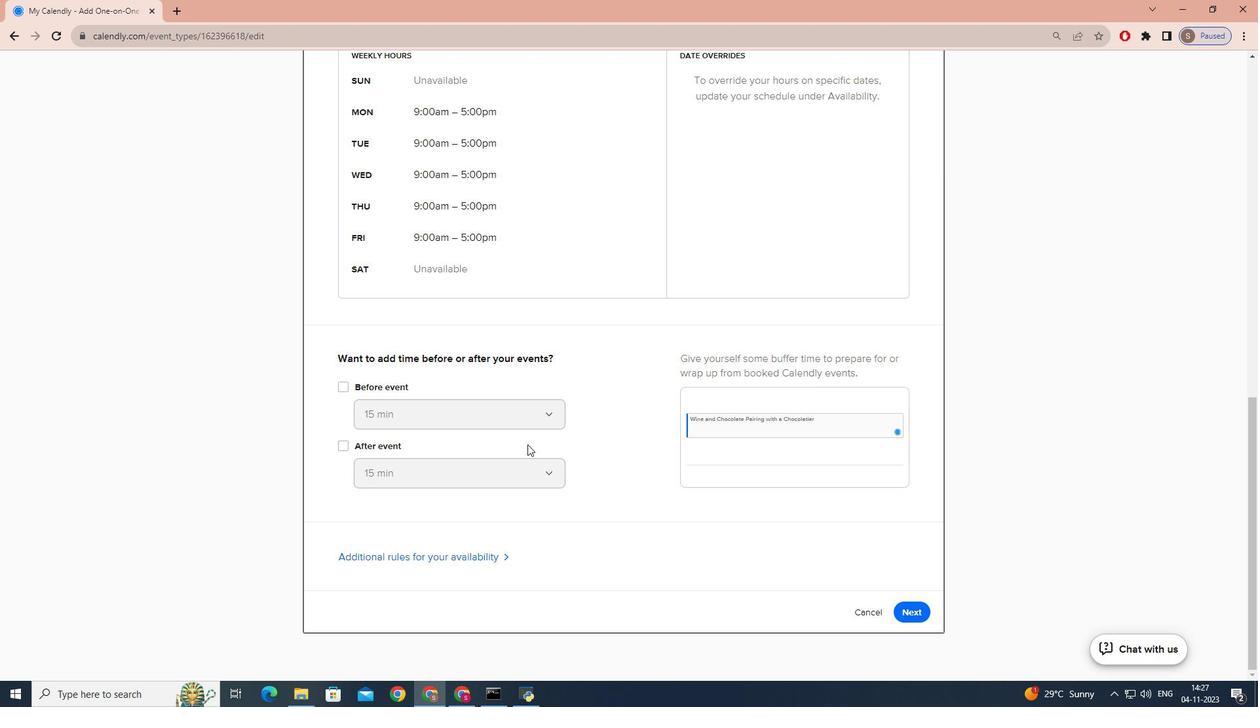 
Action: Mouse scrolled (527, 444) with delta (0, 0)
Screenshot: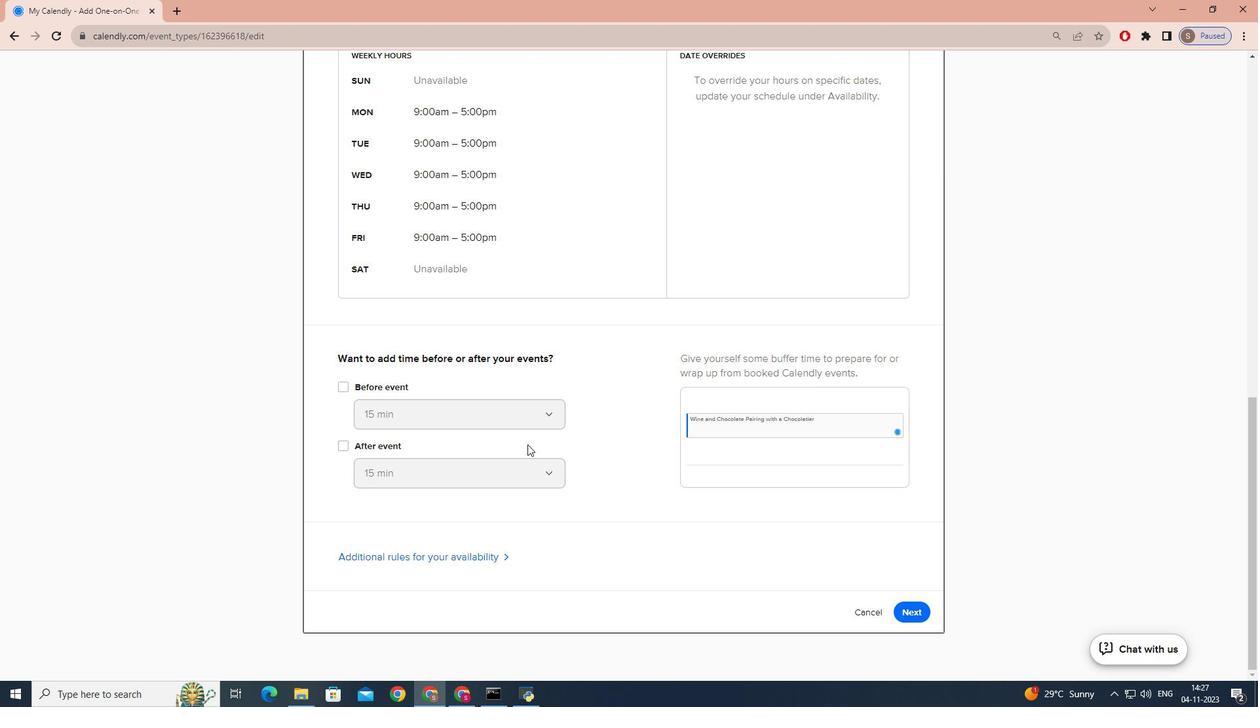 
Action: Mouse scrolled (527, 444) with delta (0, 0)
Screenshot: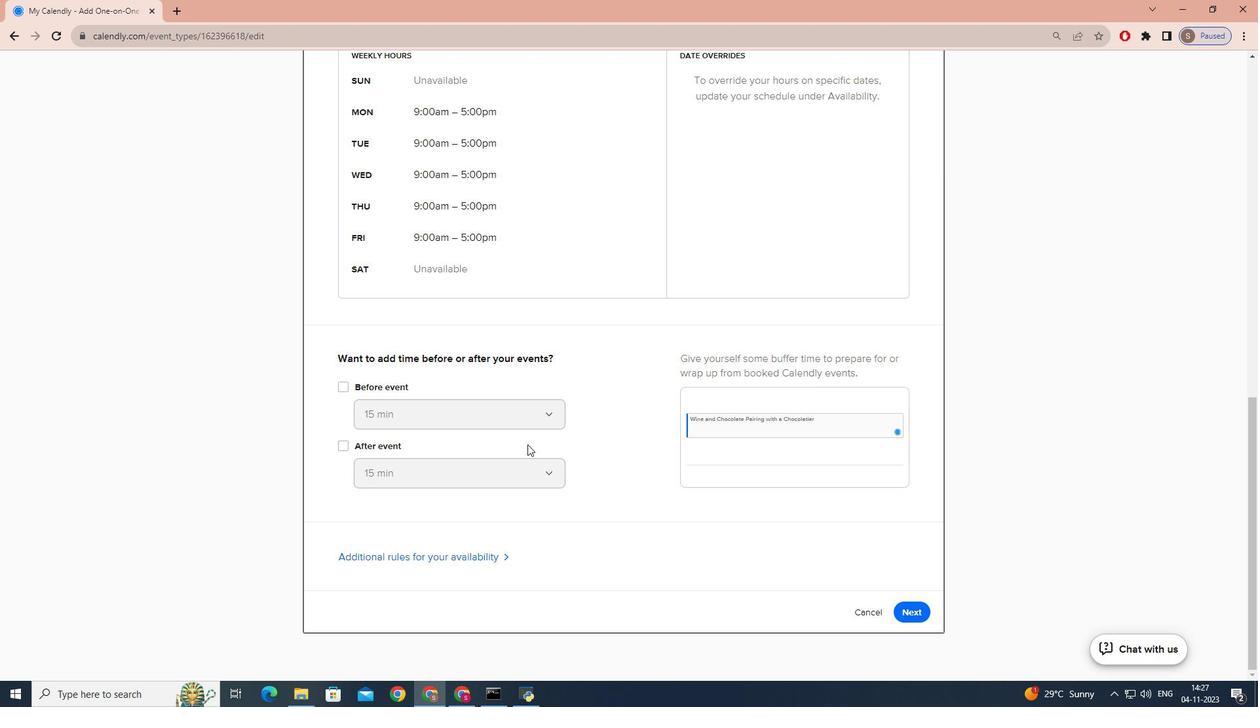 
Action: Mouse scrolled (527, 444) with delta (0, 0)
Screenshot: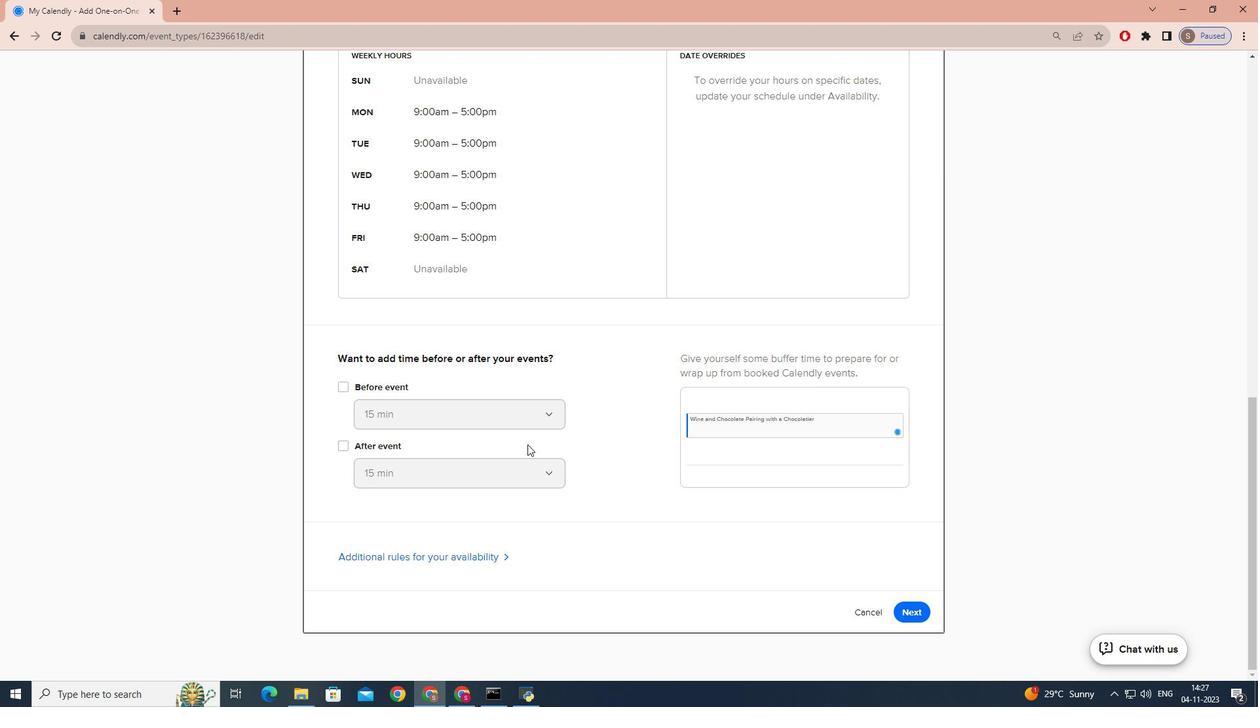 
Action: Mouse moved to (921, 617)
Screenshot: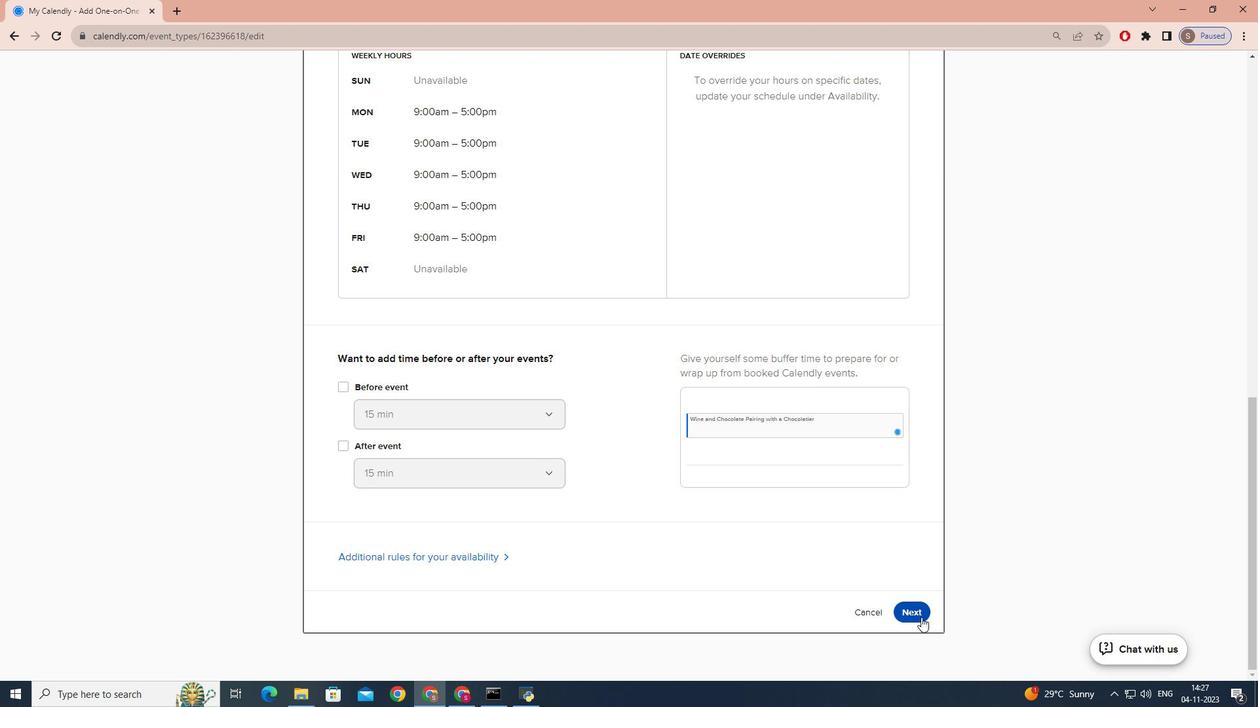 
Action: Mouse pressed left at (921, 617)
Screenshot: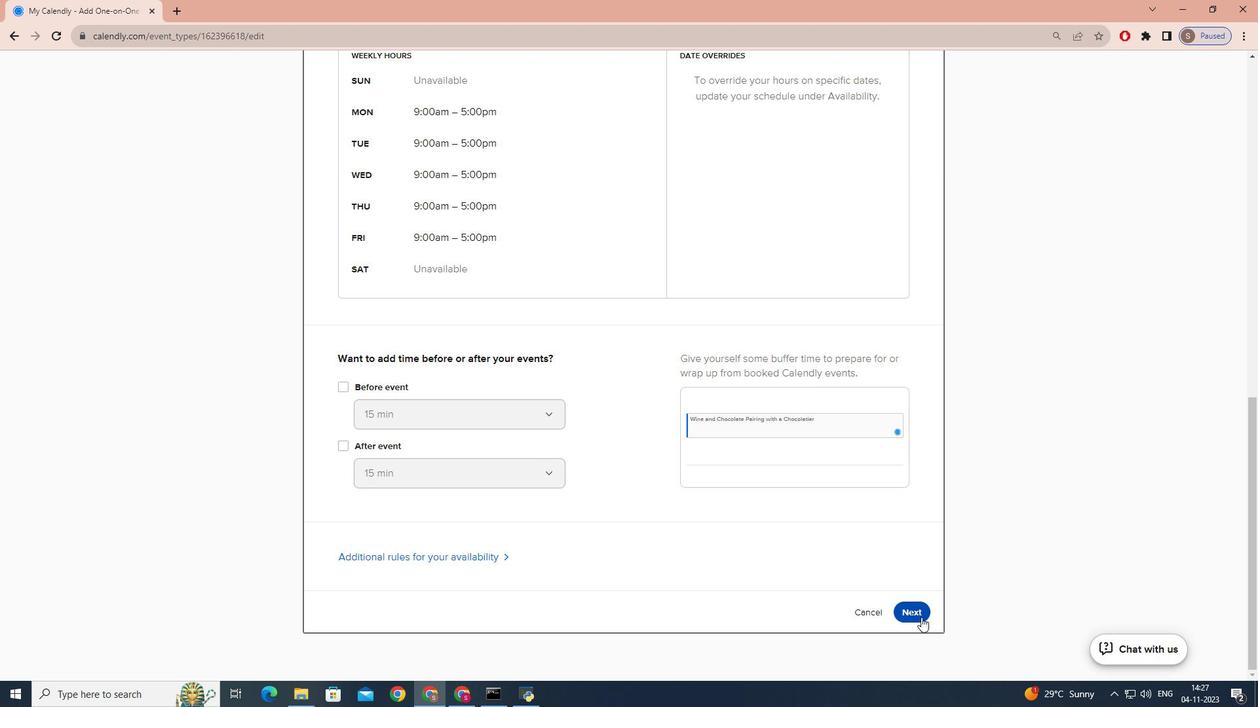 
